 Task: Set up alerts for new listings in Austin, Texas, within specific school districts, and track the availability of homes in your desired areas.
Action: Key pressed a<Key.caps_lock>USTIN
Screenshot: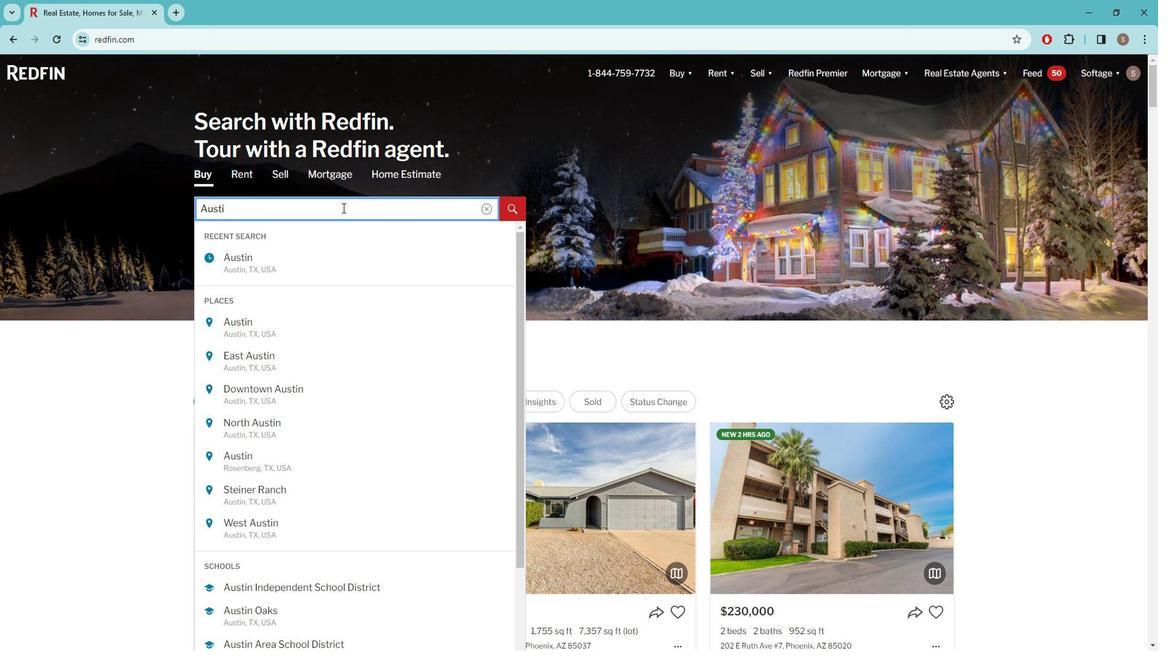 
Action: Mouse moved to (300, 253)
Screenshot: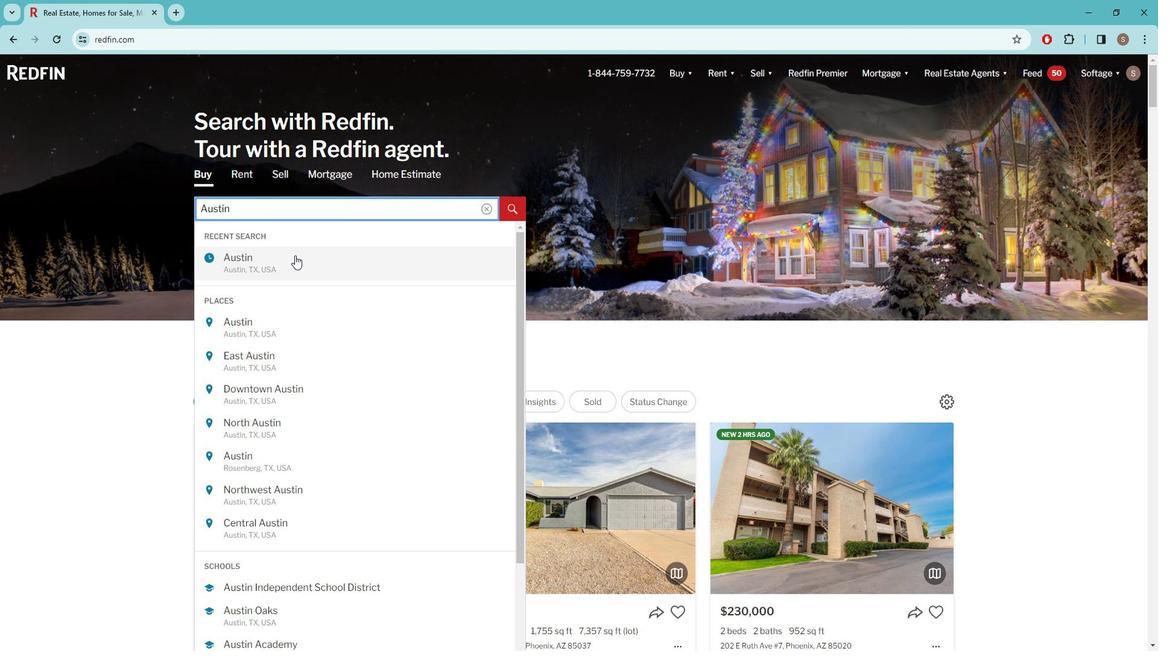 
Action: Mouse pressed left at (300, 253)
Screenshot: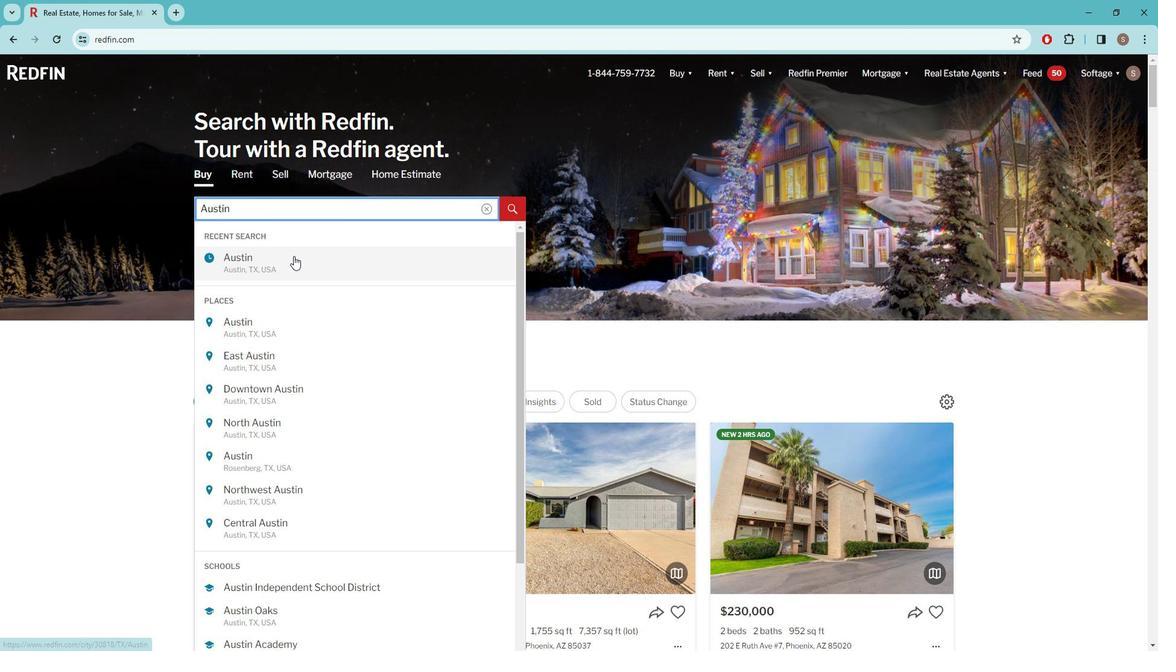 
Action: Mouse moved to (1024, 151)
Screenshot: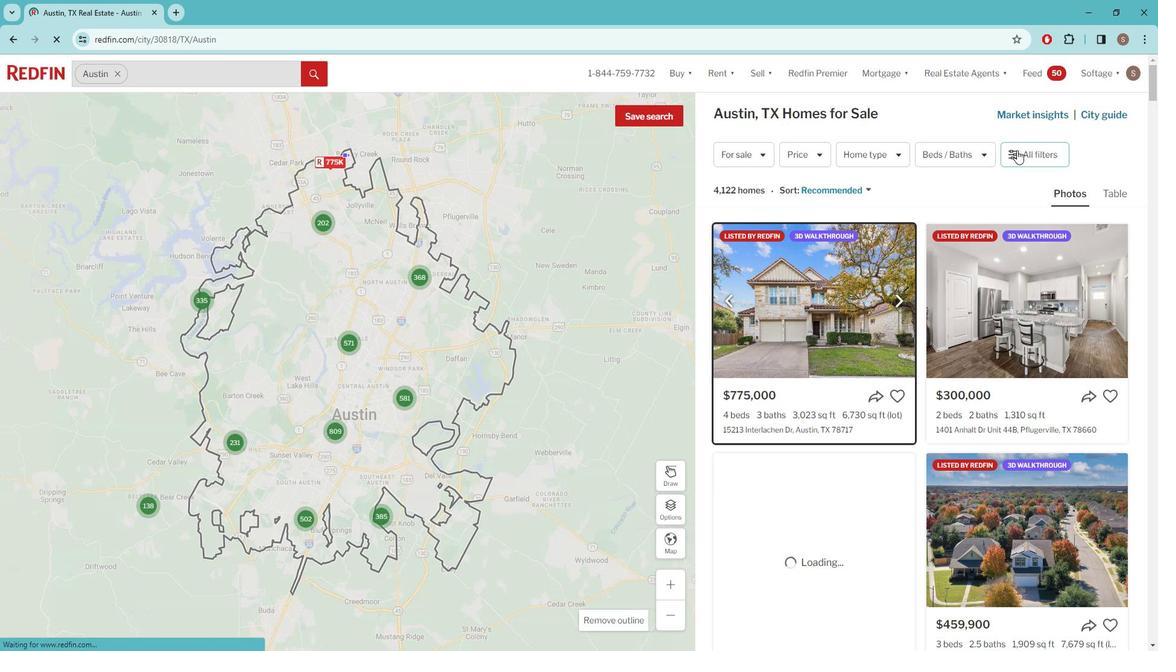 
Action: Mouse pressed left at (1024, 151)
Screenshot: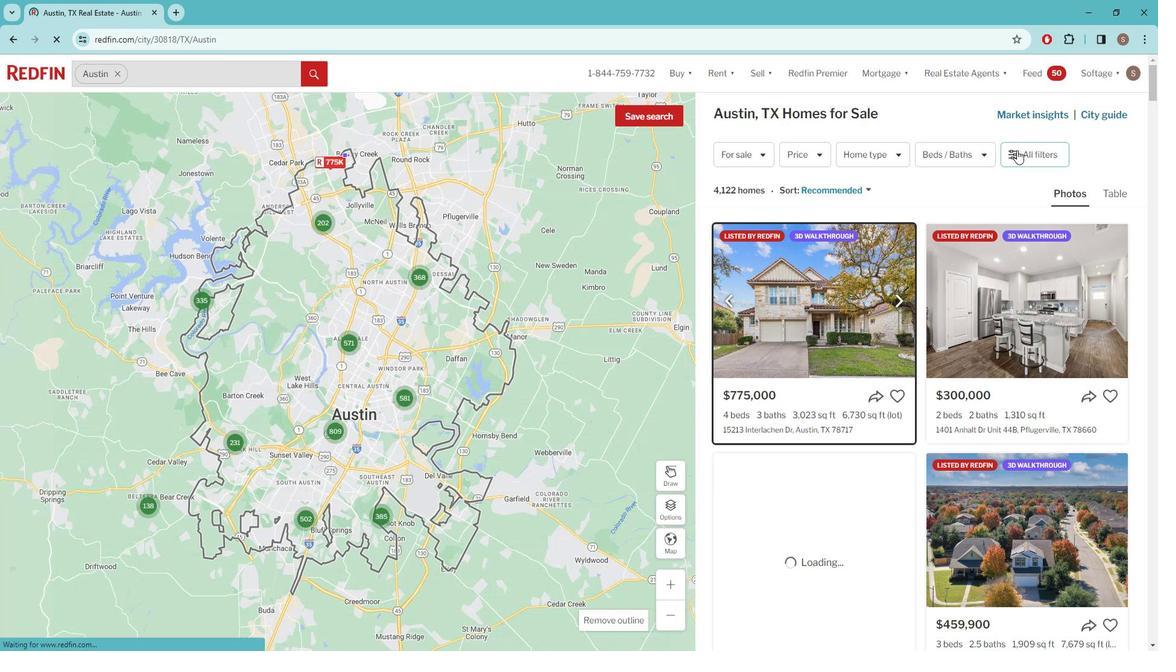 
Action: Mouse moved to (1023, 151)
Screenshot: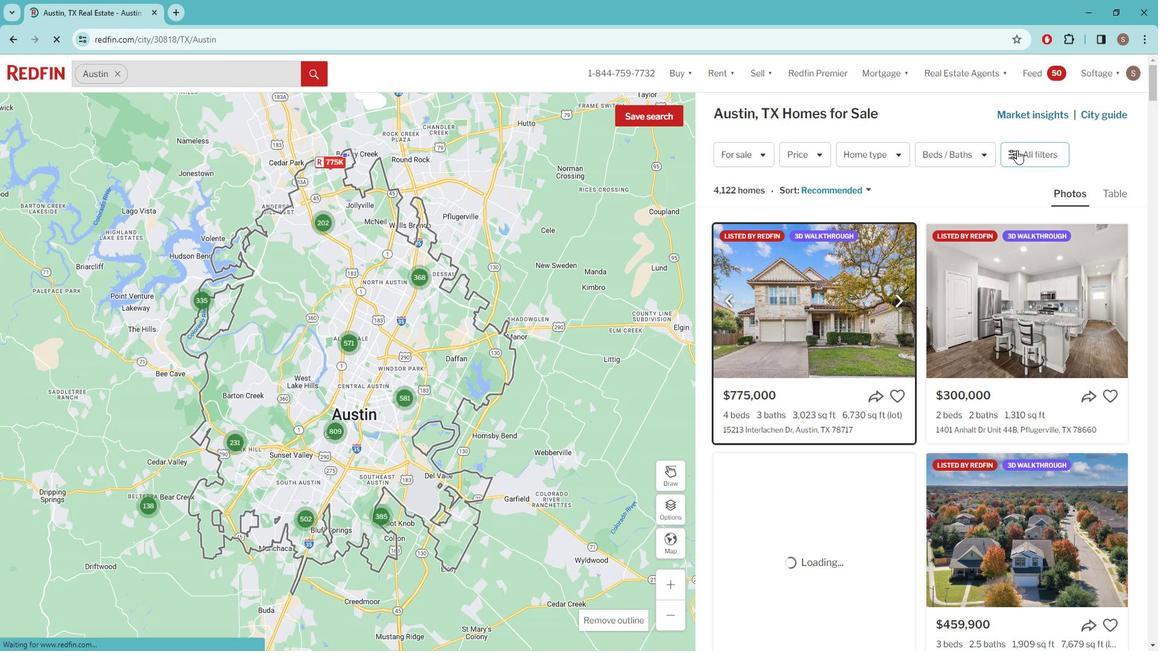 
Action: Mouse pressed left at (1023, 151)
Screenshot: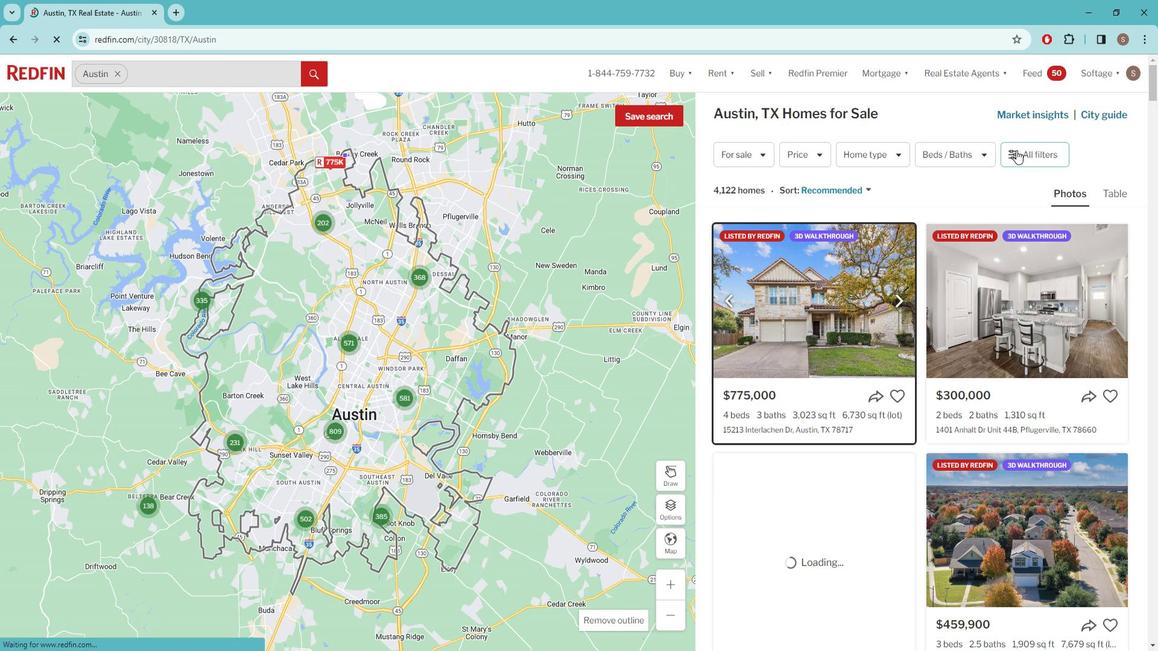 
Action: Mouse pressed left at (1023, 151)
Screenshot: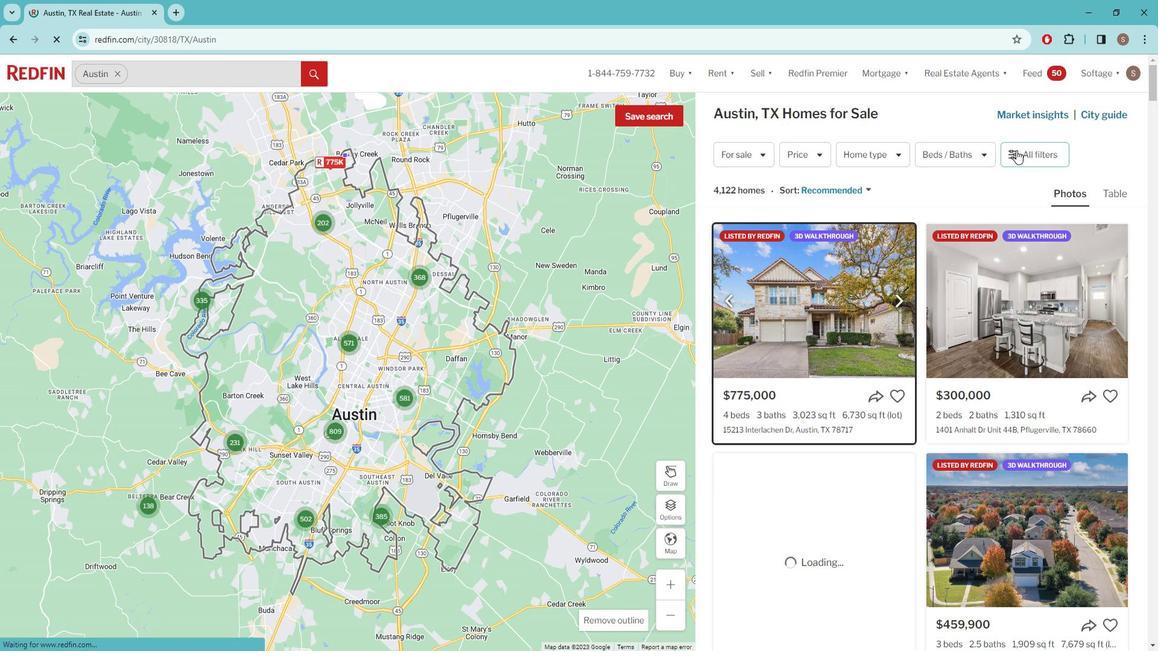 
Action: Mouse moved to (1020, 150)
Screenshot: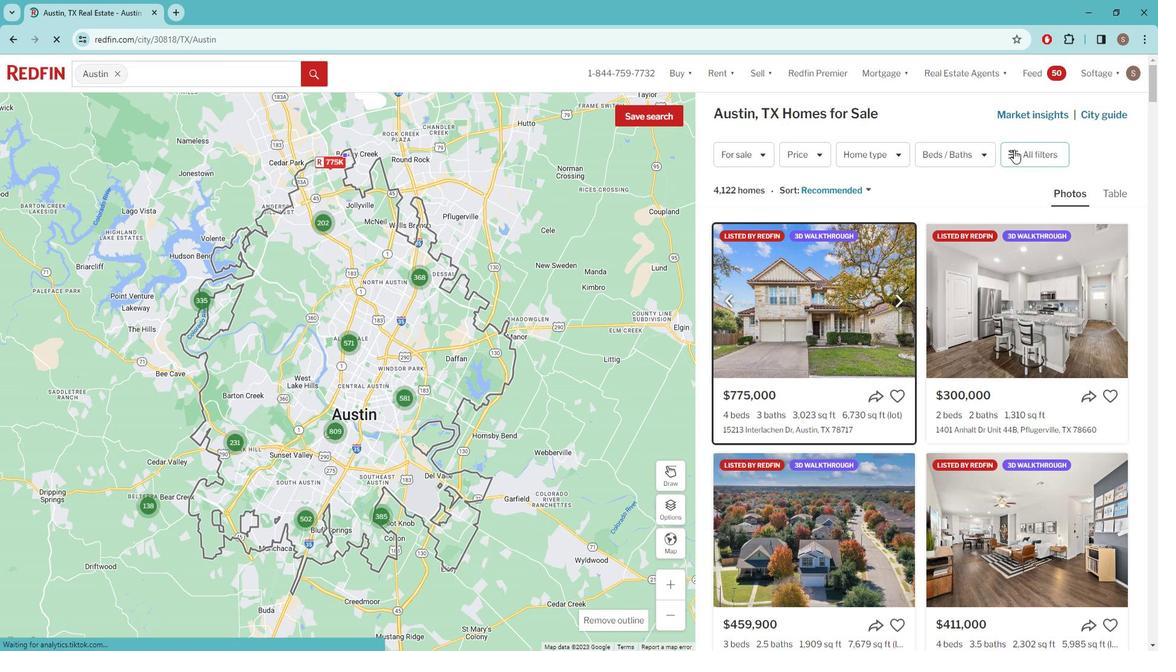 
Action: Mouse pressed left at (1020, 150)
Screenshot: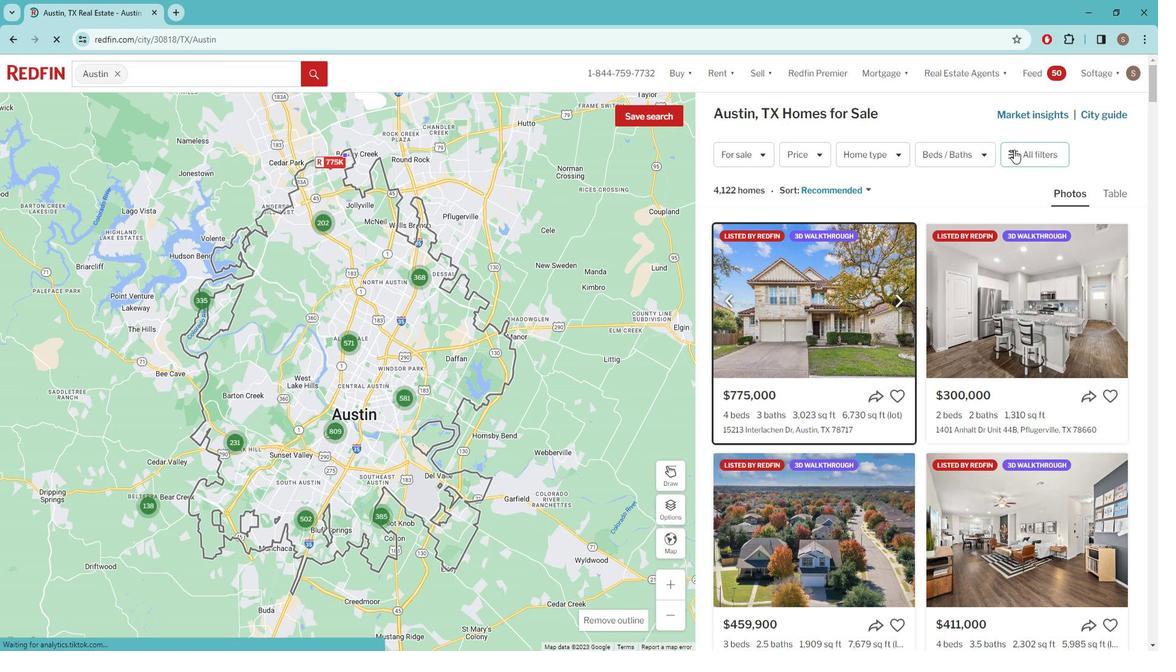 
Action: Mouse moved to (1024, 145)
Screenshot: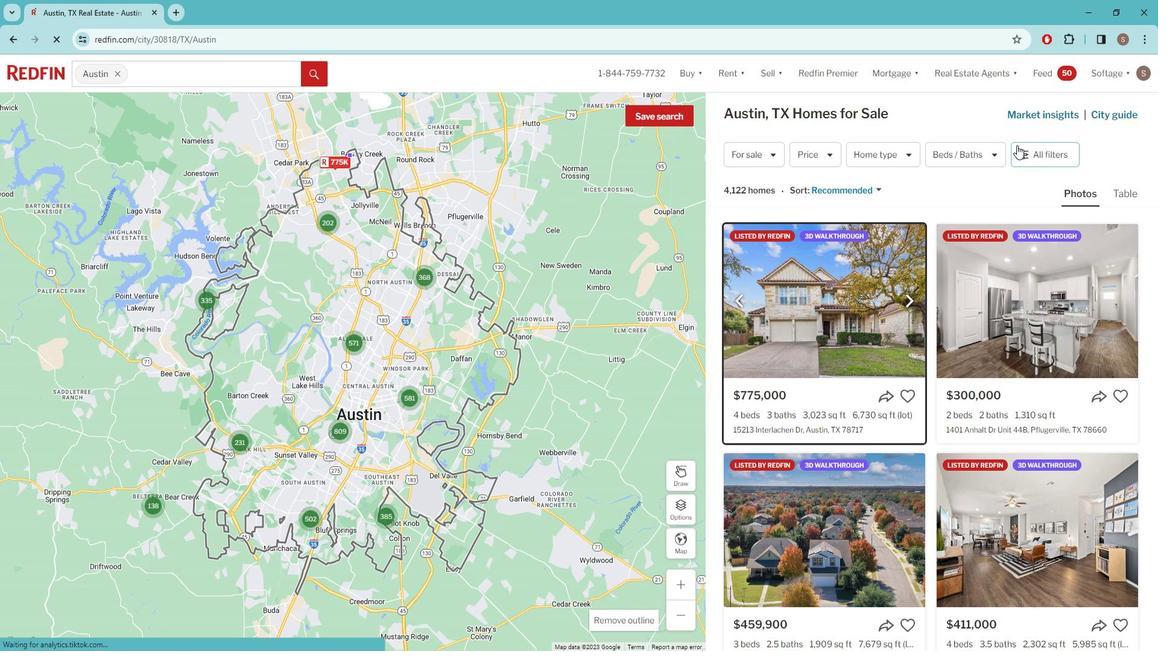 
Action: Mouse pressed left at (1024, 145)
Screenshot: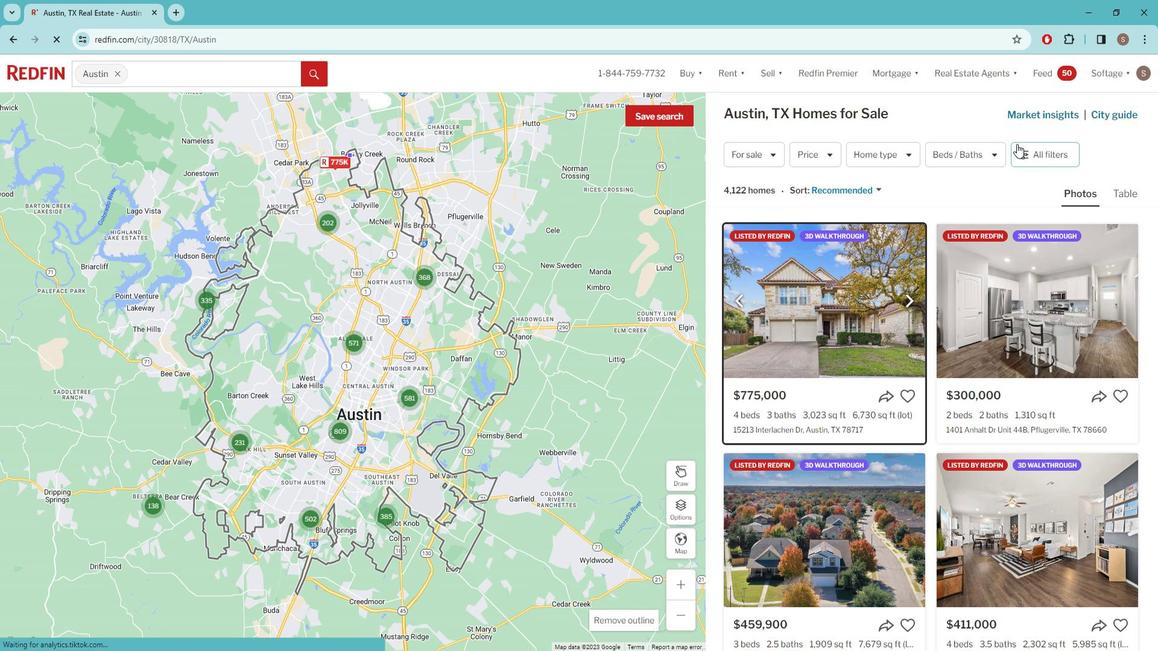 
Action: Mouse moved to (1018, 147)
Screenshot: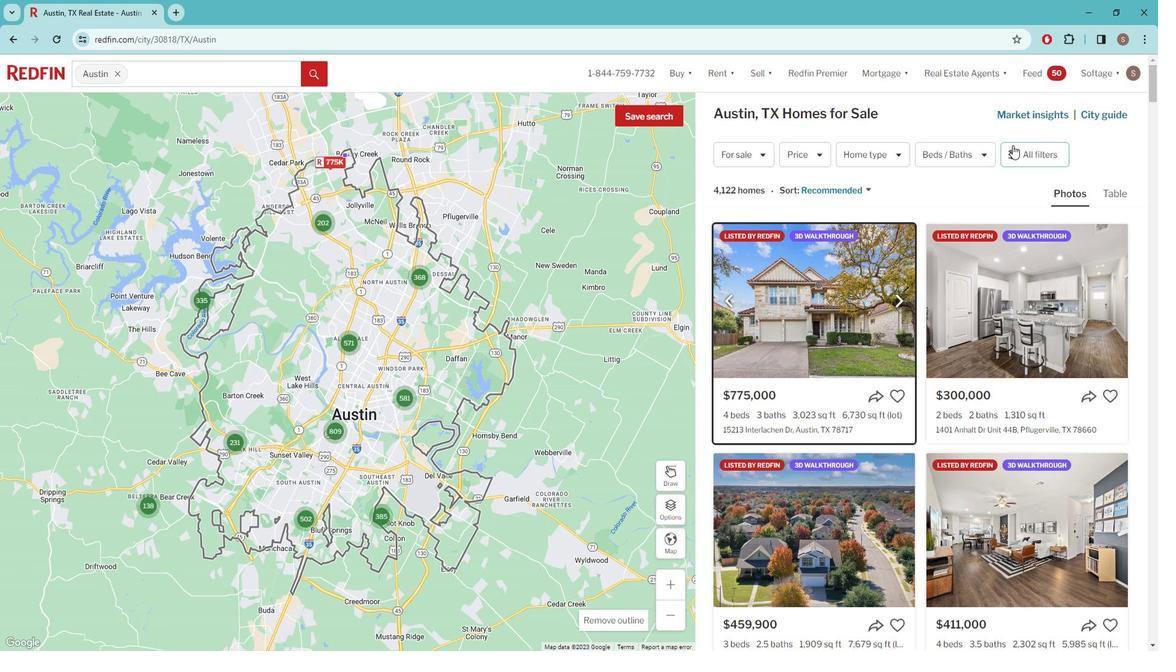 
Action: Mouse pressed left at (1018, 147)
Screenshot: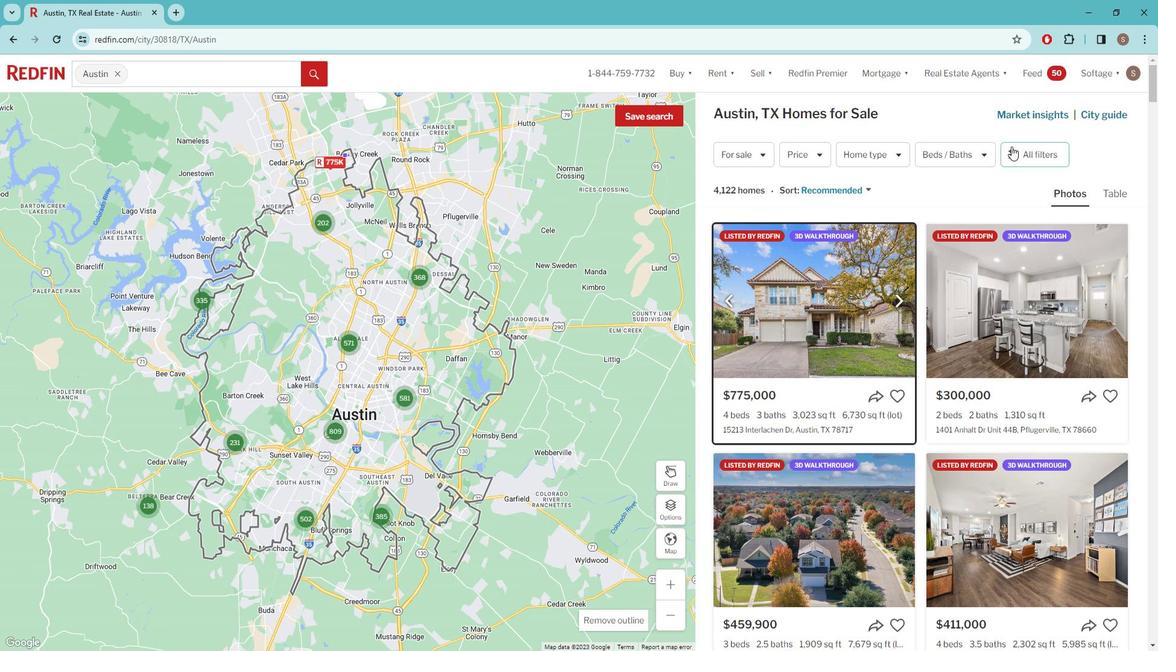 
Action: Mouse moved to (949, 206)
Screenshot: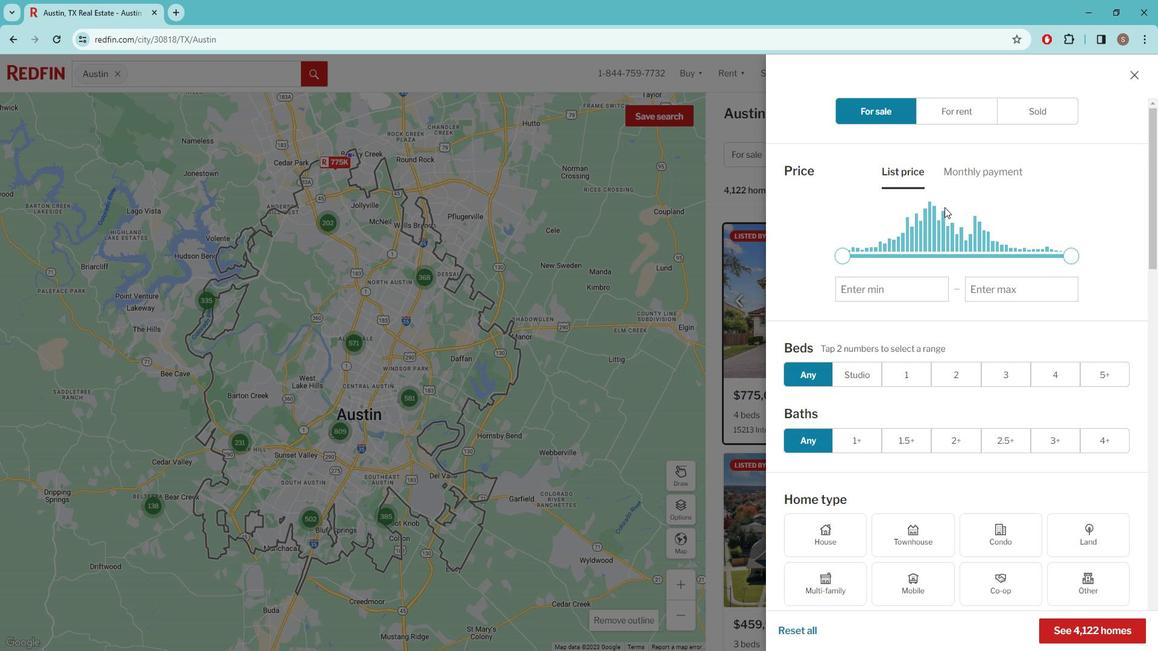 
Action: Mouse scrolled (949, 206) with delta (0, 0)
Screenshot: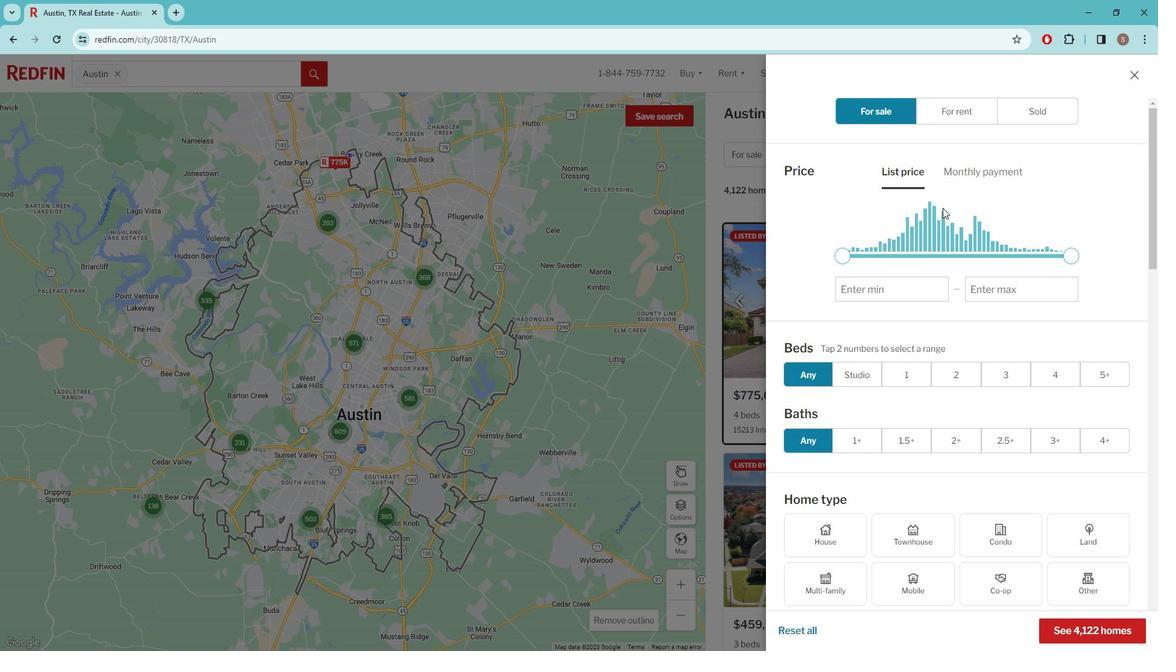 
Action: Mouse moved to (939, 210)
Screenshot: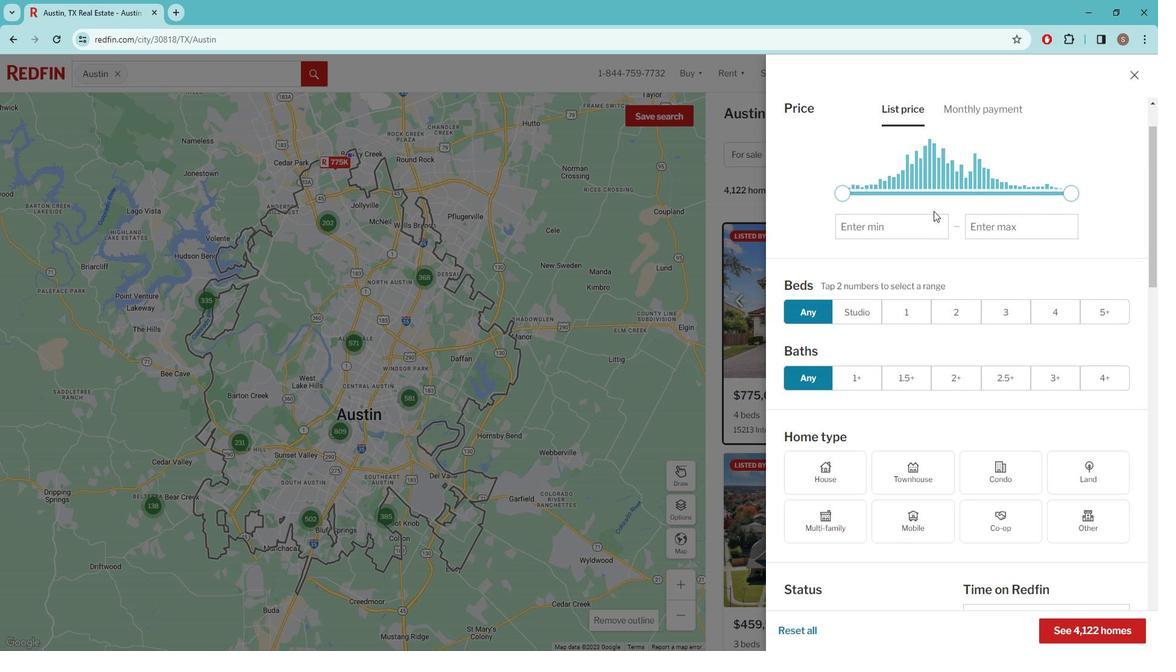 
Action: Mouse scrolled (939, 210) with delta (0, 0)
Screenshot: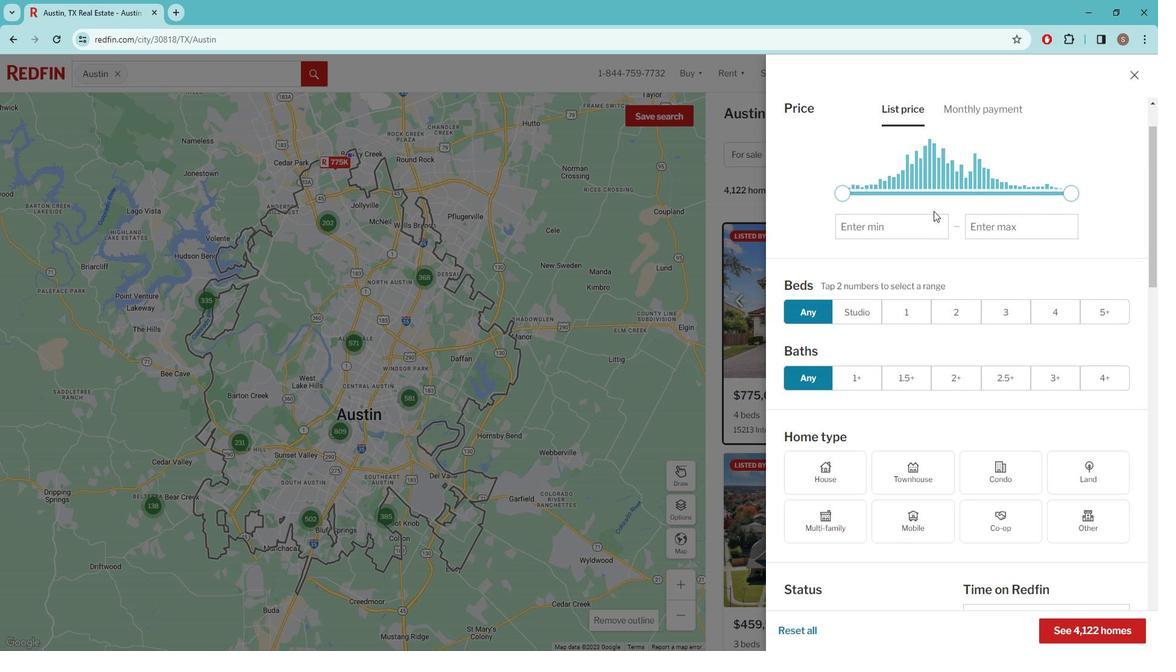 
Action: Mouse moved to (936, 211)
Screenshot: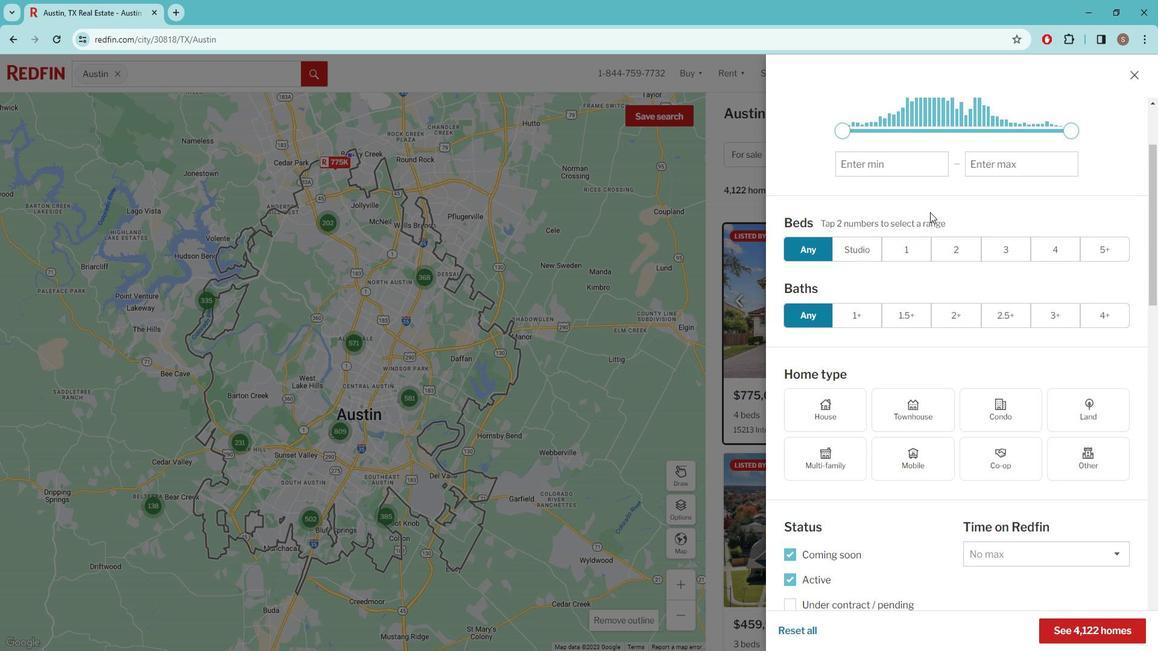 
Action: Mouse scrolled (936, 211) with delta (0, 0)
Screenshot: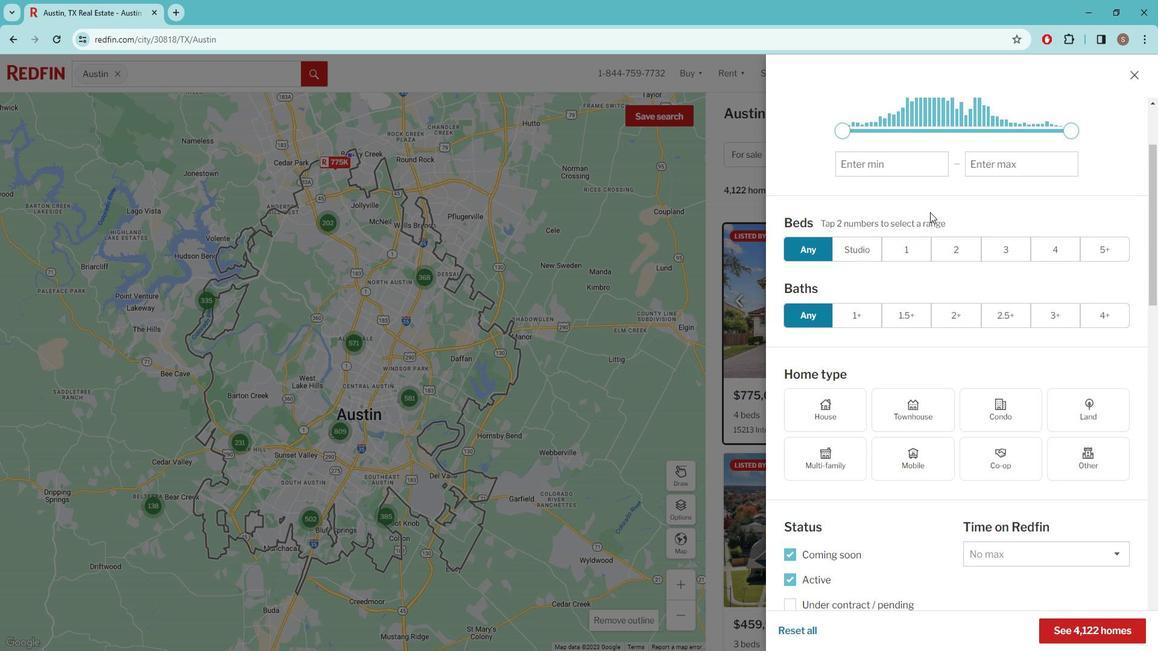 
Action: Mouse moved to (934, 212)
Screenshot: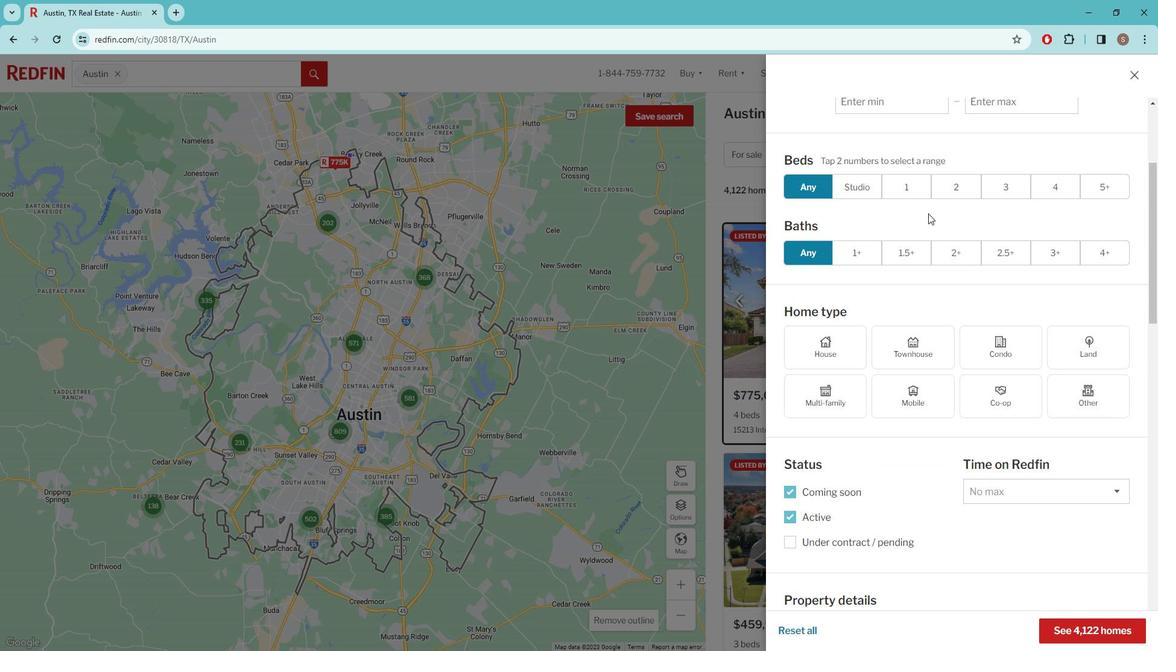 
Action: Mouse scrolled (934, 211) with delta (0, 0)
Screenshot: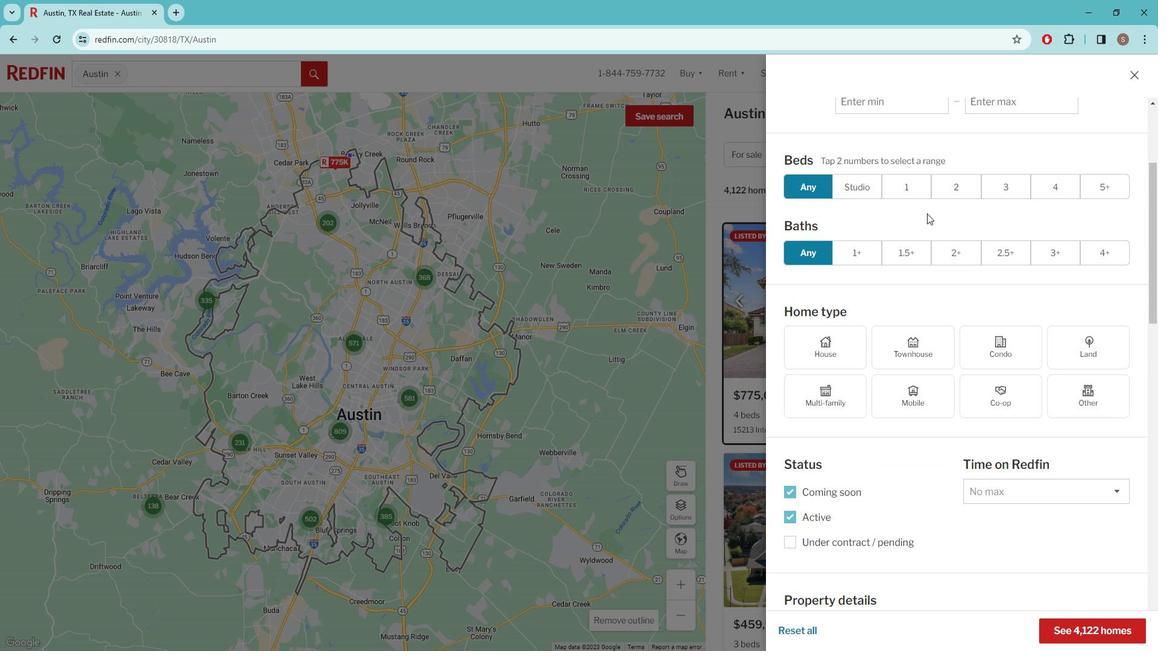 
Action: Mouse moved to (931, 211)
Screenshot: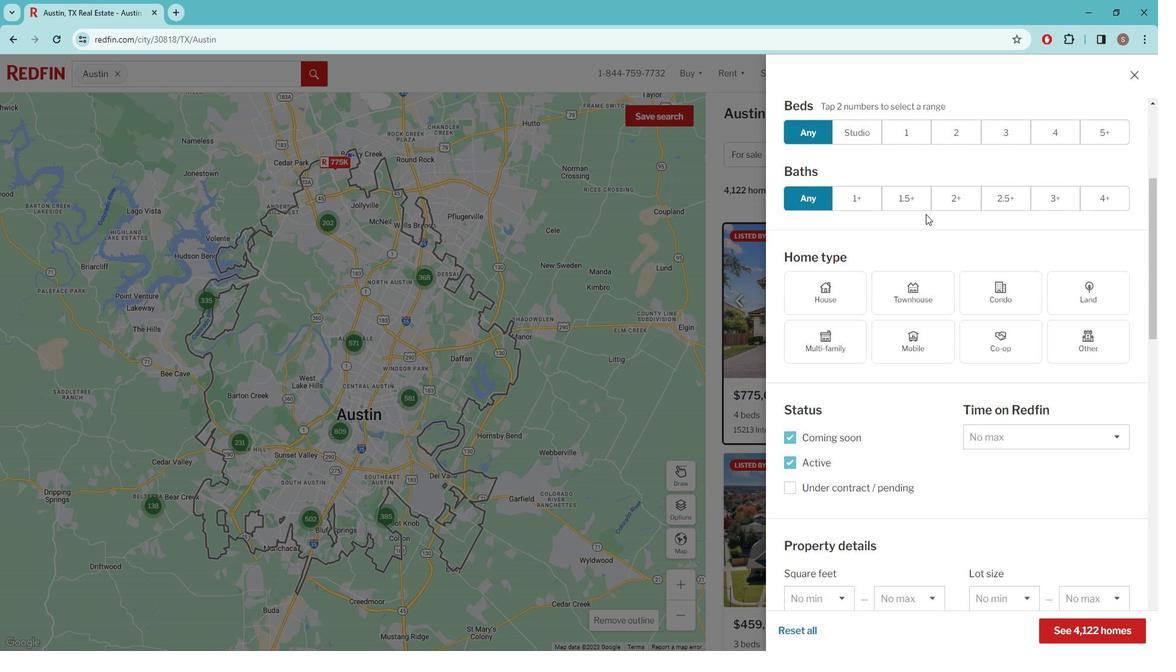 
Action: Mouse scrolled (931, 210) with delta (0, 0)
Screenshot: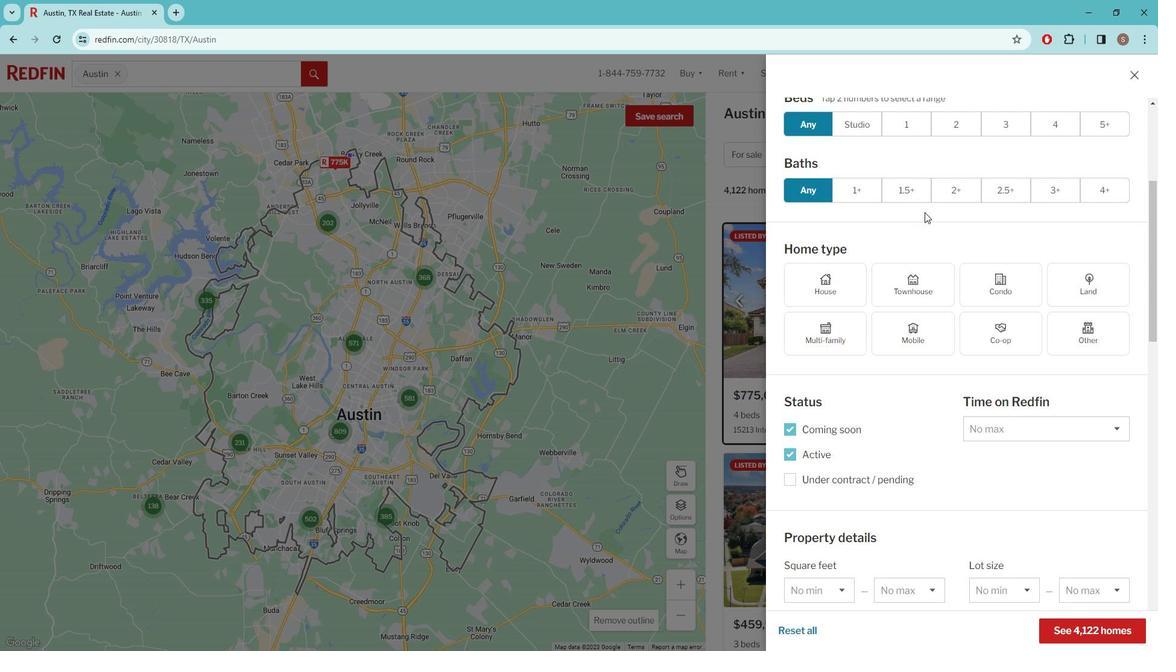 
Action: Mouse moved to (931, 211)
Screenshot: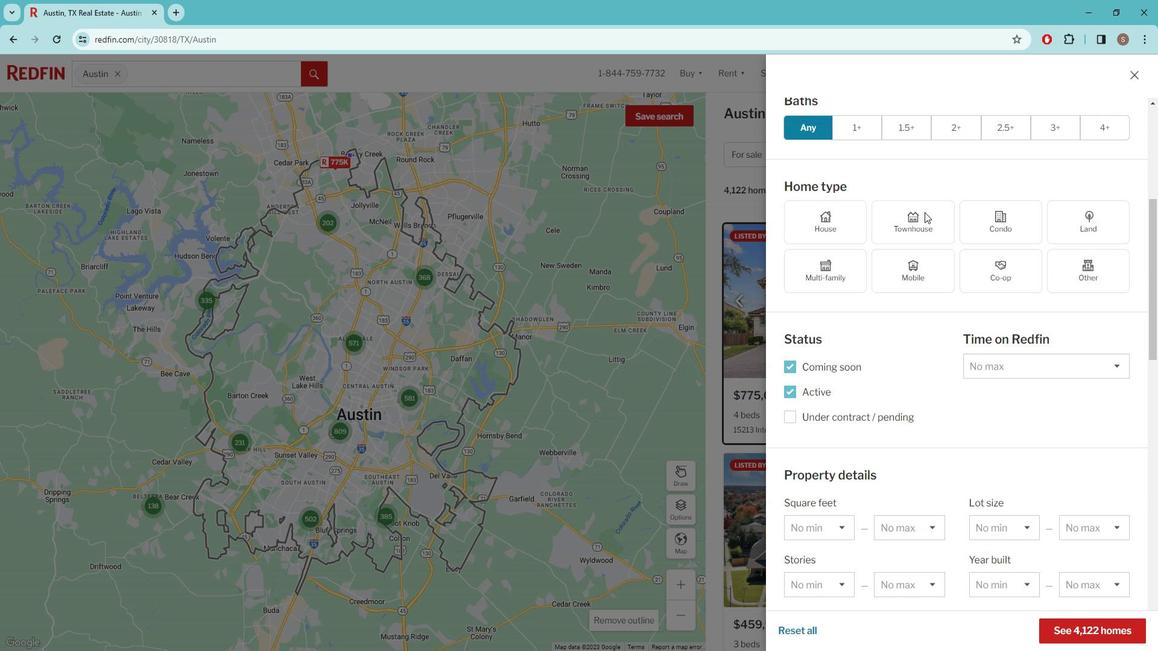 
Action: Mouse scrolled (931, 210) with delta (0, 0)
Screenshot: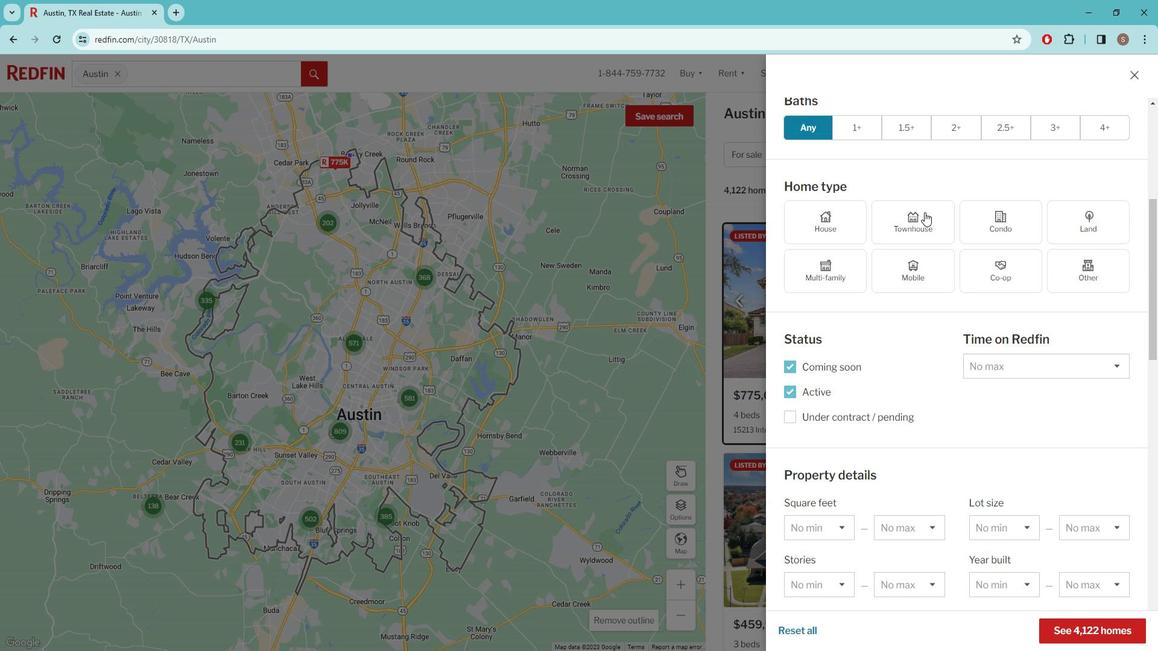 
Action: Mouse scrolled (931, 210) with delta (0, 0)
Screenshot: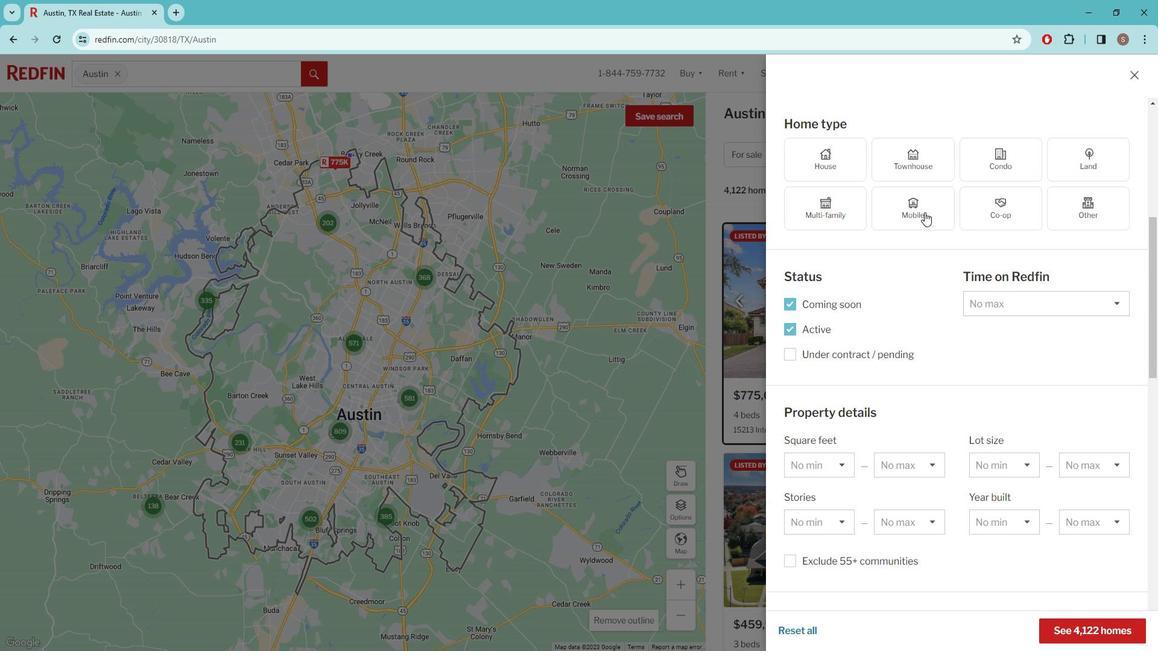 
Action: Mouse scrolled (931, 210) with delta (0, 0)
Screenshot: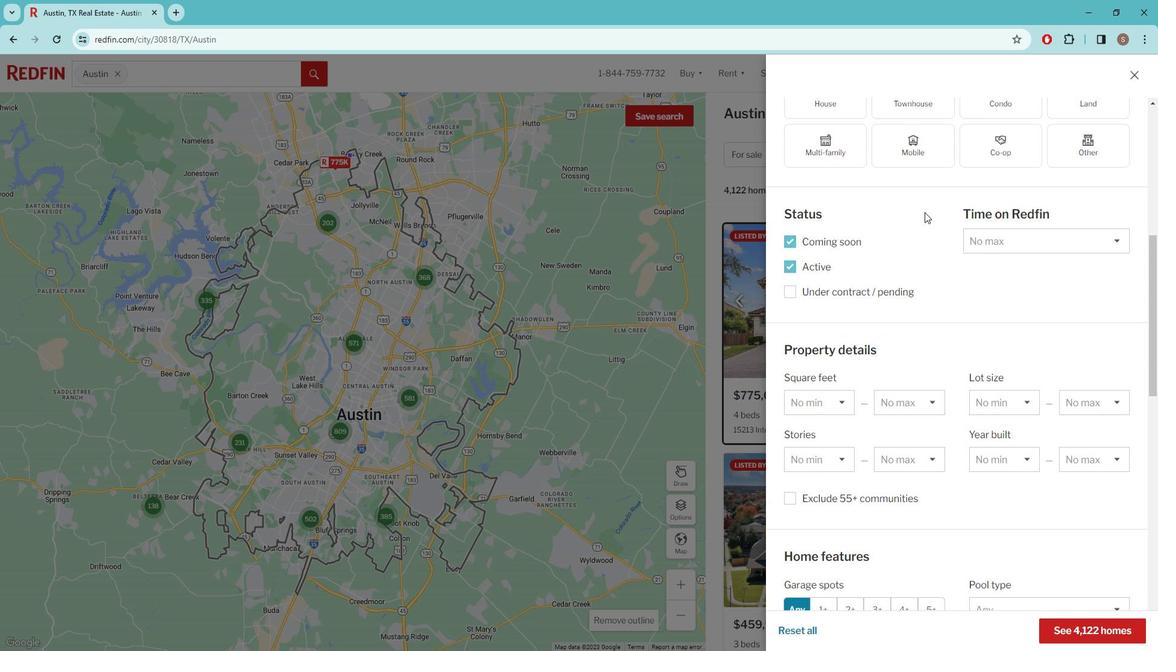 
Action: Mouse moved to (928, 209)
Screenshot: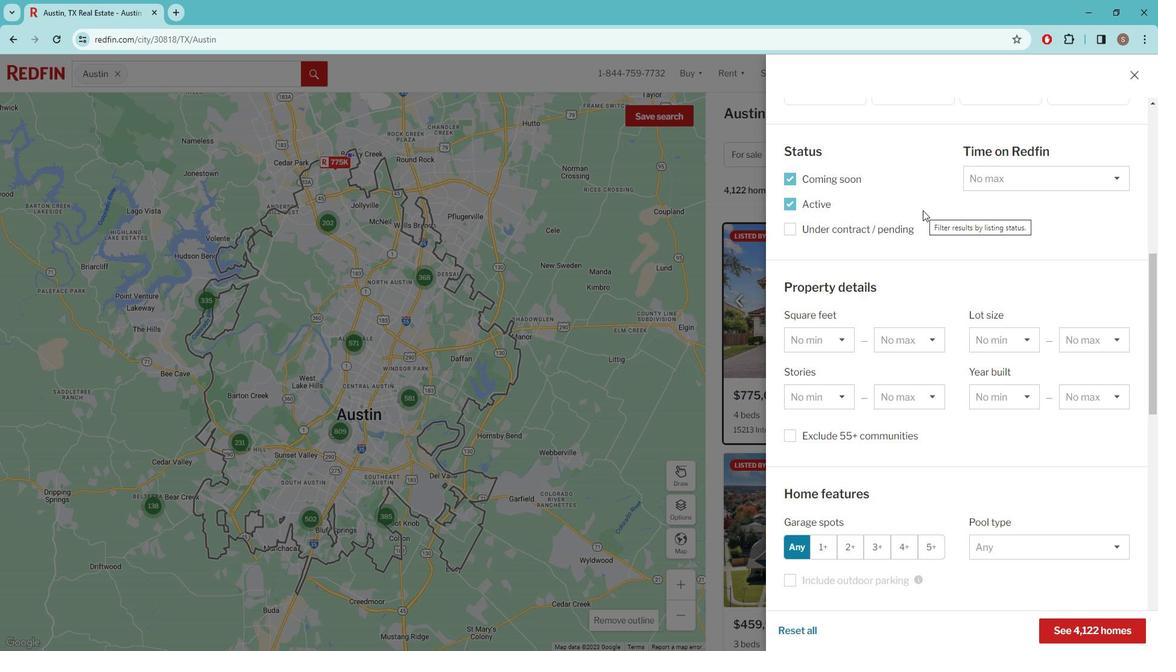 
Action: Mouse scrolled (928, 208) with delta (0, 0)
Screenshot: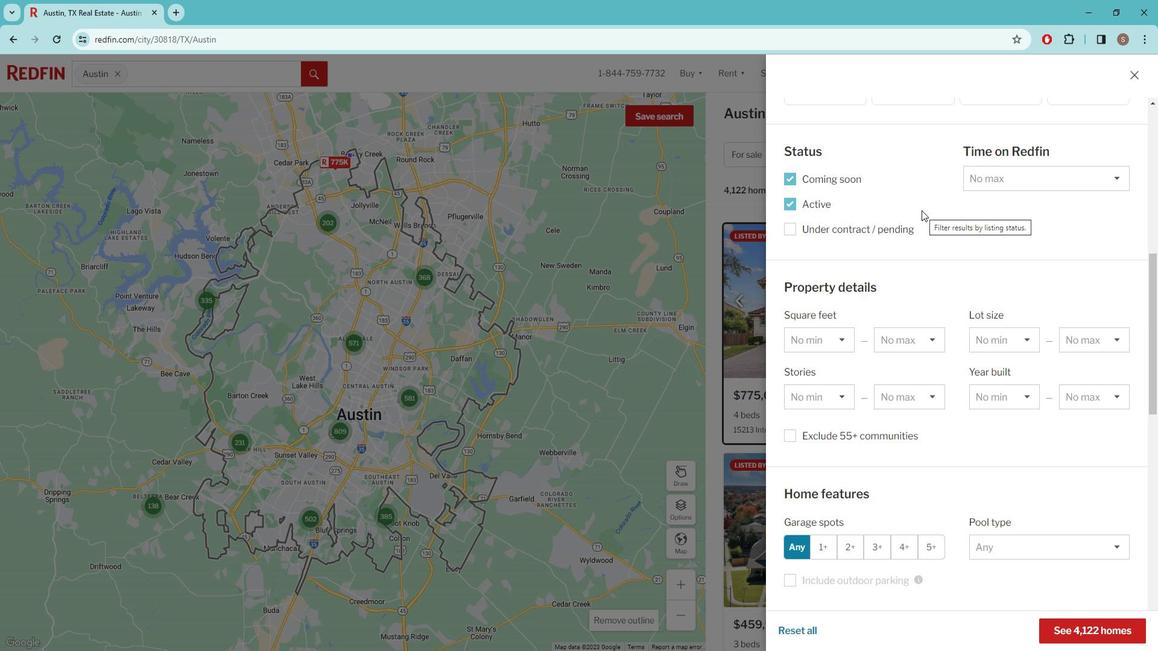 
Action: Mouse moved to (926, 209)
Screenshot: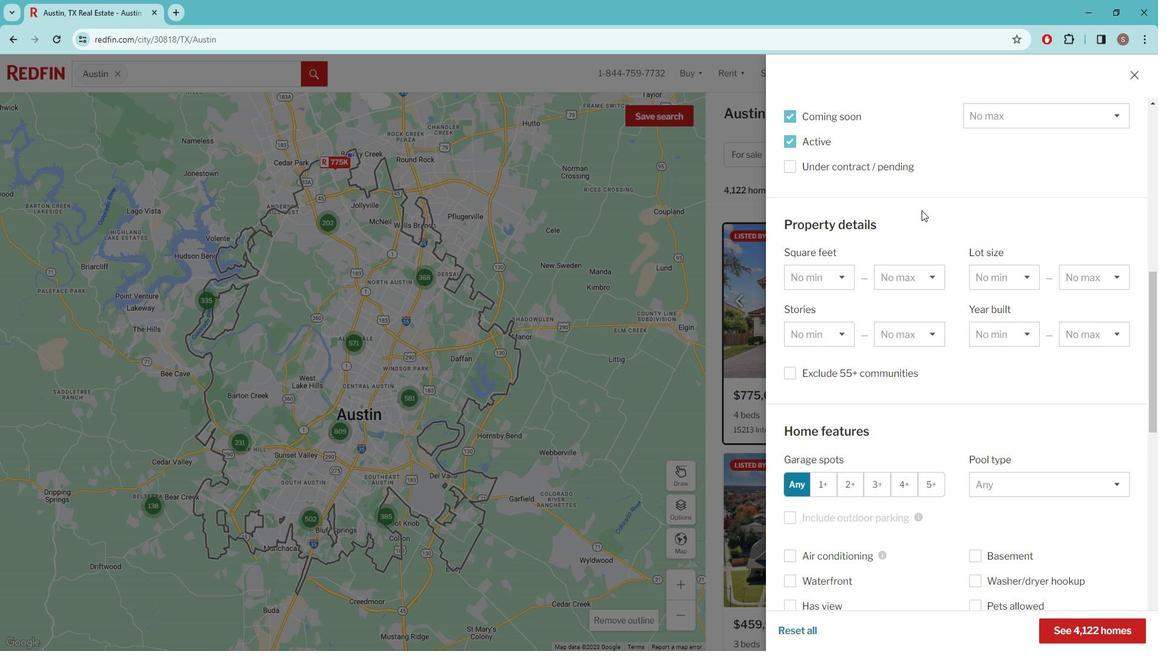 
Action: Mouse scrolled (926, 208) with delta (0, 0)
Screenshot: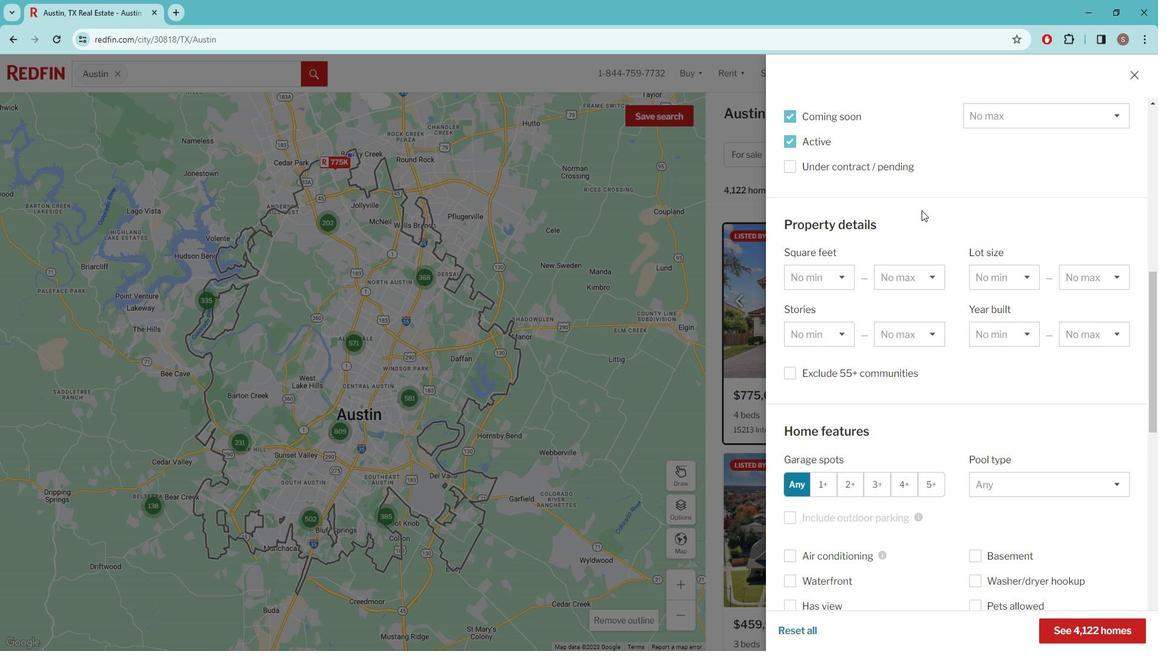 
Action: Mouse moved to (925, 210)
Screenshot: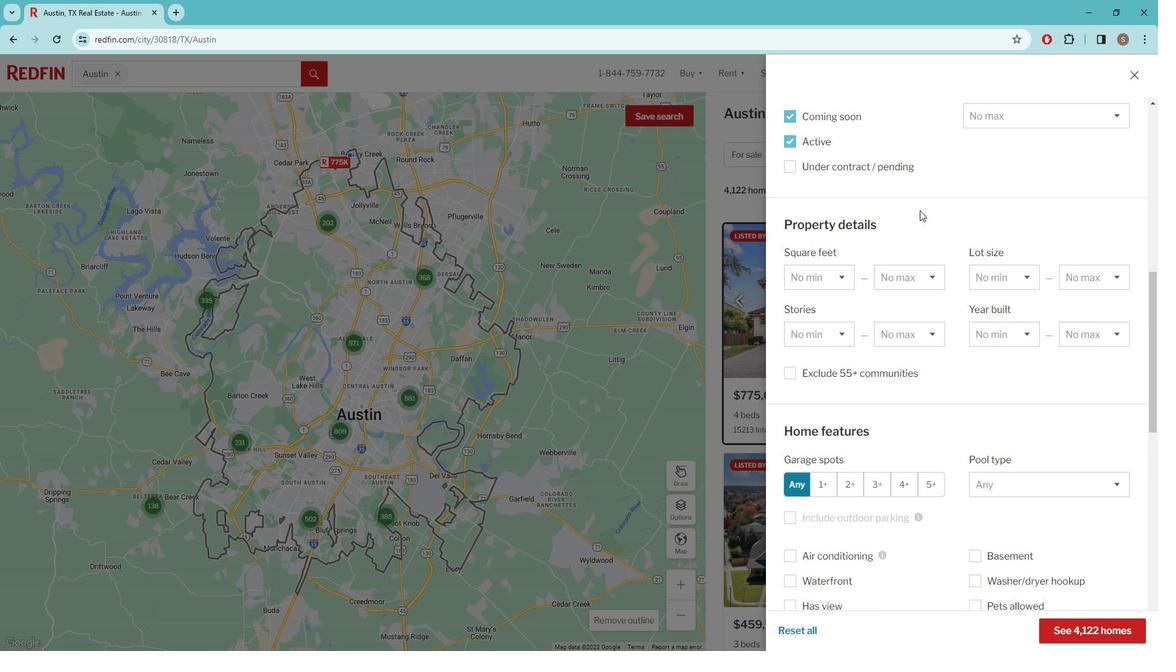 
Action: Mouse scrolled (925, 209) with delta (0, 0)
Screenshot: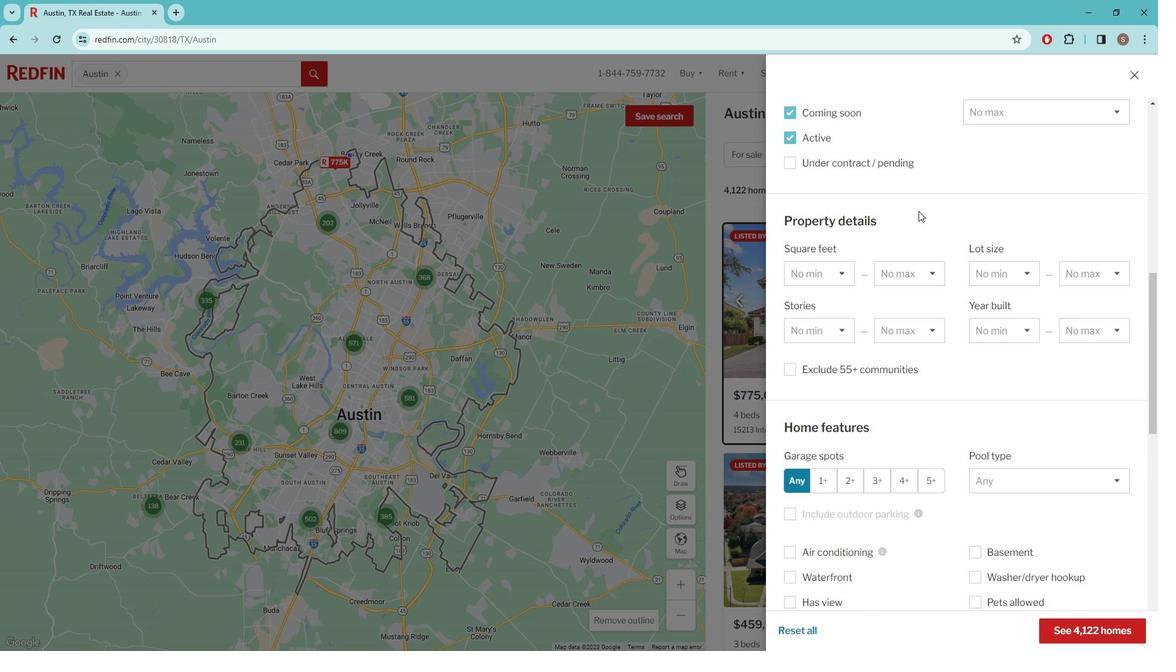 
Action: Mouse moved to (925, 210)
Screenshot: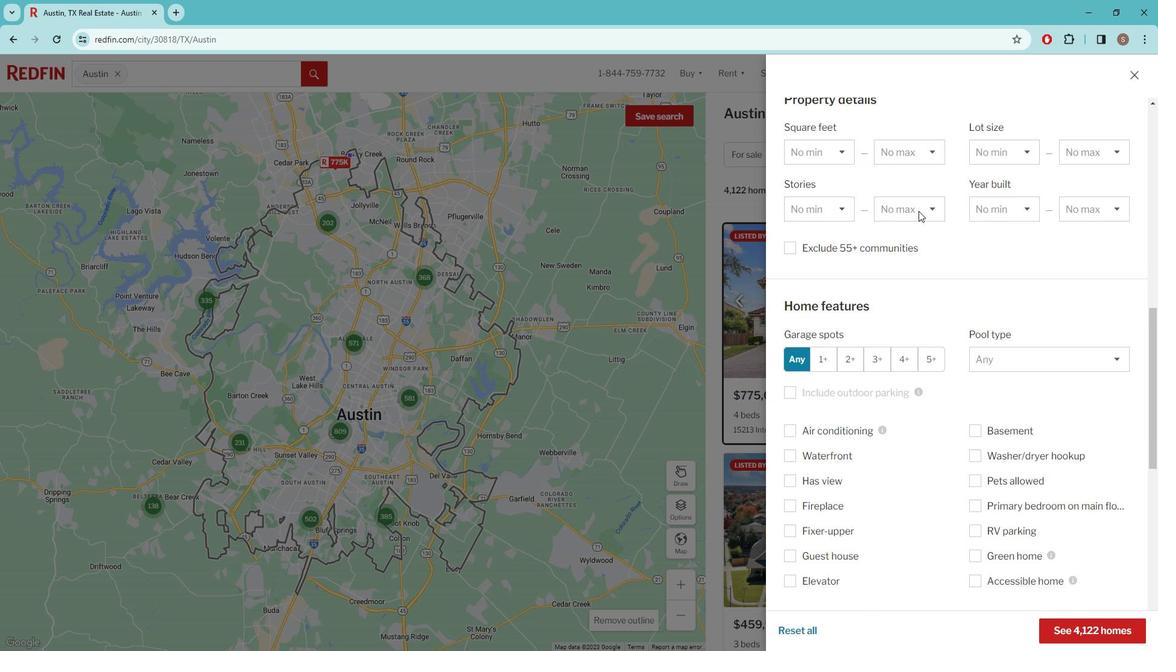 
Action: Mouse scrolled (925, 209) with delta (0, 0)
Screenshot: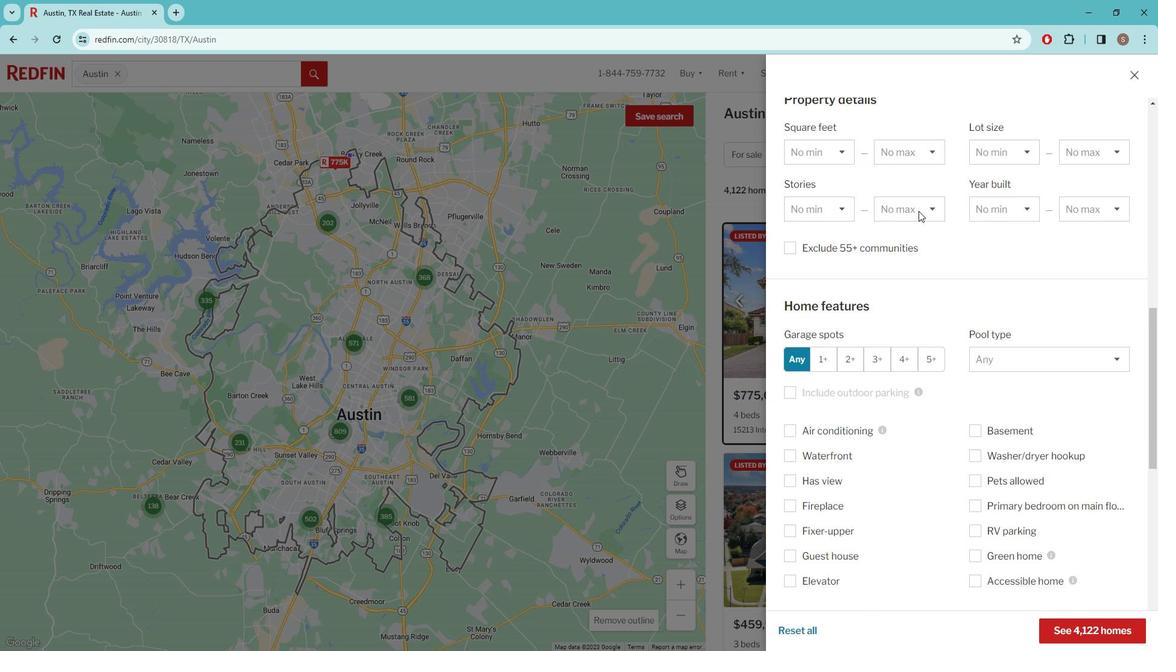 
Action: Mouse moved to (924, 211)
Screenshot: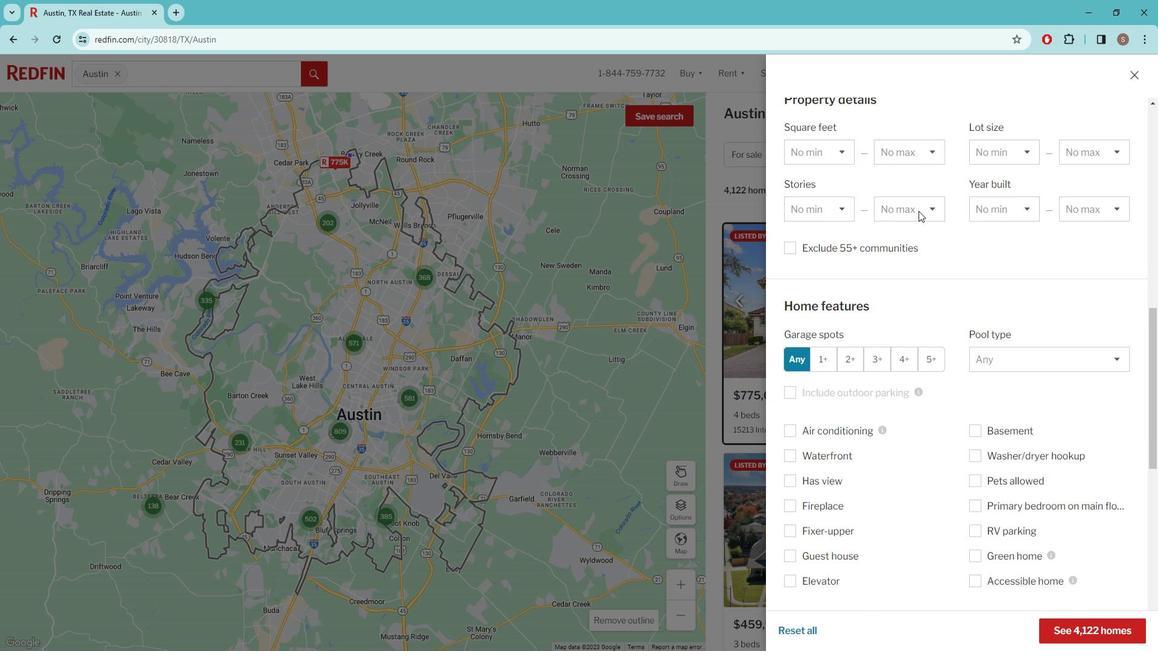 
Action: Mouse scrolled (924, 210) with delta (0, 0)
Screenshot: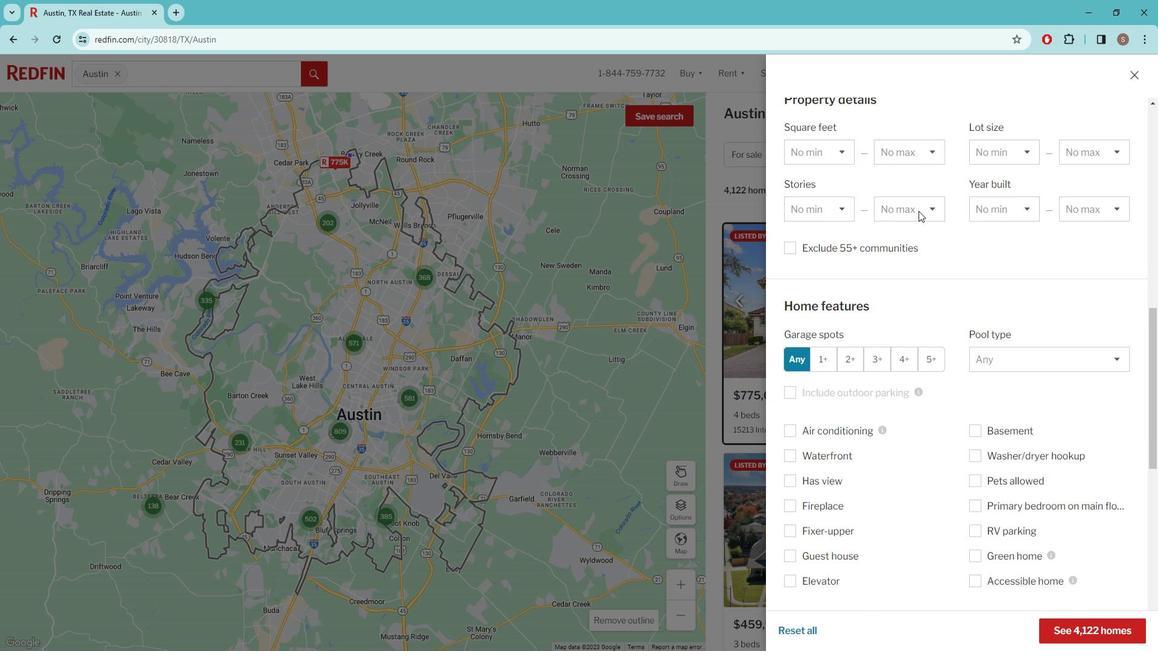 
Action: Mouse moved to (923, 212)
Screenshot: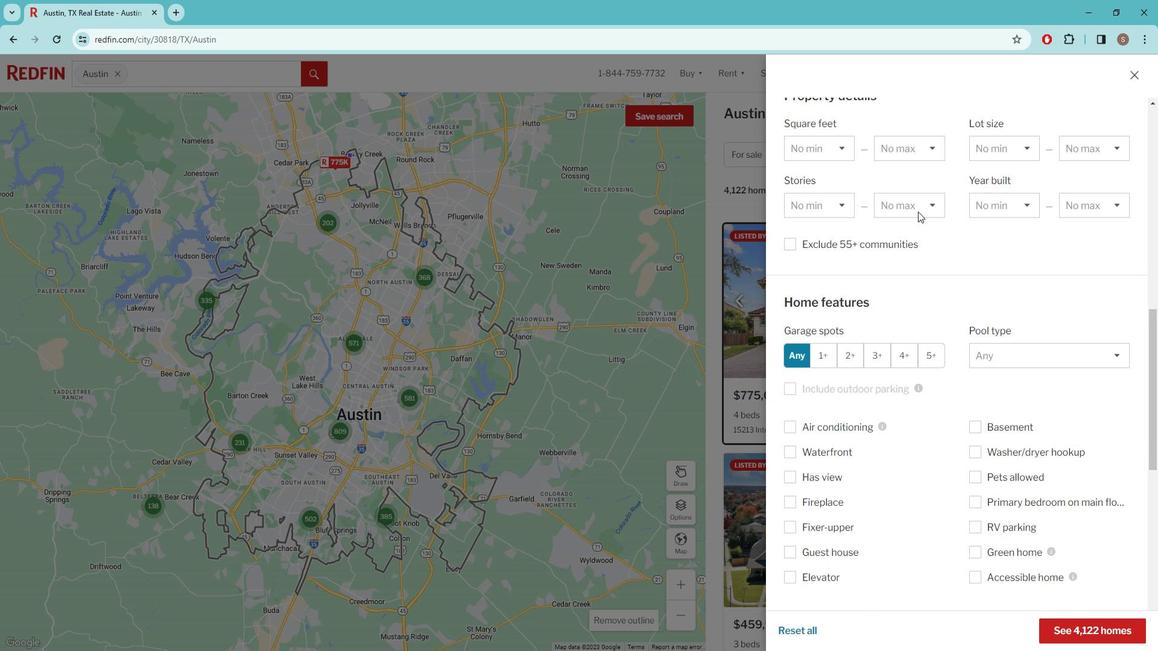 
Action: Mouse scrolled (923, 211) with delta (0, 0)
Screenshot: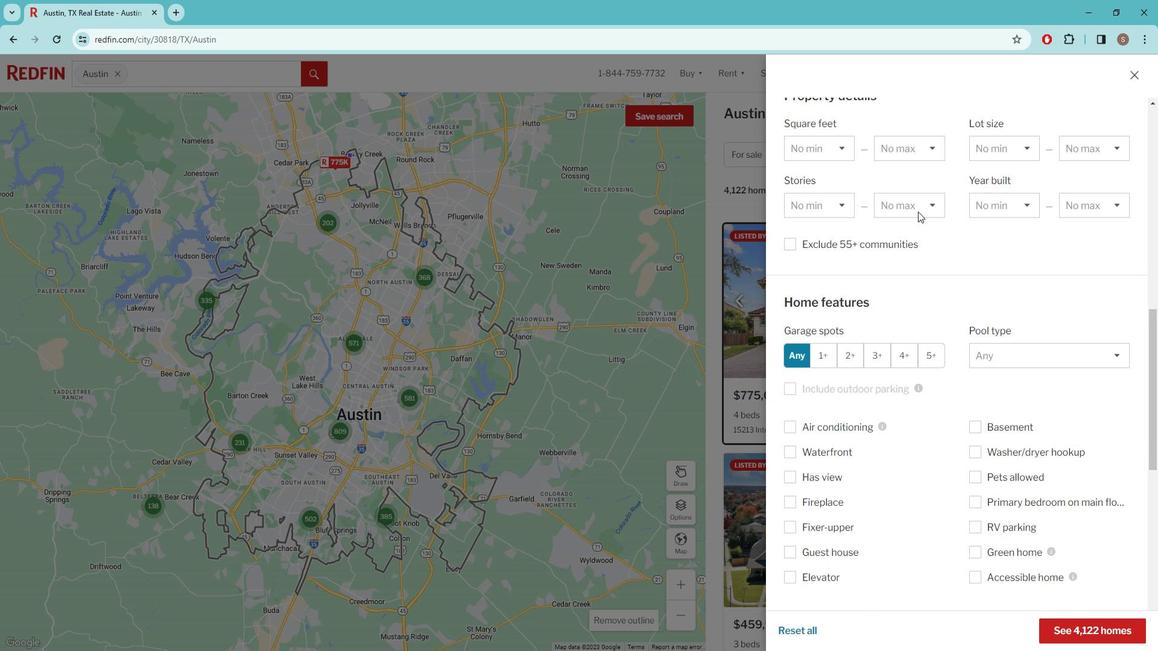 
Action: Mouse moved to (808, 440)
Screenshot: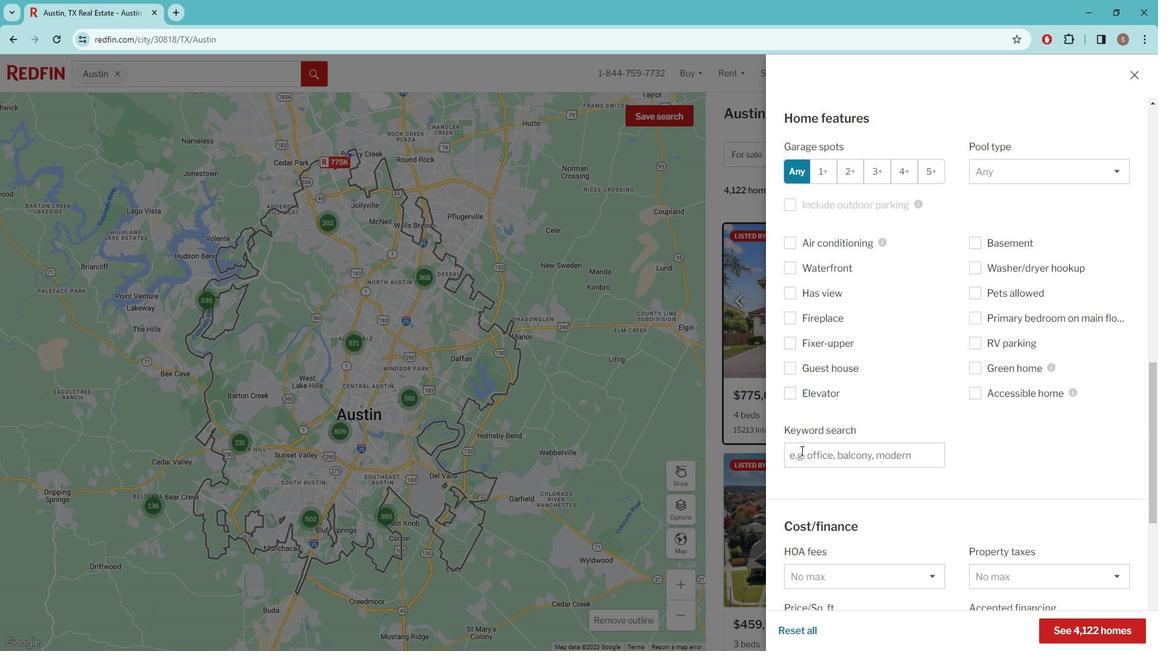 
Action: Mouse pressed left at (808, 440)
Screenshot: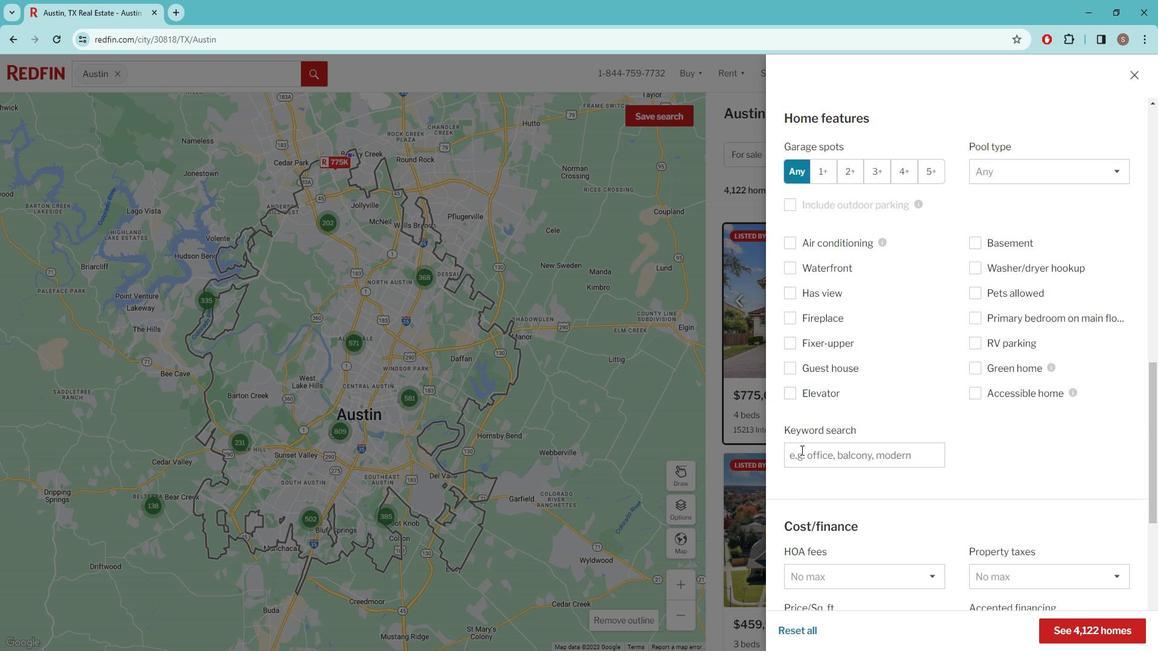 
Action: Mouse moved to (806, 440)
Screenshot: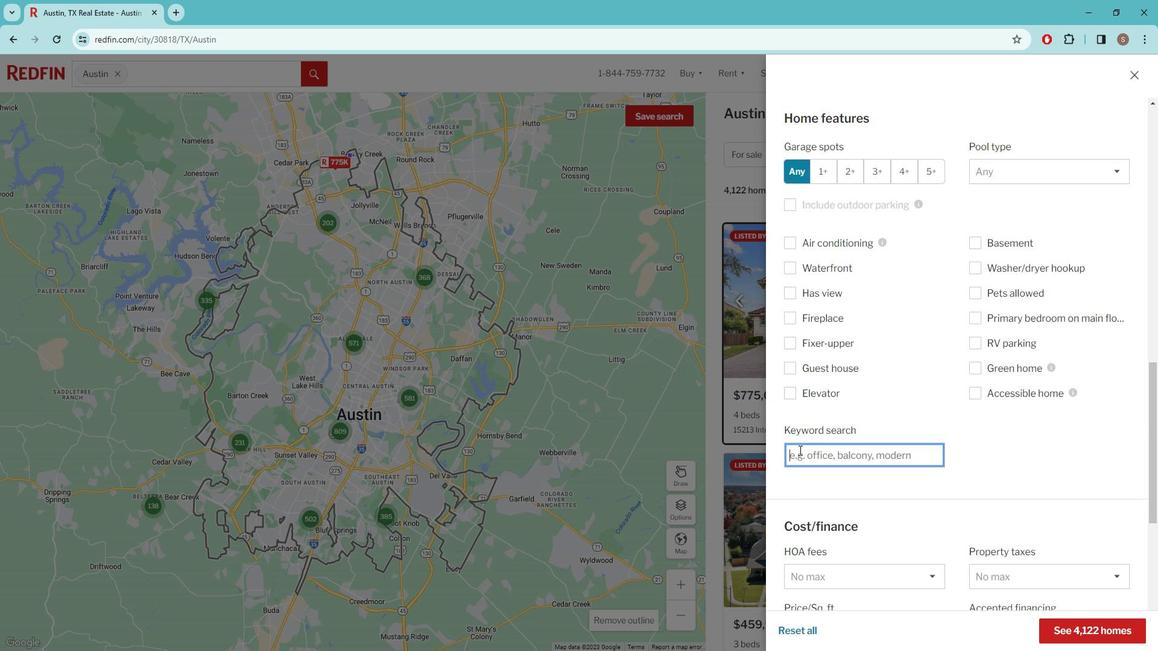 
Action: Key pressed WITHIN<Key.space>SPECIFIC<Key.space>SCHOOL<Key.space>DISTRICTS
Screenshot: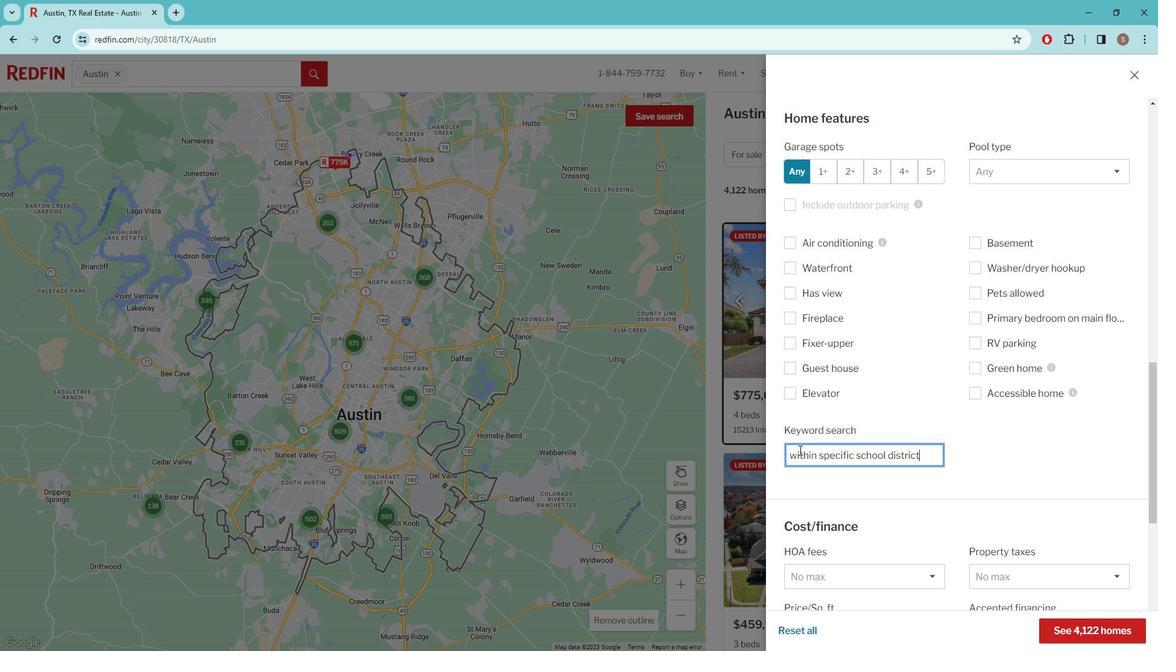 
Action: Mouse moved to (988, 450)
Screenshot: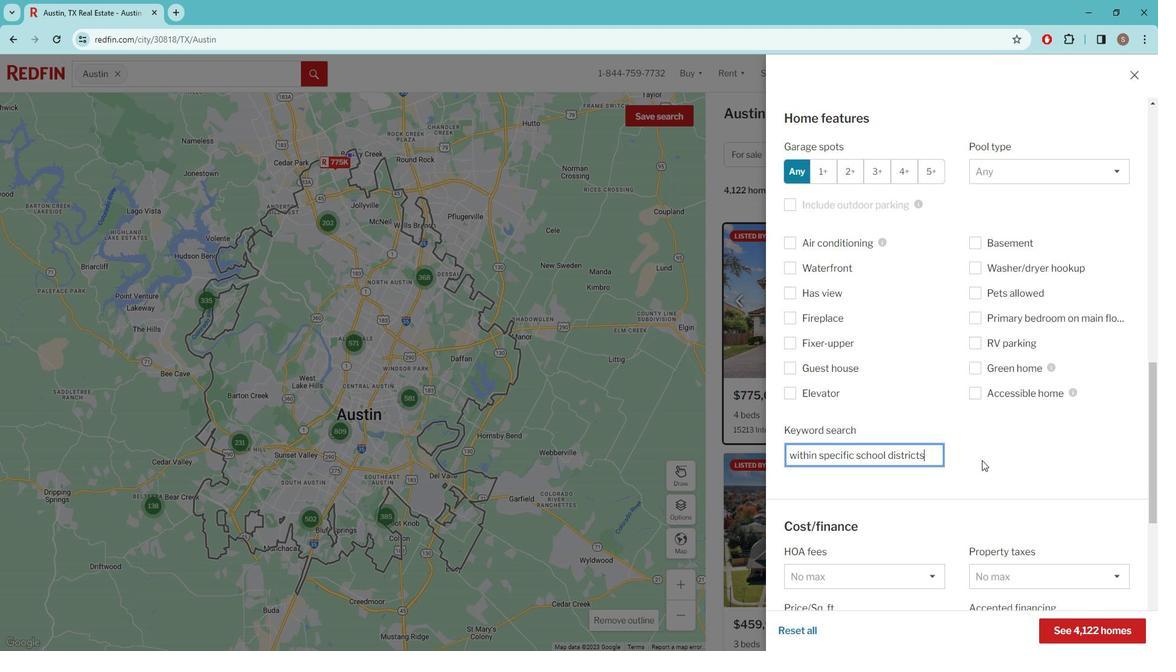 
Action: Mouse scrolled (988, 449) with delta (0, 0)
Screenshot: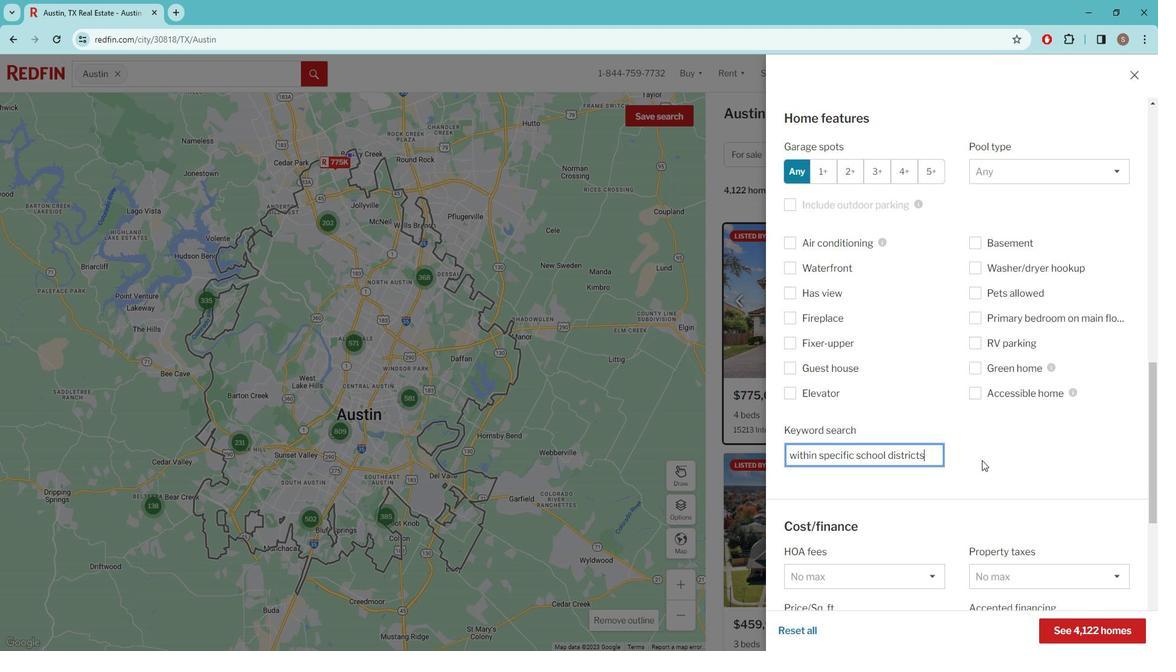 
Action: Mouse moved to (981, 417)
Screenshot: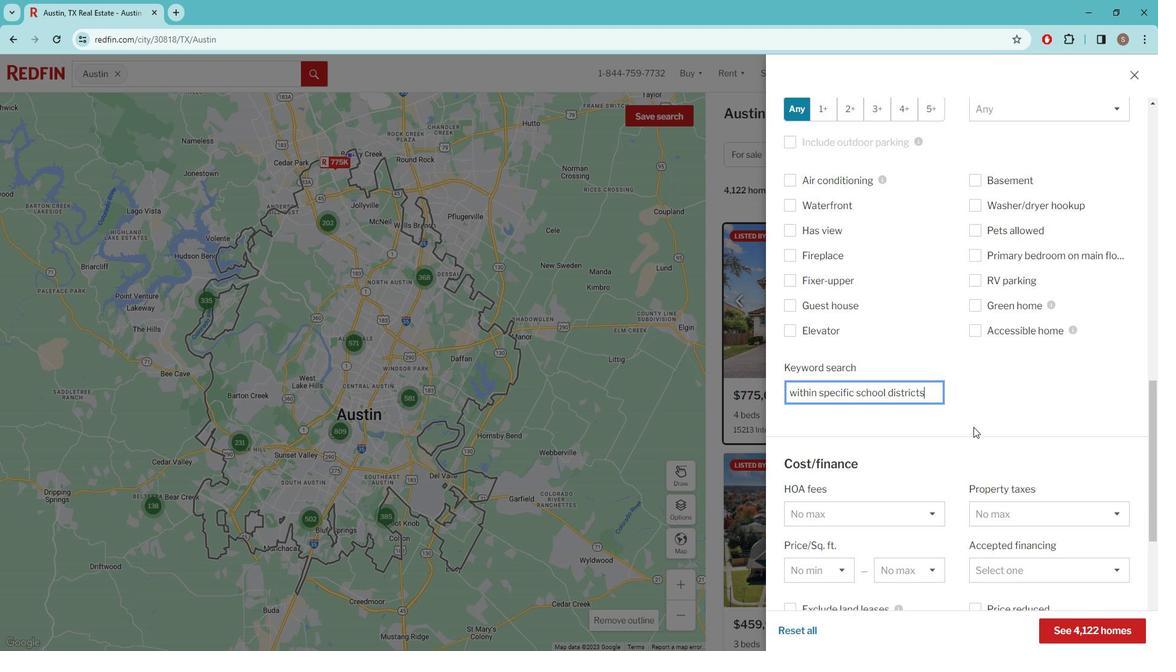 
Action: Mouse scrolled (981, 416) with delta (0, 0)
Screenshot: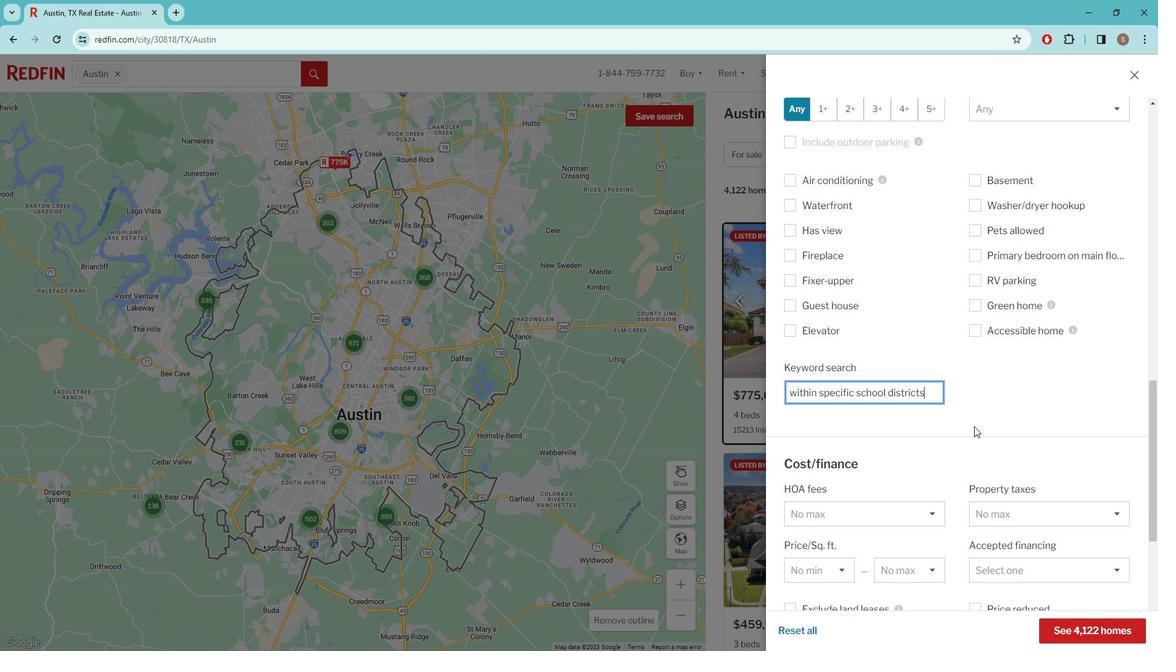 
Action: Mouse moved to (983, 401)
Screenshot: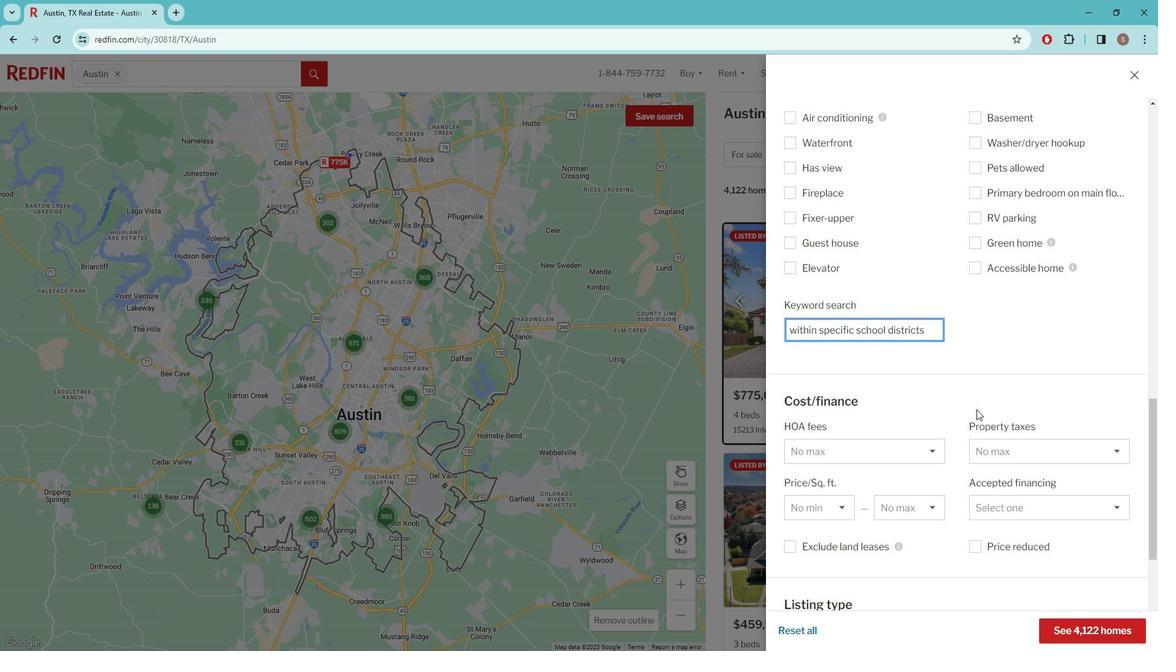 
Action: Mouse scrolled (983, 400) with delta (0, 0)
Screenshot: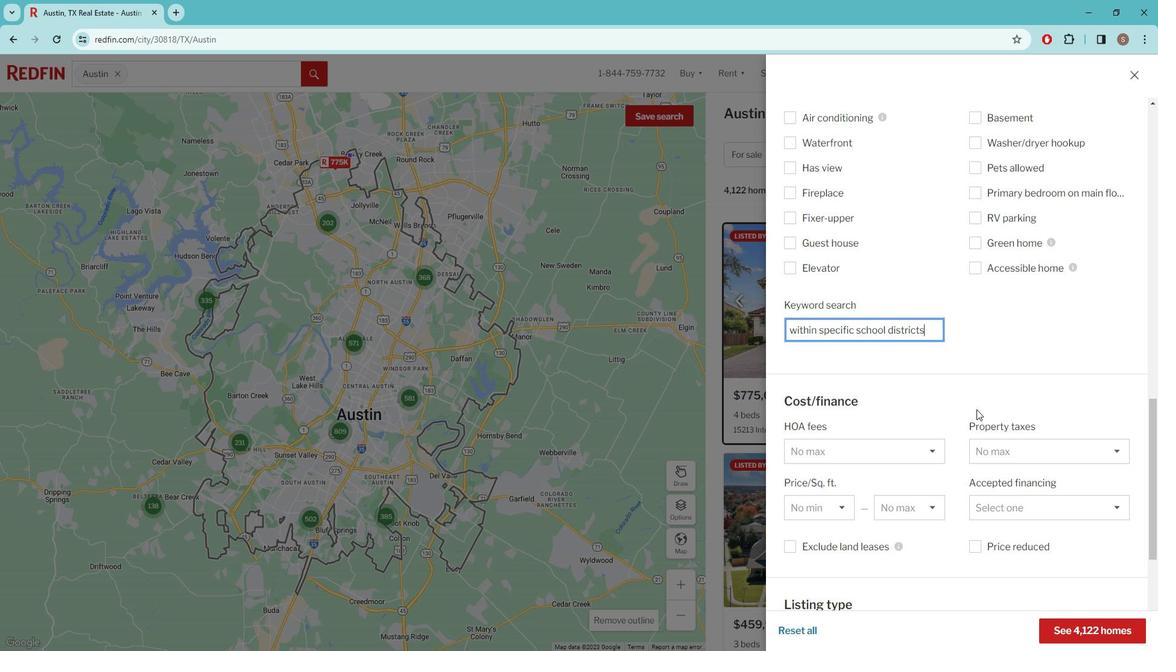 
Action: Mouse moved to (982, 400)
Screenshot: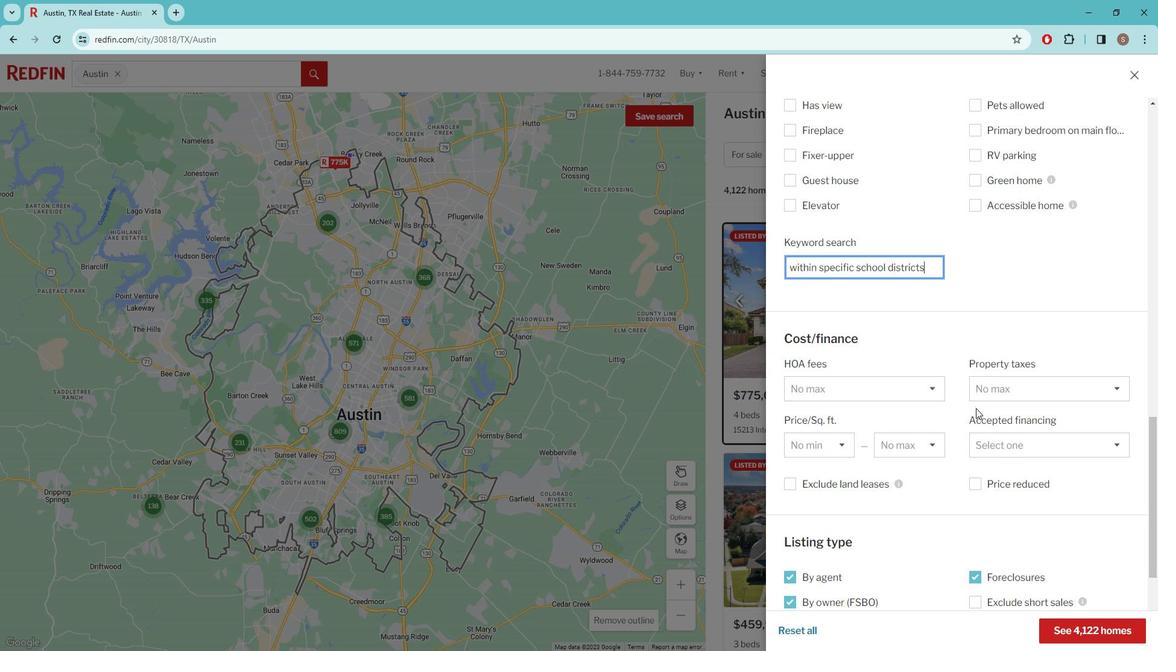 
Action: Mouse scrolled (982, 399) with delta (0, 0)
Screenshot: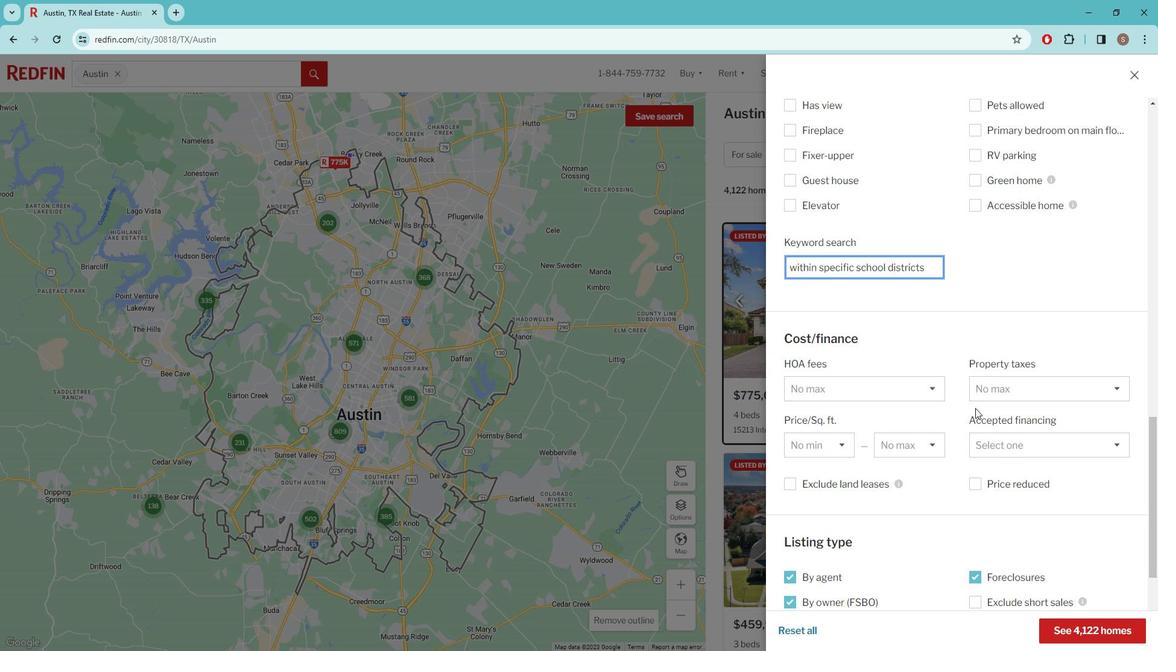 
Action: Mouse moved to (978, 398)
Screenshot: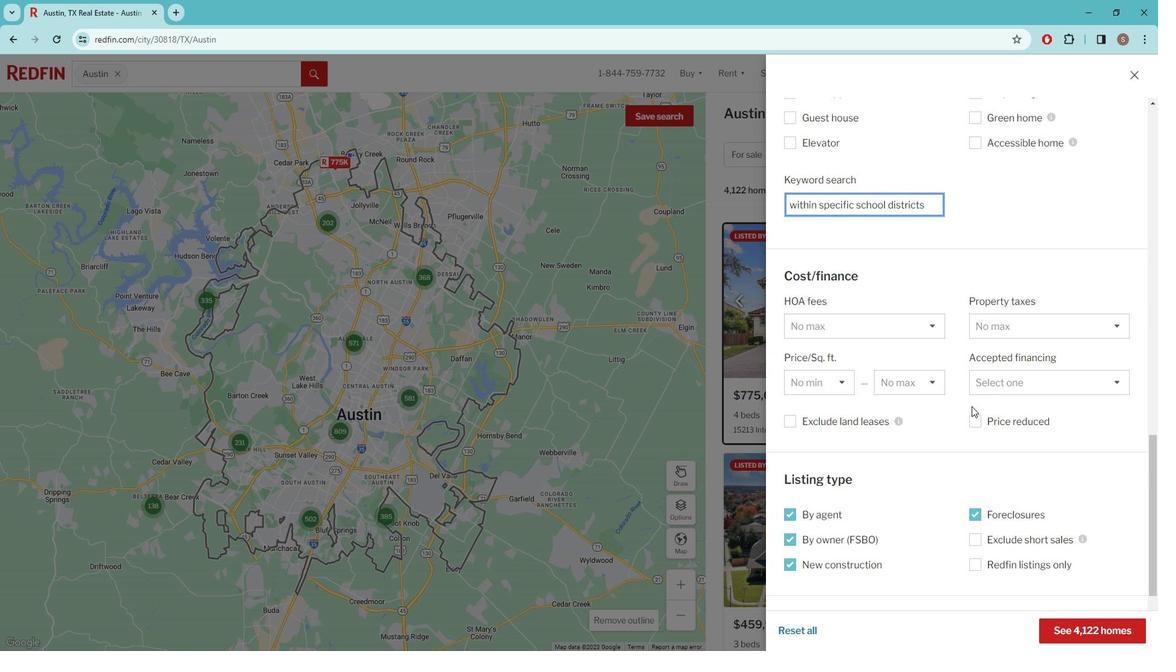 
Action: Mouse scrolled (978, 397) with delta (0, 0)
Screenshot: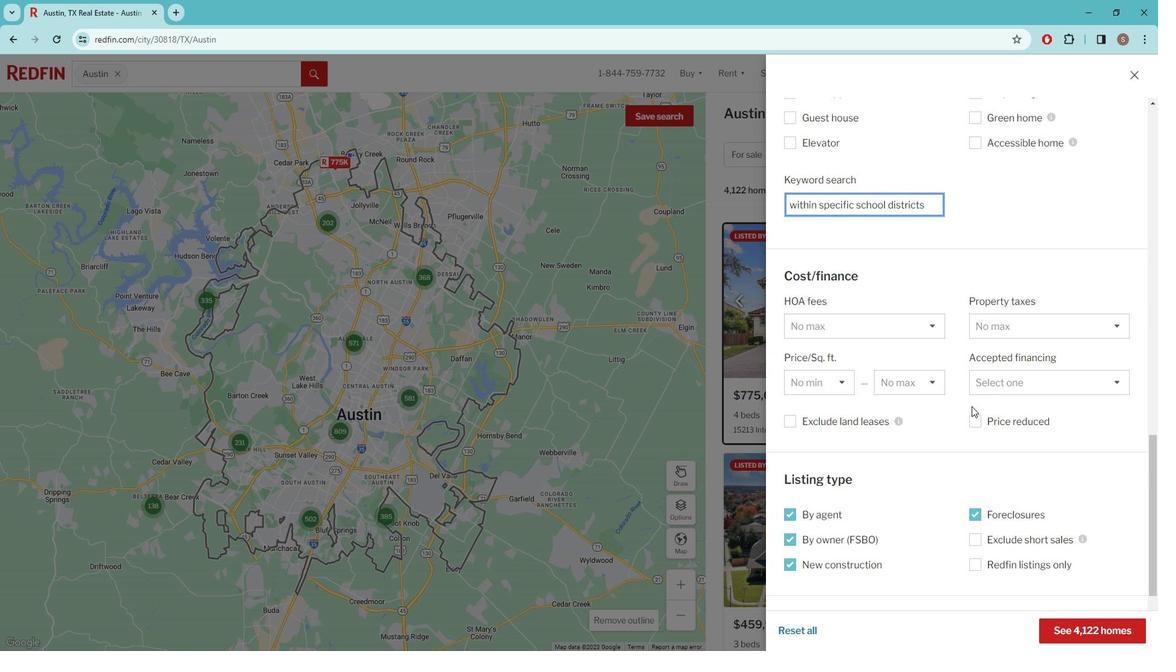 
Action: Mouse moved to (945, 400)
Screenshot: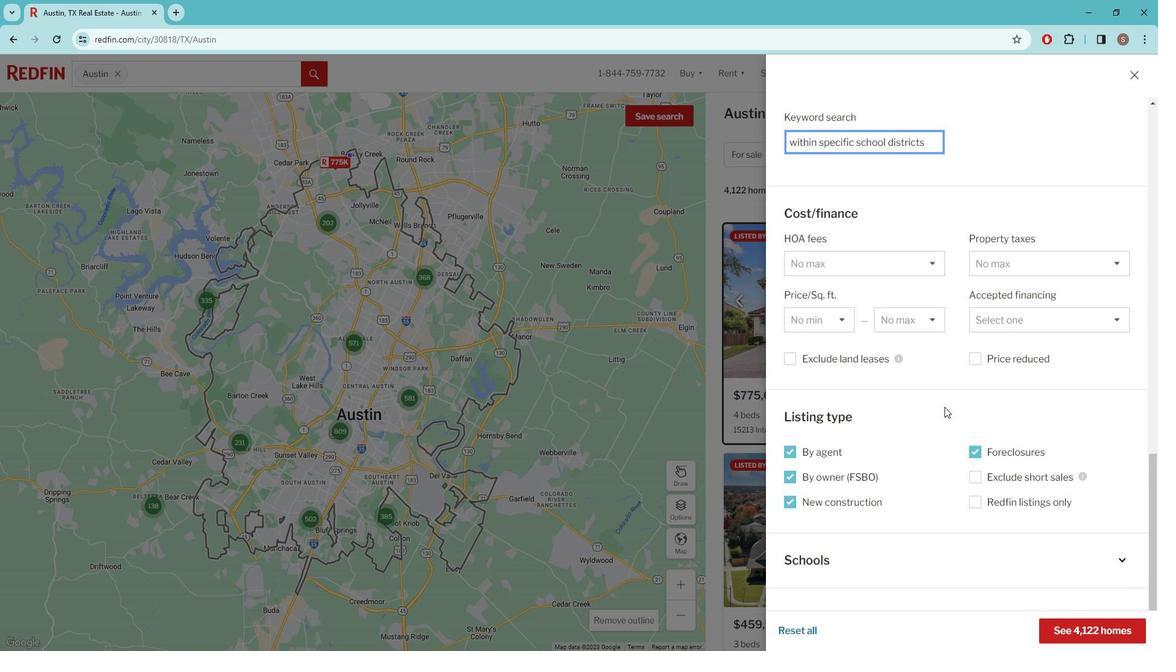 
Action: Mouse scrolled (945, 399) with delta (0, 0)
Screenshot: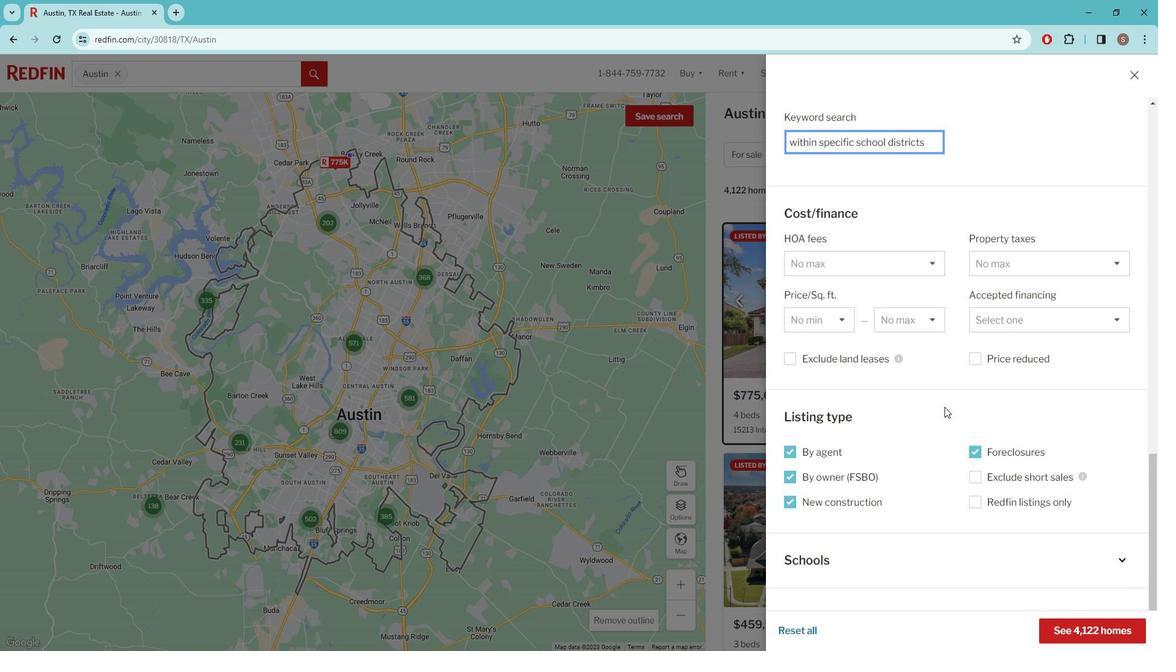 
Action: Mouse moved to (935, 398)
Screenshot: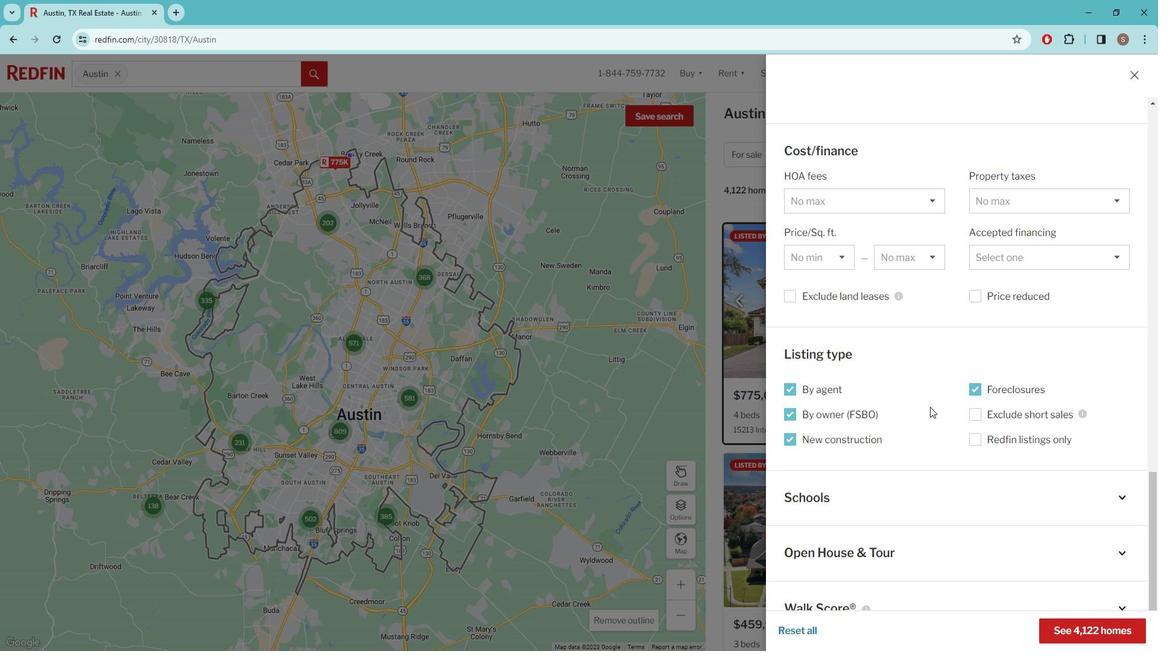 
Action: Mouse scrolled (935, 398) with delta (0, 0)
Screenshot: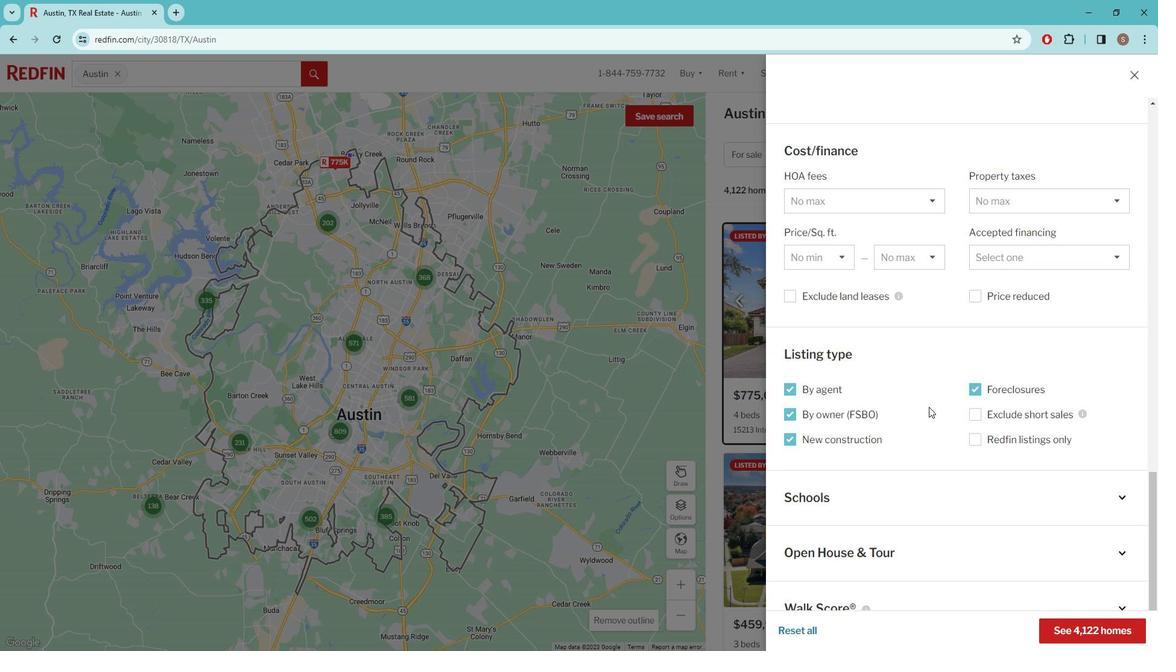 
Action: Mouse moved to (935, 398)
Screenshot: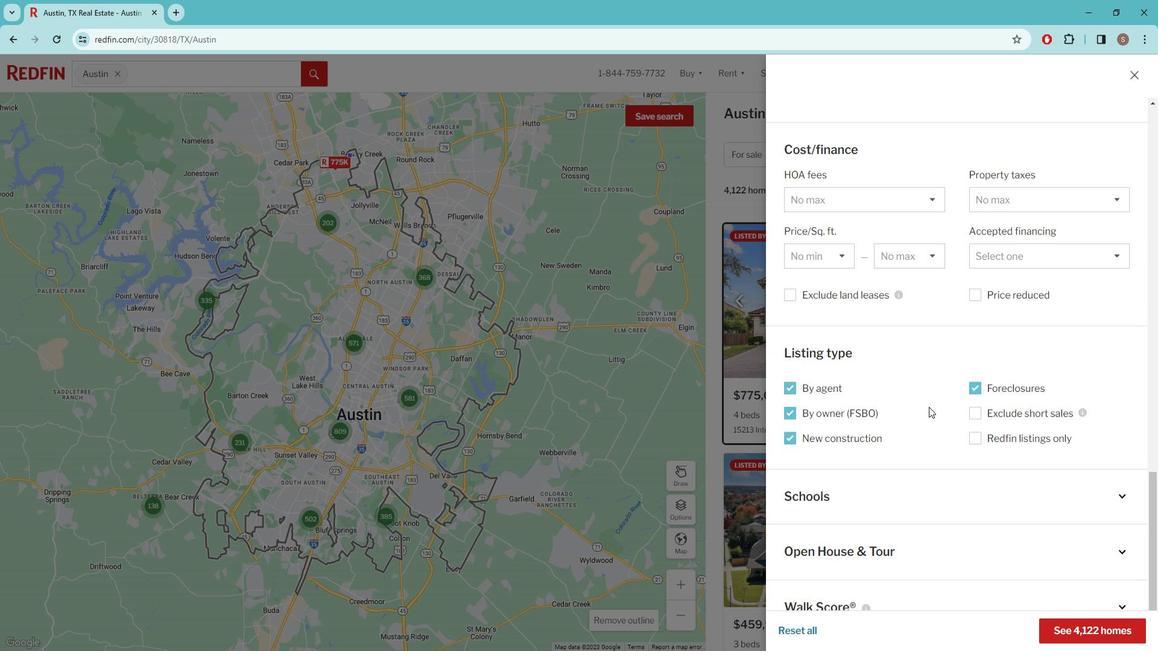 
Action: Mouse scrolled (935, 398) with delta (0, 0)
Screenshot: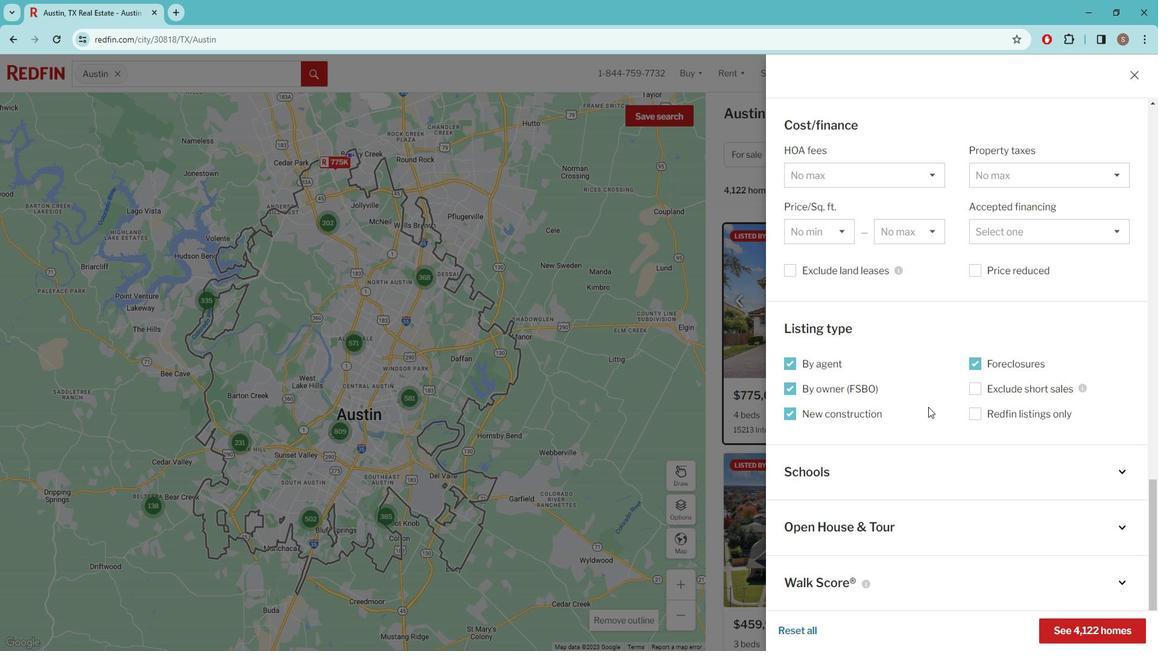 
Action: Mouse moved to (1129, 568)
Screenshot: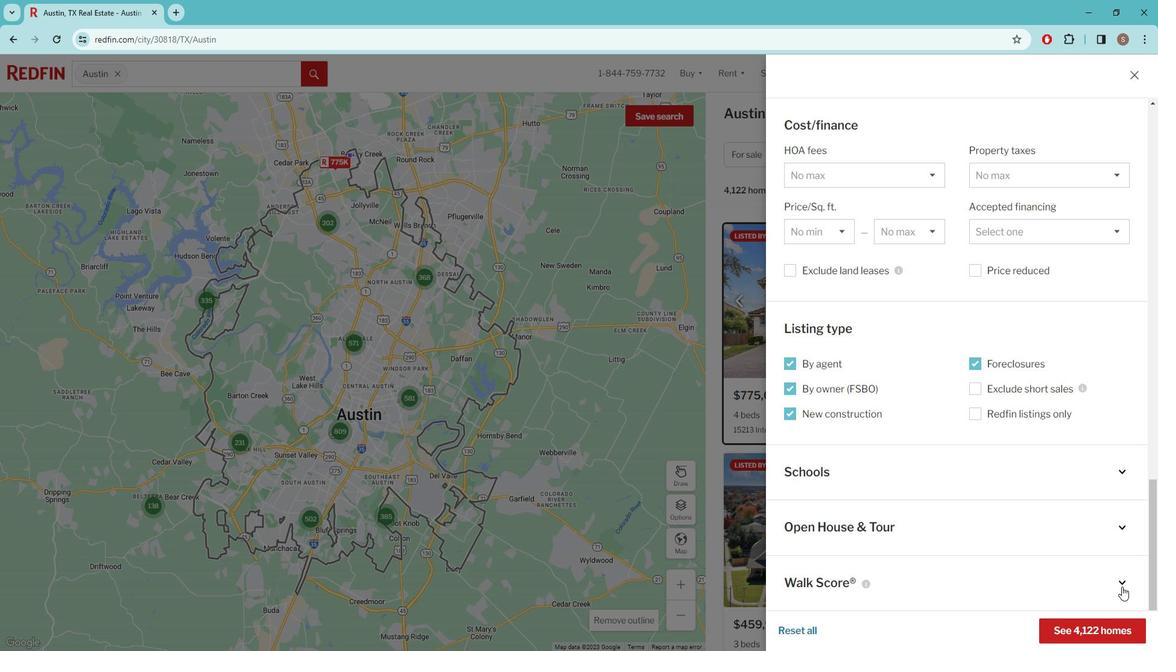 
Action: Mouse pressed left at (1129, 568)
Screenshot: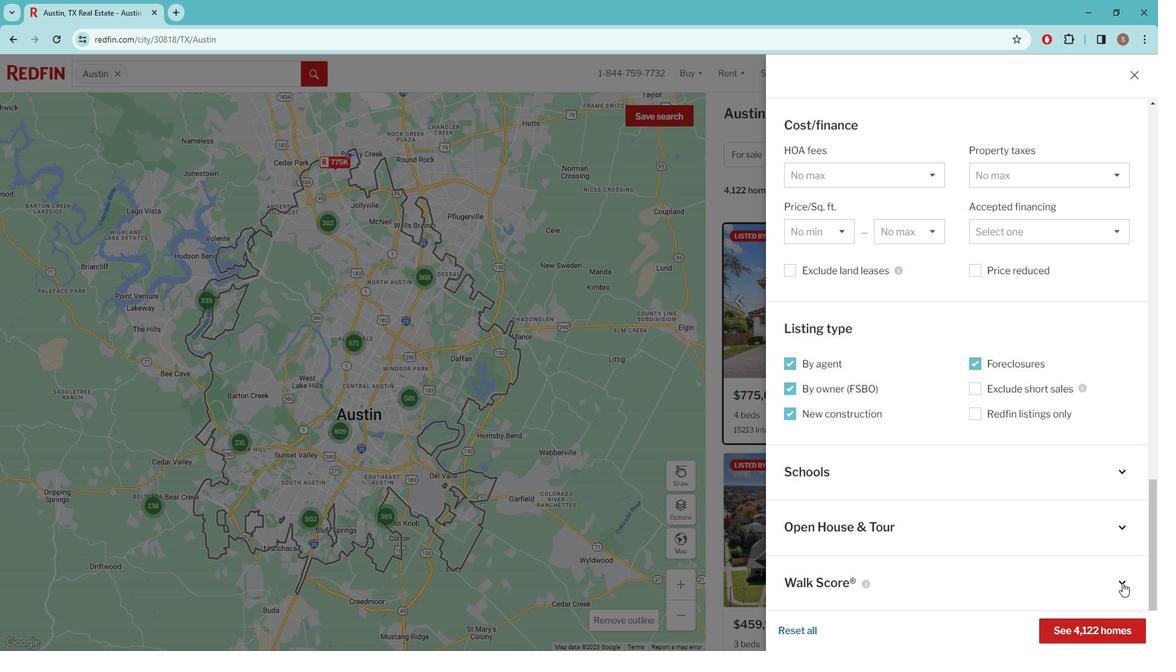 
Action: Mouse moved to (1100, 518)
Screenshot: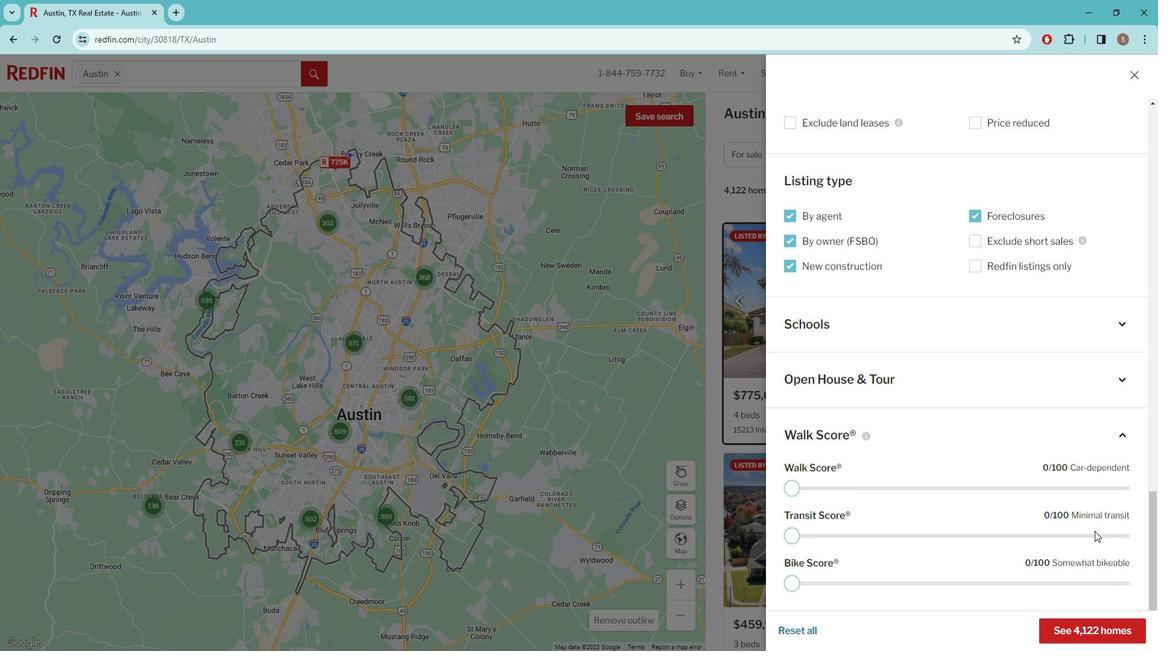 
Action: Mouse scrolled (1100, 517) with delta (0, 0)
Screenshot: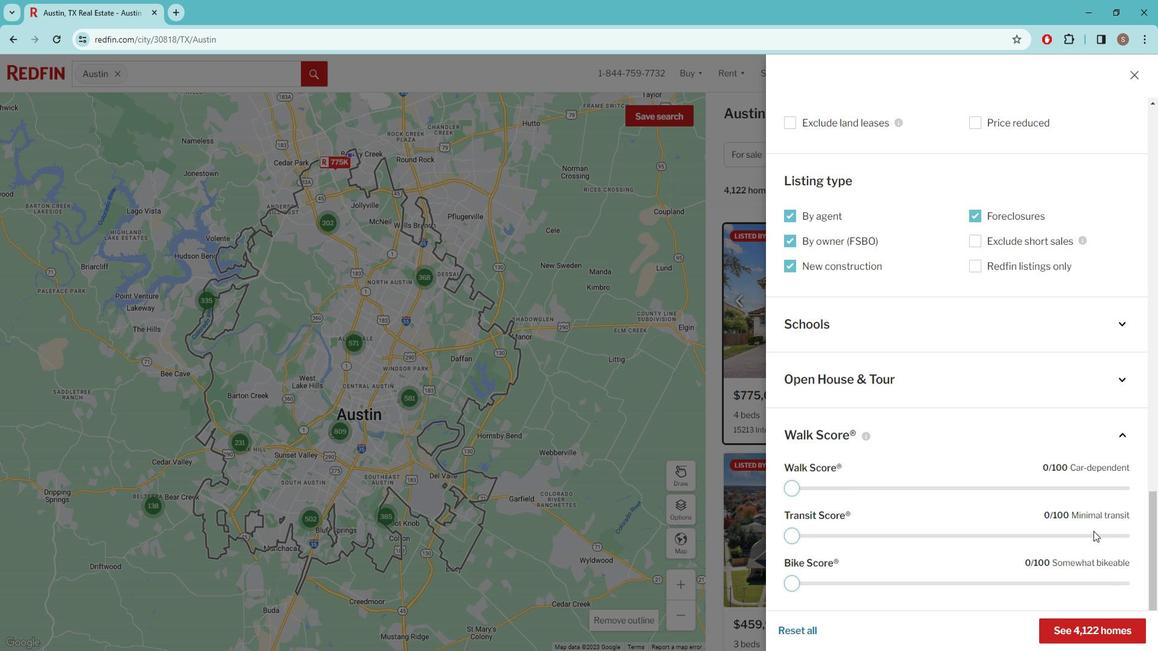 
Action: Mouse moved to (1098, 518)
Screenshot: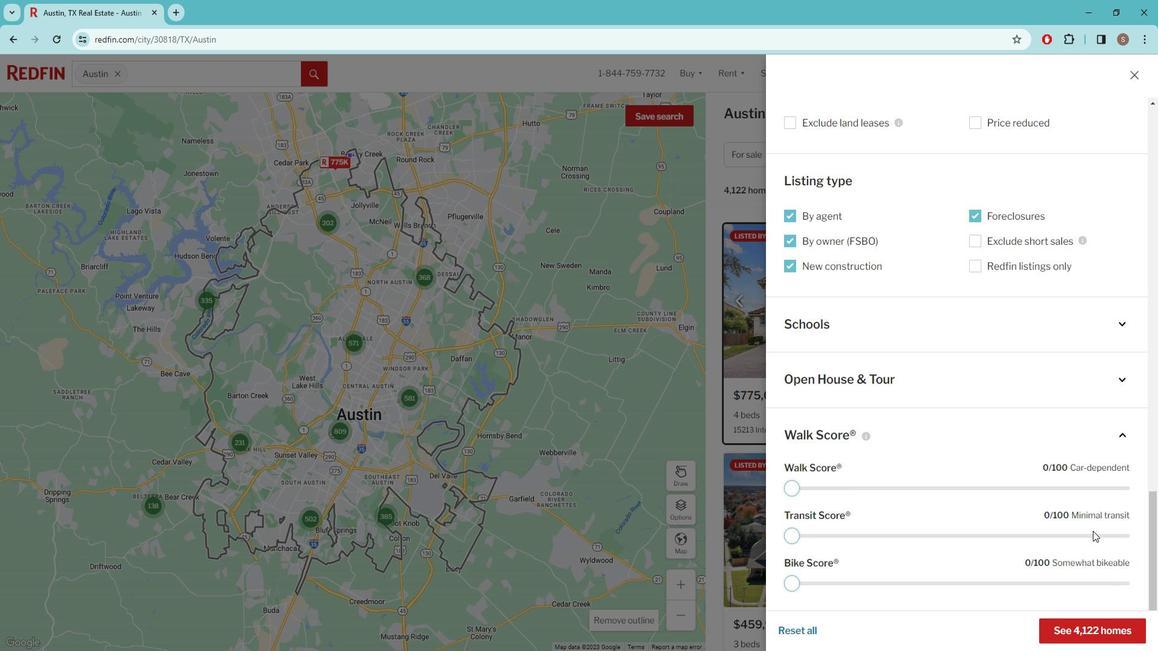 
Action: Mouse scrolled (1098, 517) with delta (0, 0)
Screenshot: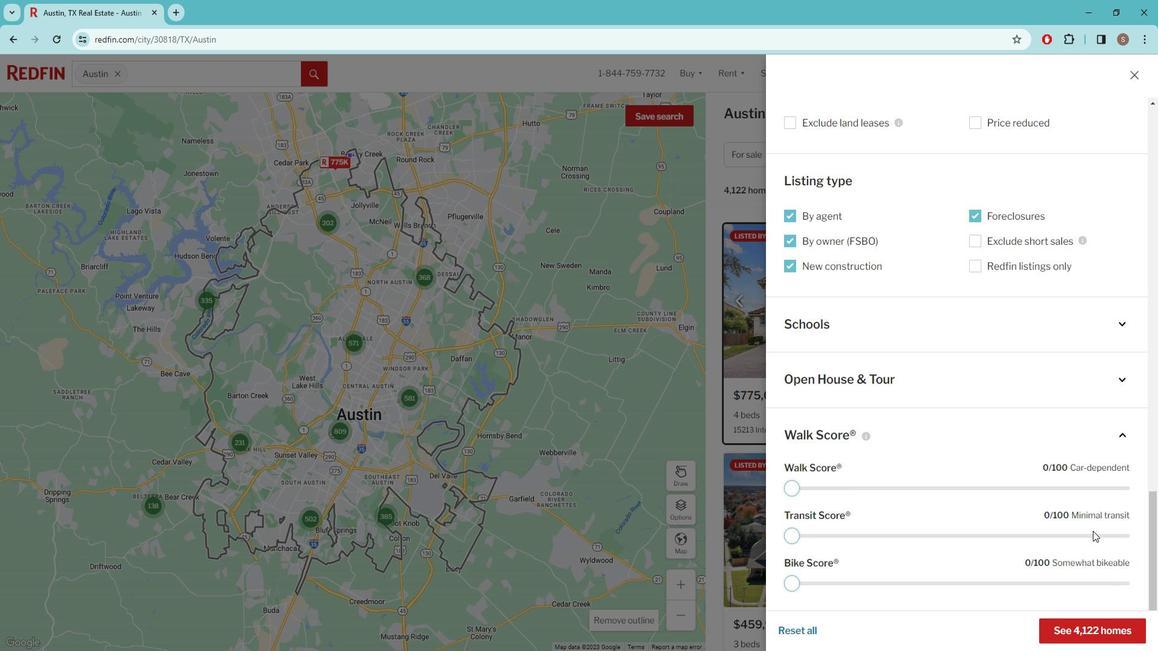 
Action: Mouse moved to (1095, 612)
Screenshot: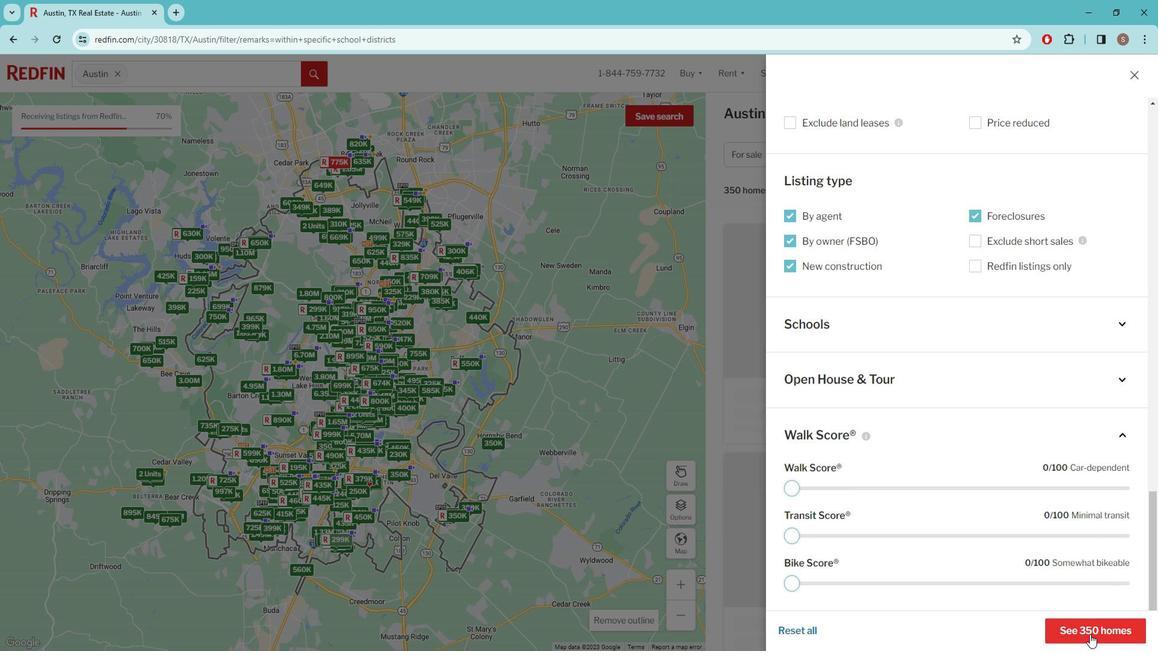 
Action: Mouse pressed left at (1095, 612)
Screenshot: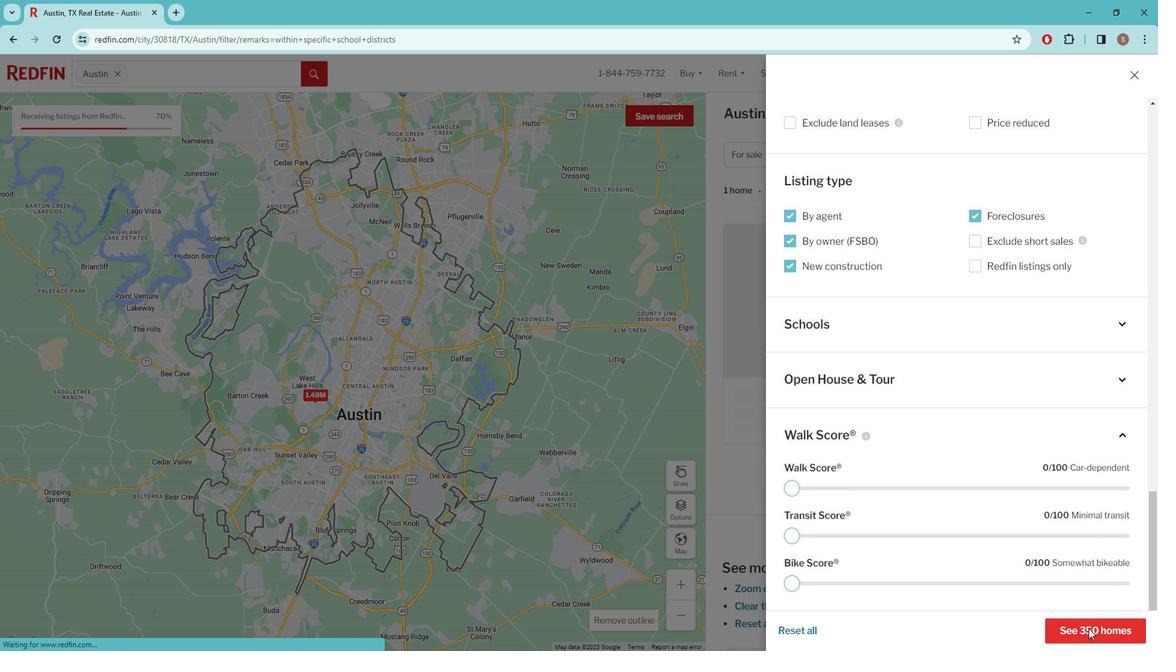 
Action: Mouse moved to (829, 382)
Screenshot: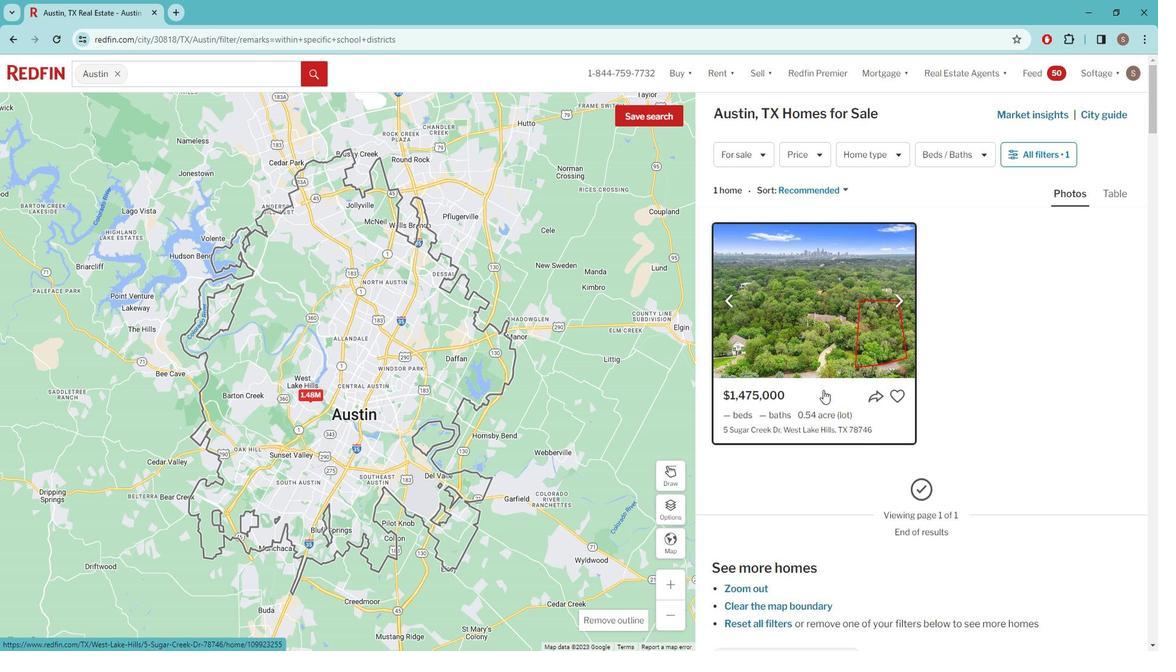 
Action: Mouse pressed left at (829, 382)
Screenshot: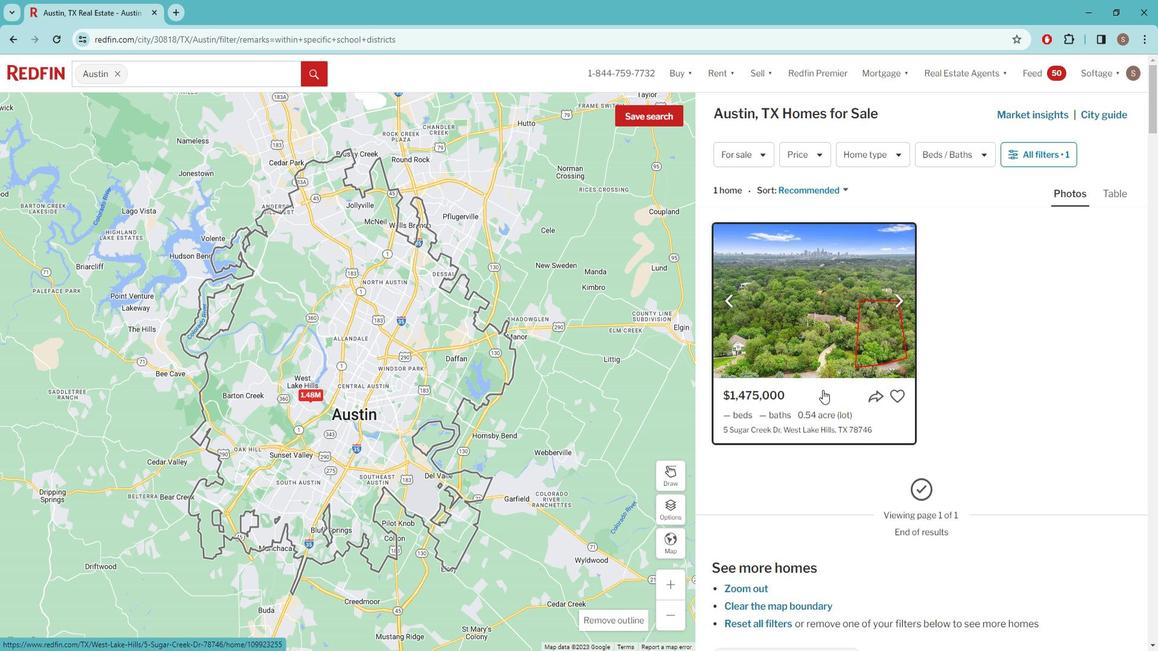 
Action: Mouse moved to (626, 130)
Screenshot: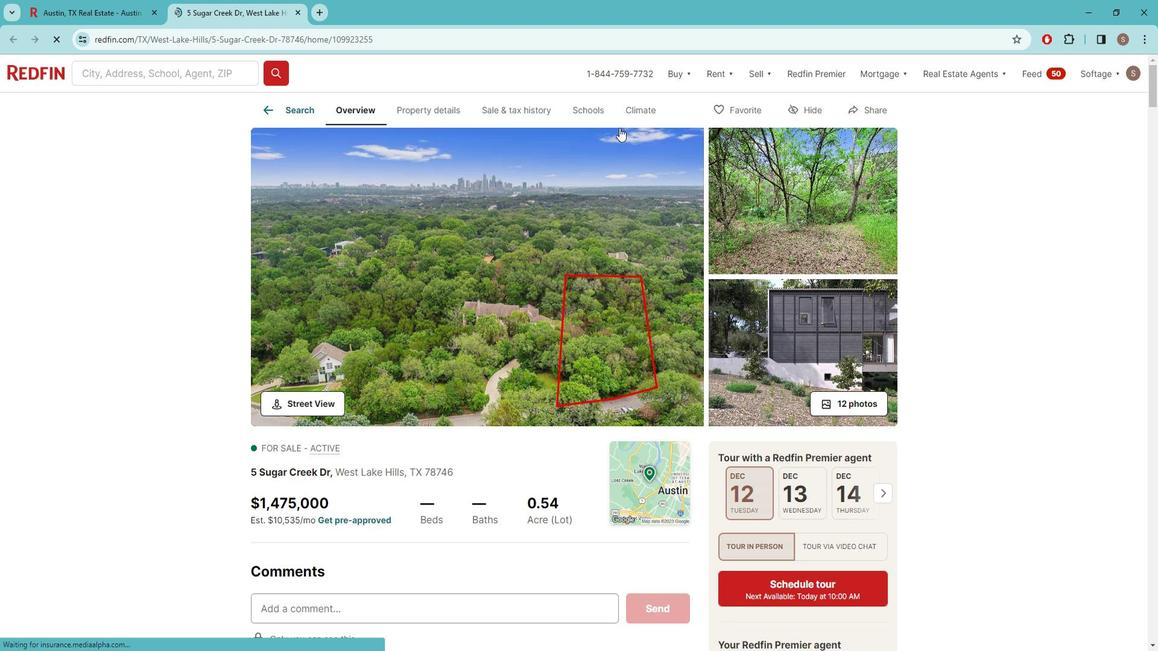 
Action: Mouse scrolled (626, 129) with delta (0, 0)
Screenshot: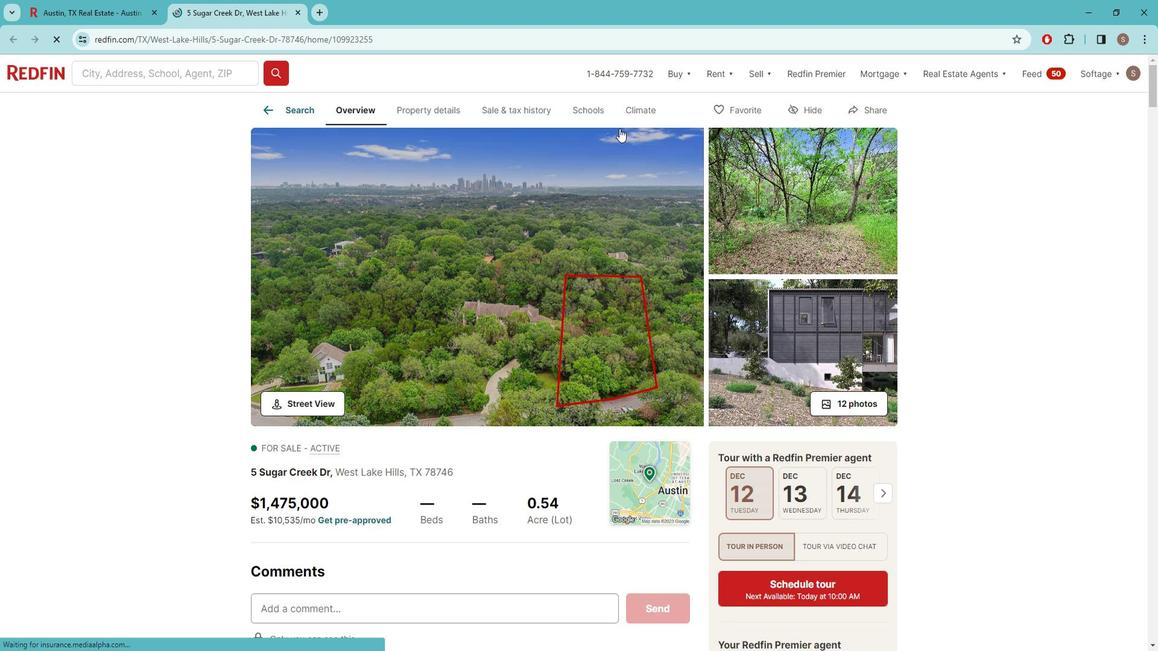 
Action: Mouse moved to (616, 134)
Screenshot: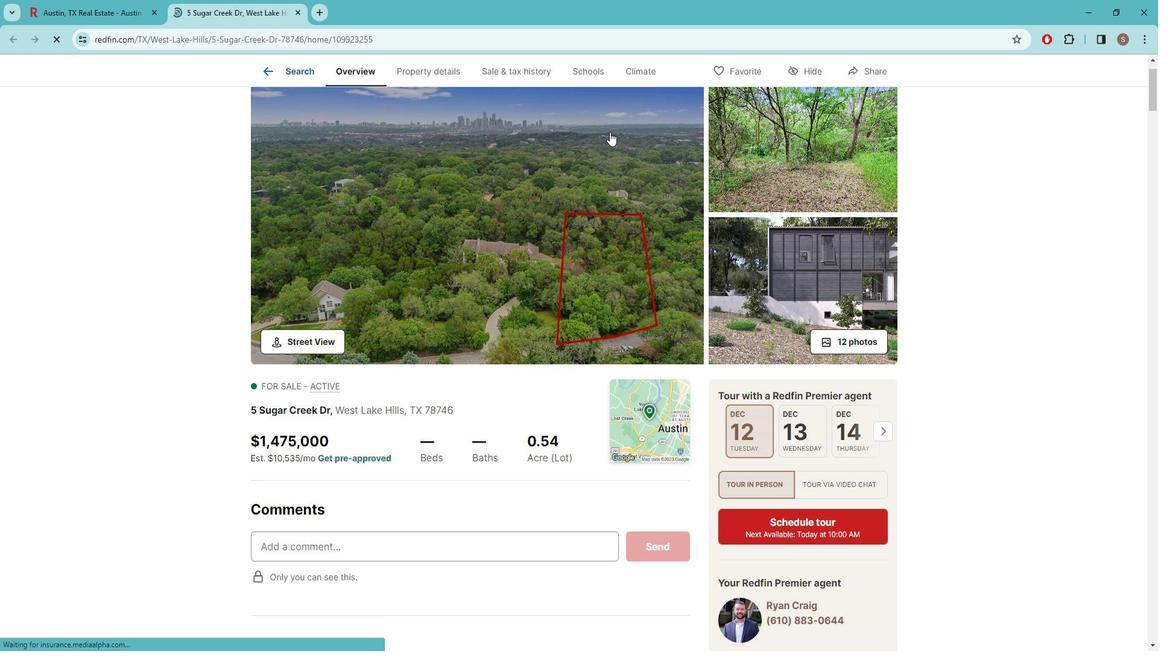 
Action: Mouse scrolled (616, 133) with delta (0, 0)
Screenshot: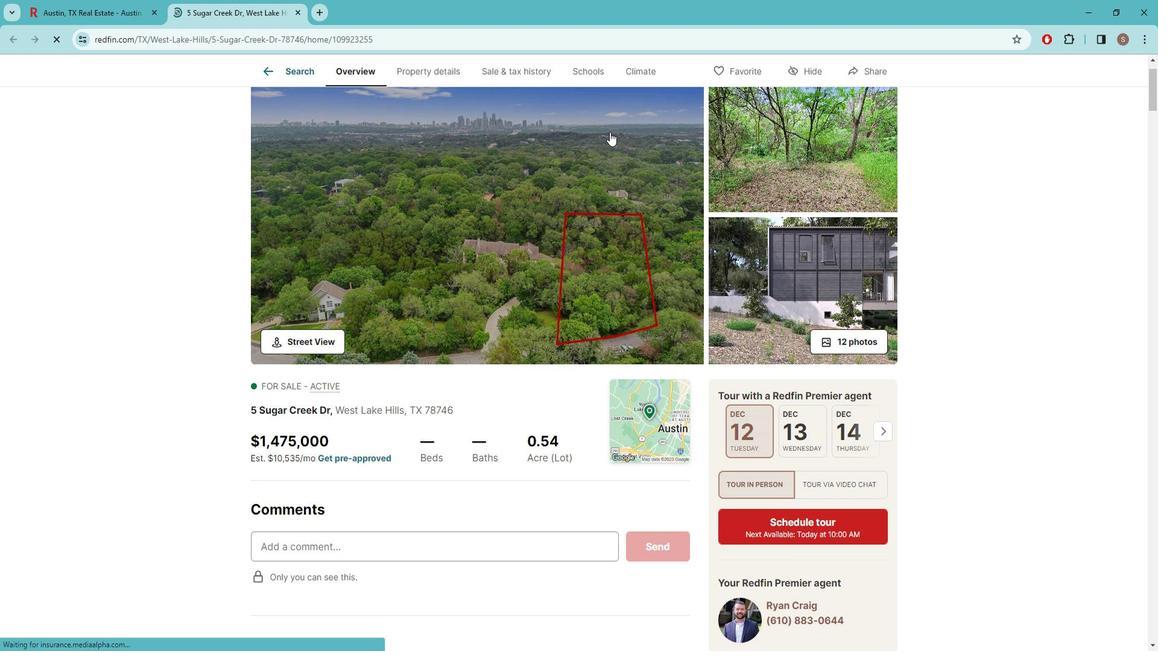 
Action: Mouse moved to (613, 138)
Screenshot: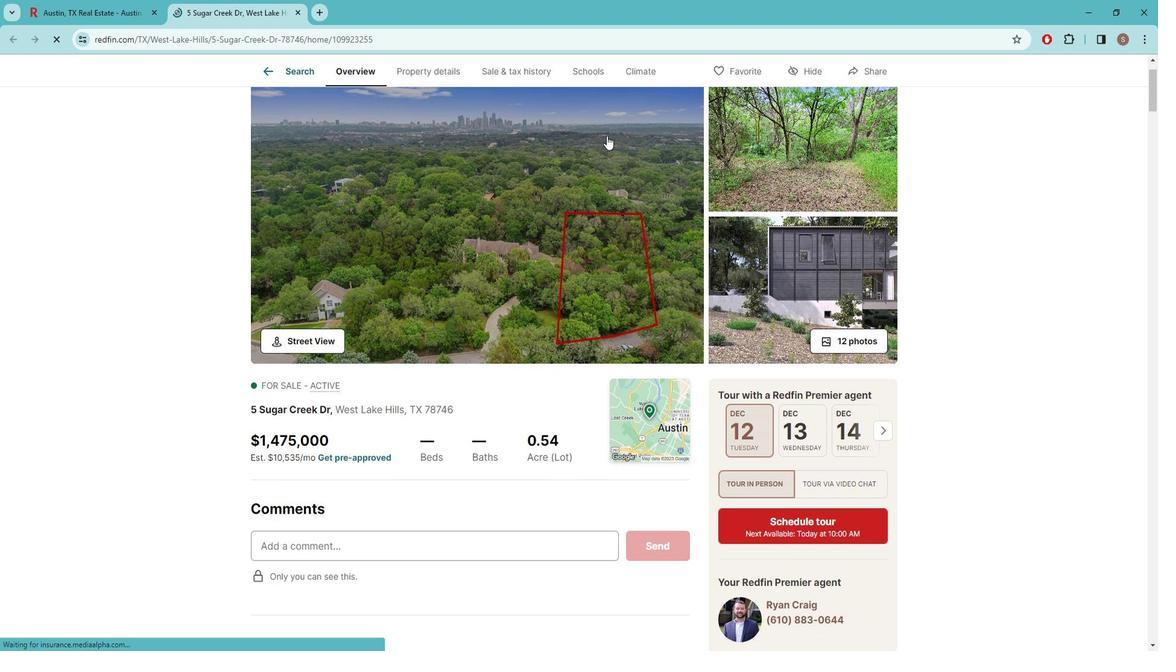 
Action: Mouse scrolled (613, 138) with delta (0, 0)
Screenshot: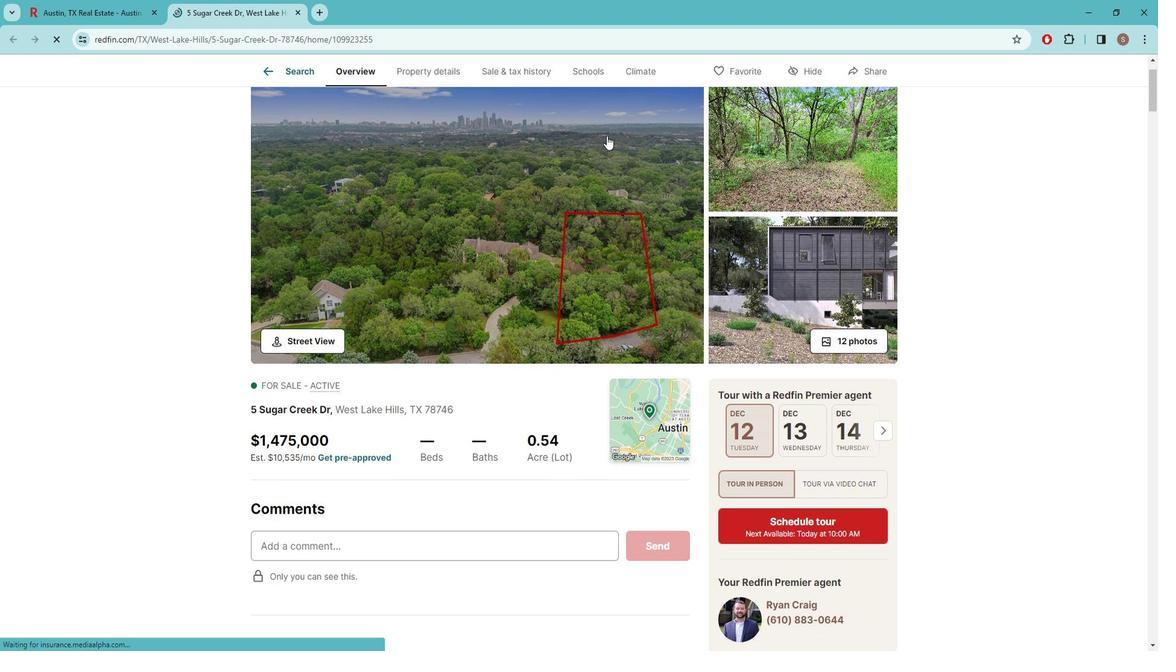 
Action: Mouse moved to (612, 139)
Screenshot: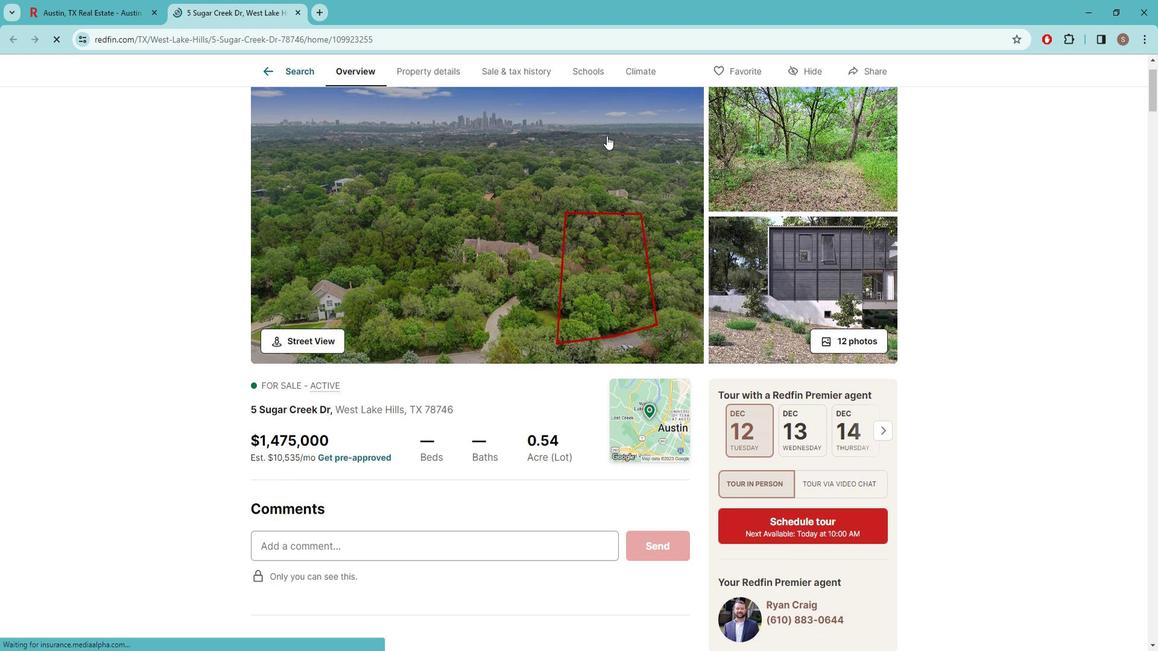 
Action: Mouse scrolled (612, 138) with delta (0, 0)
Screenshot: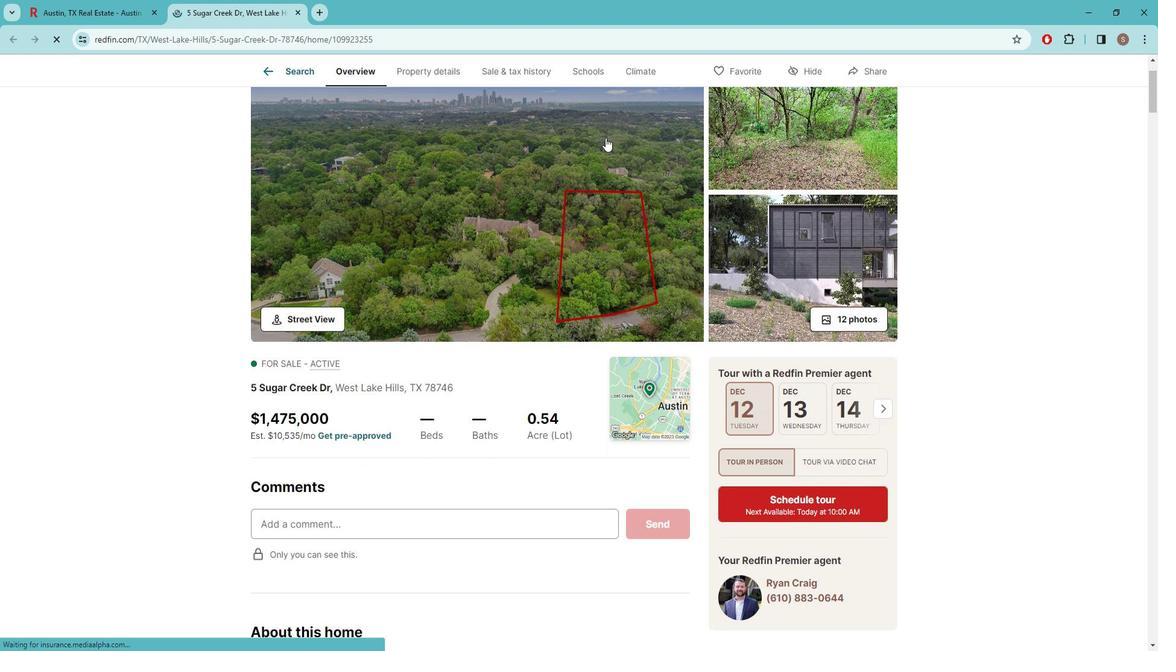
Action: Mouse moved to (567, 241)
Screenshot: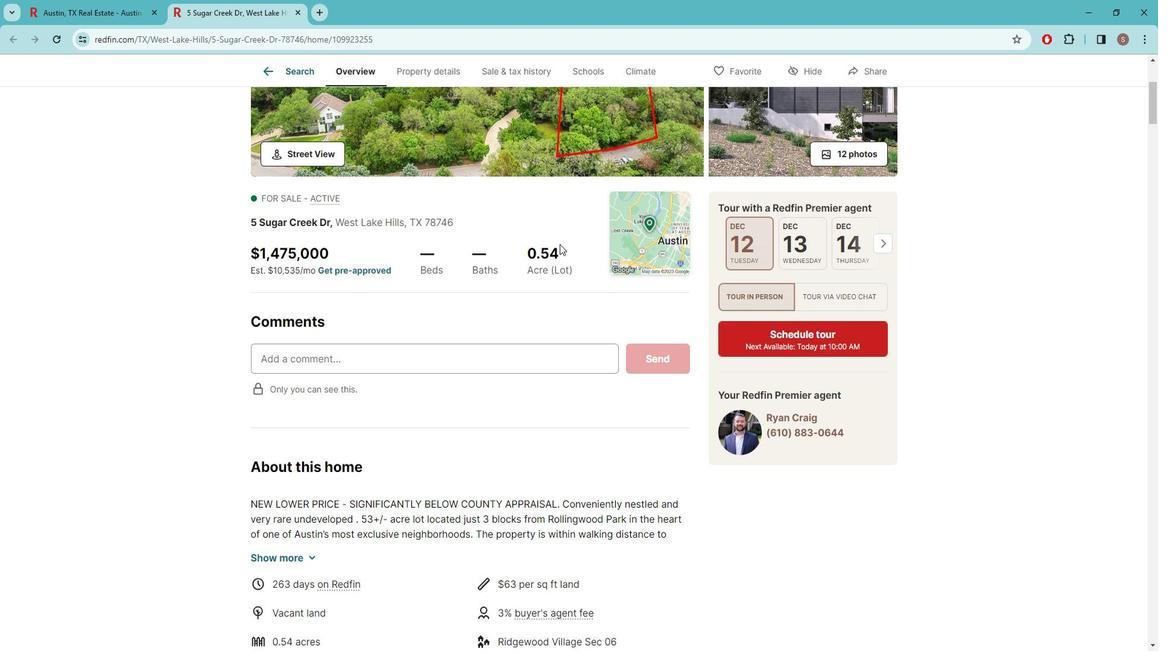
Action: Mouse scrolled (567, 241) with delta (0, 0)
Screenshot: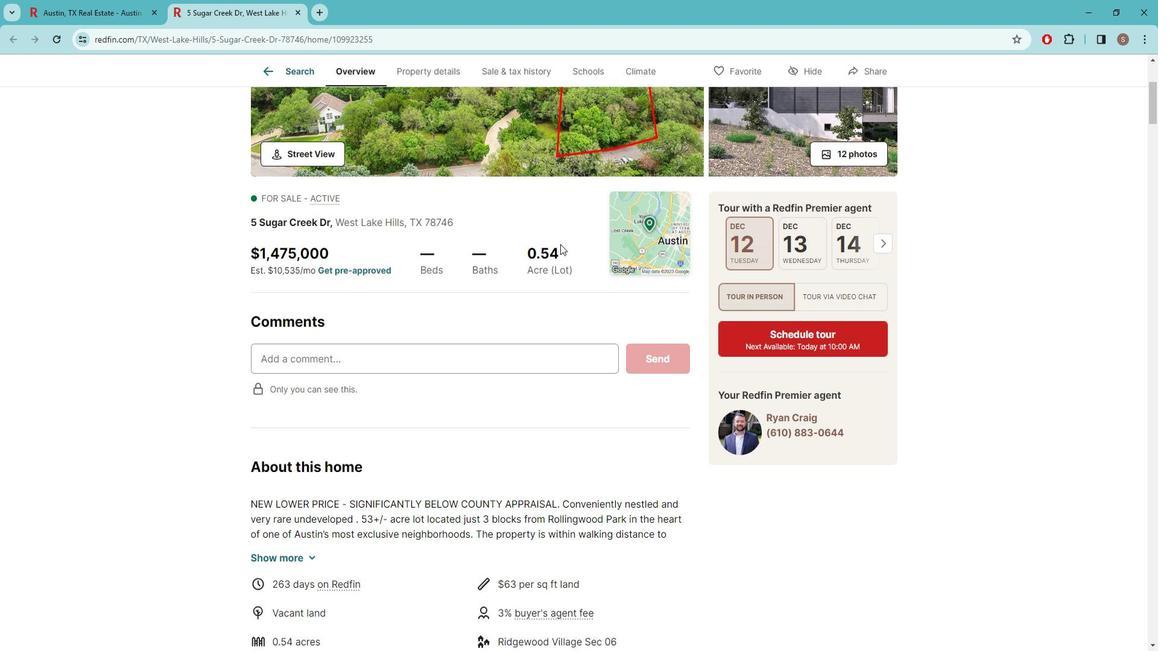 
Action: Mouse scrolled (567, 241) with delta (0, 0)
Screenshot: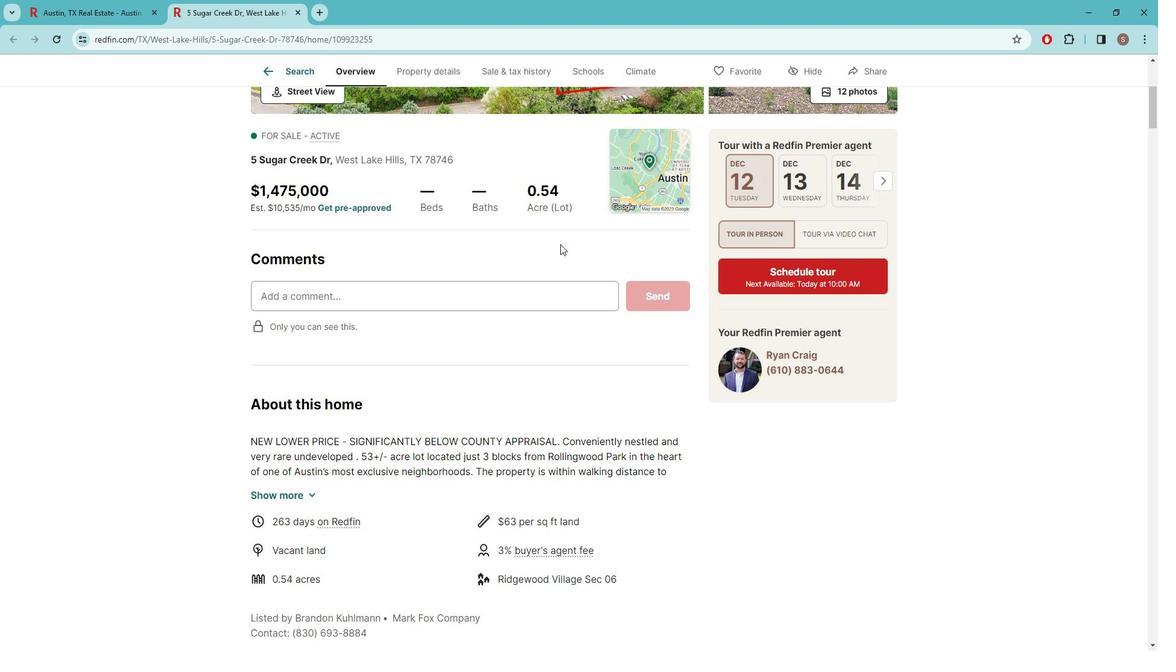 
Action: Mouse scrolled (567, 241) with delta (0, 0)
Screenshot: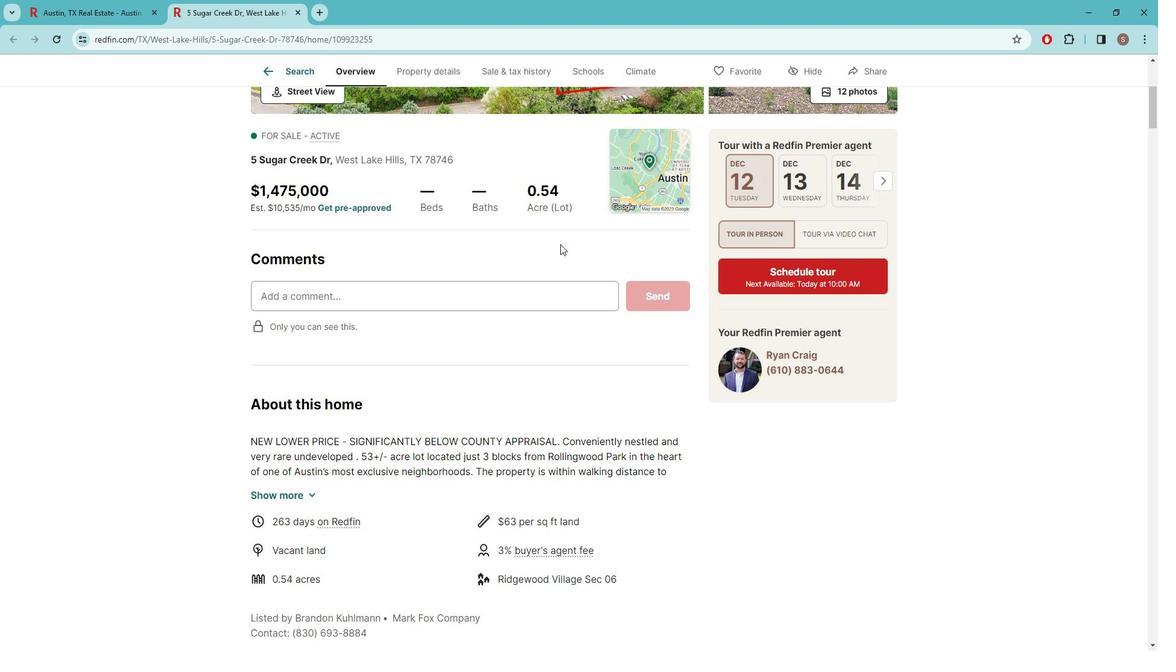 
Action: Mouse scrolled (567, 241) with delta (0, 0)
Screenshot: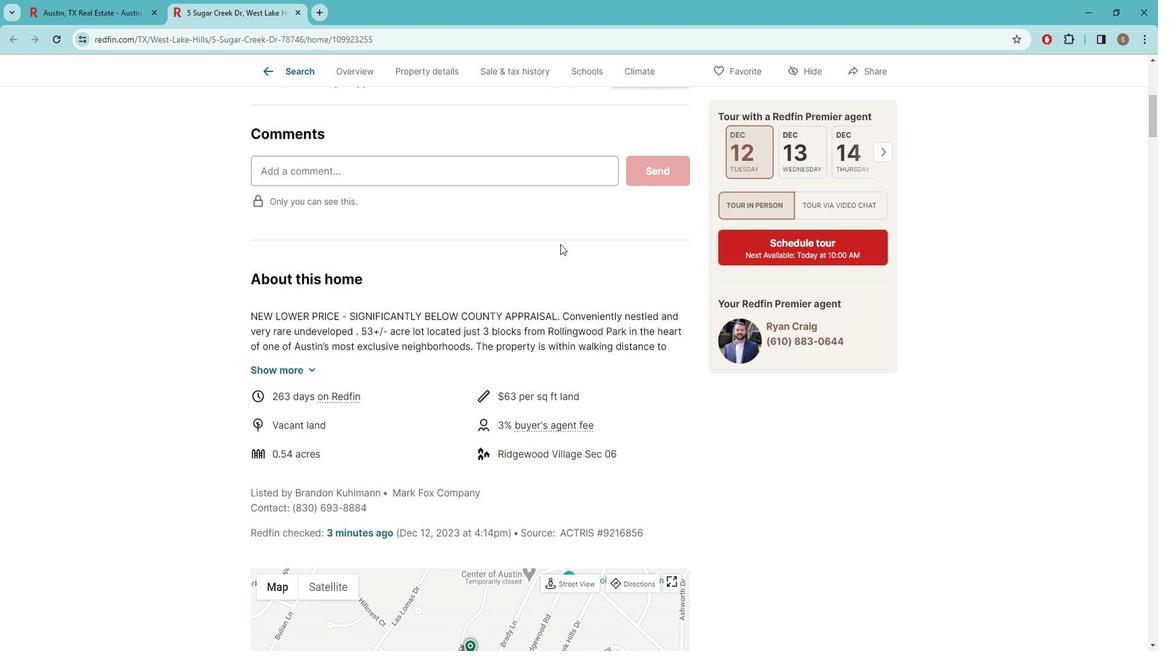 
Action: Mouse scrolled (567, 241) with delta (0, 0)
Screenshot: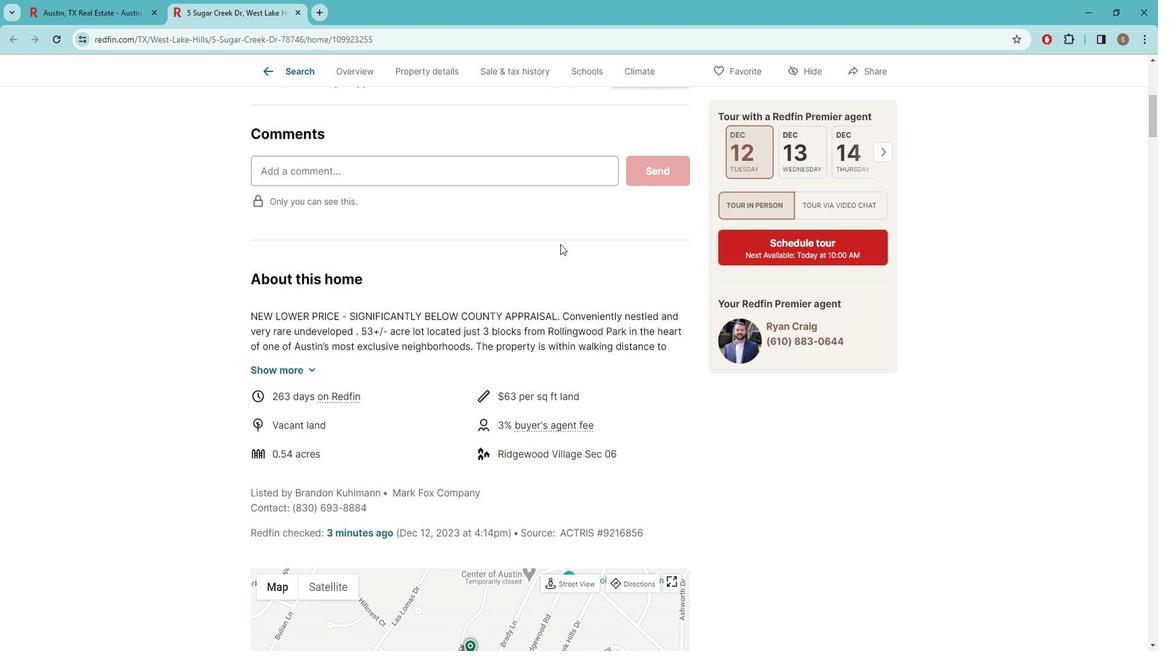
Action: Mouse scrolled (567, 241) with delta (0, 0)
Screenshot: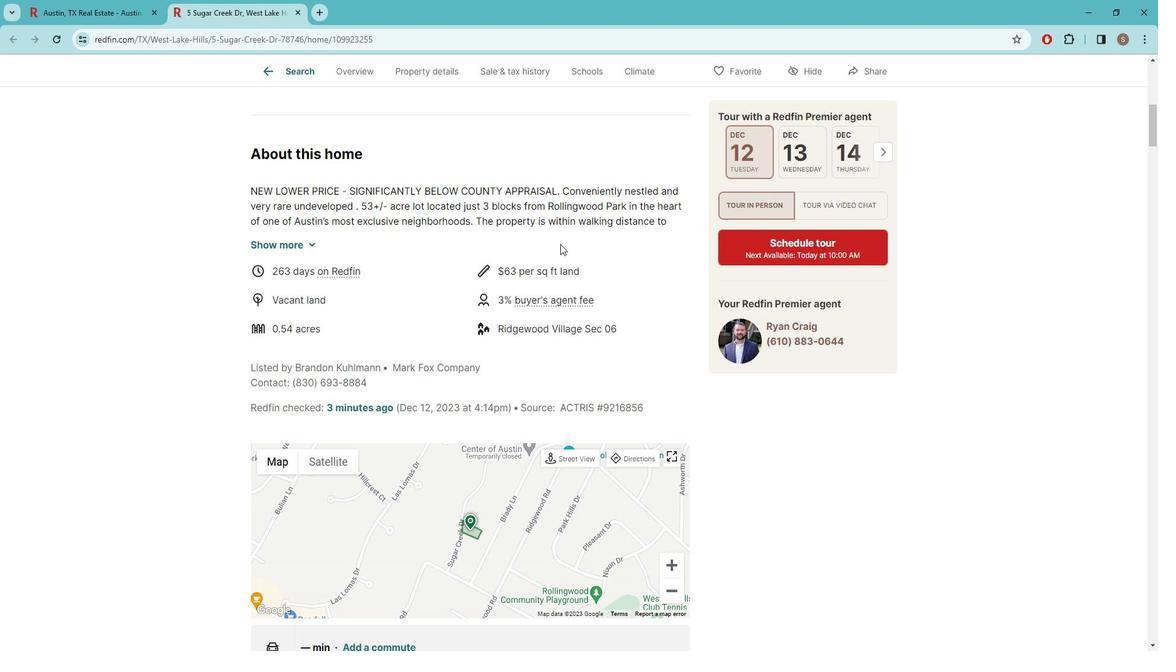 
Action: Mouse scrolled (567, 241) with delta (0, 0)
Screenshot: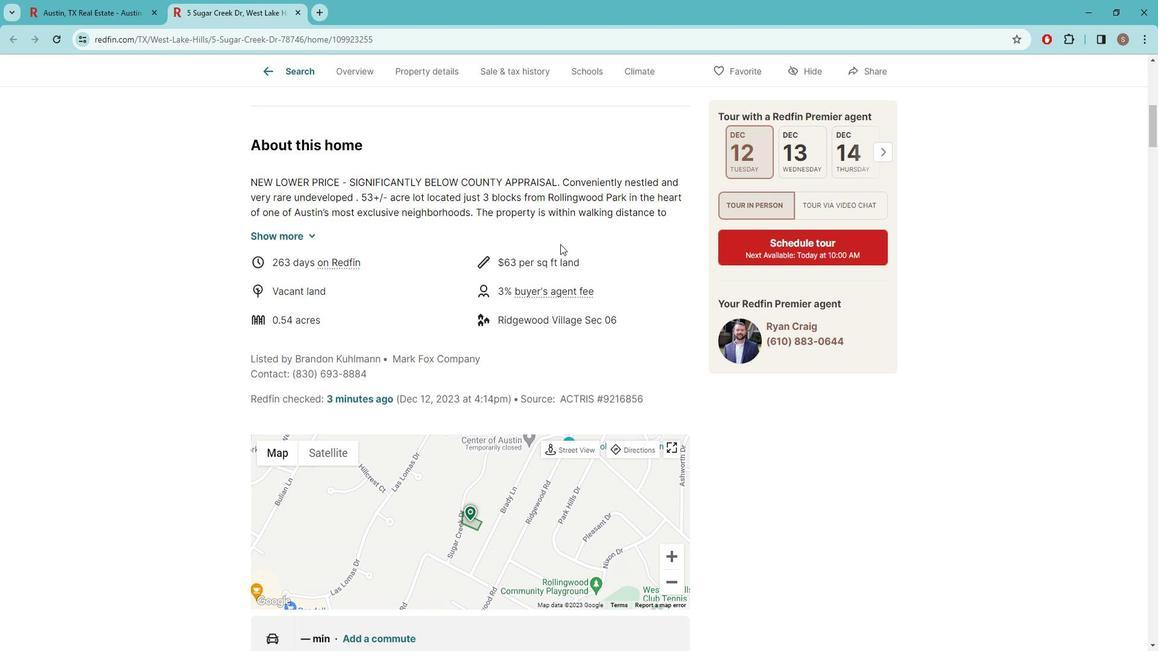 
Action: Mouse moved to (567, 241)
Screenshot: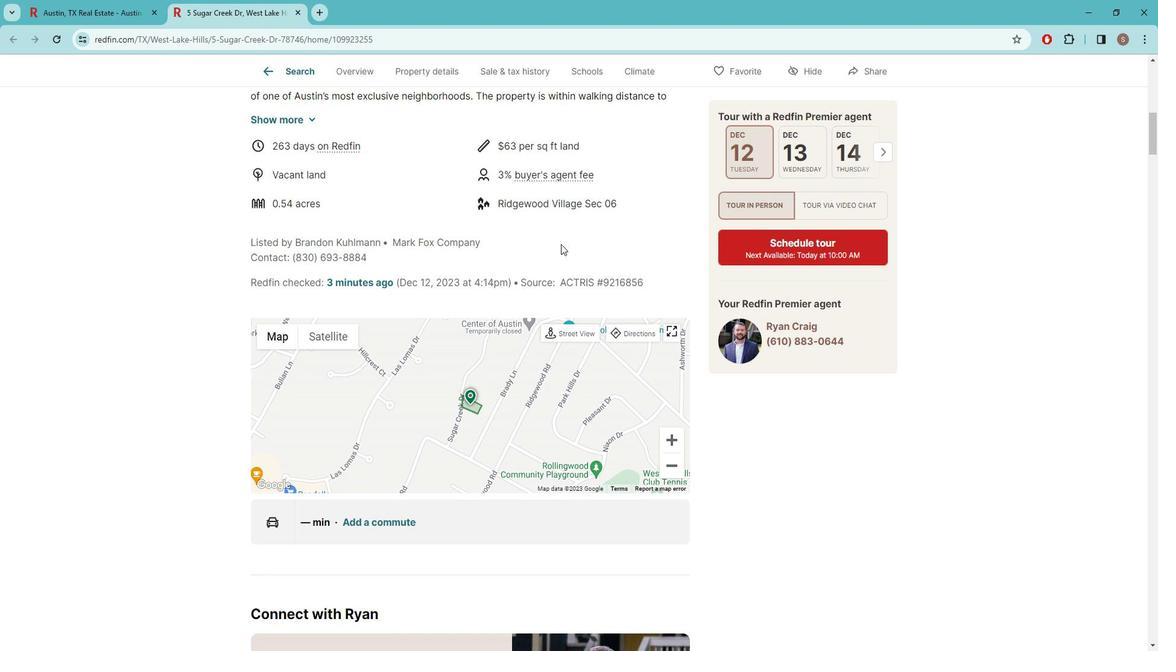 
Action: Mouse scrolled (567, 241) with delta (0, 0)
Screenshot: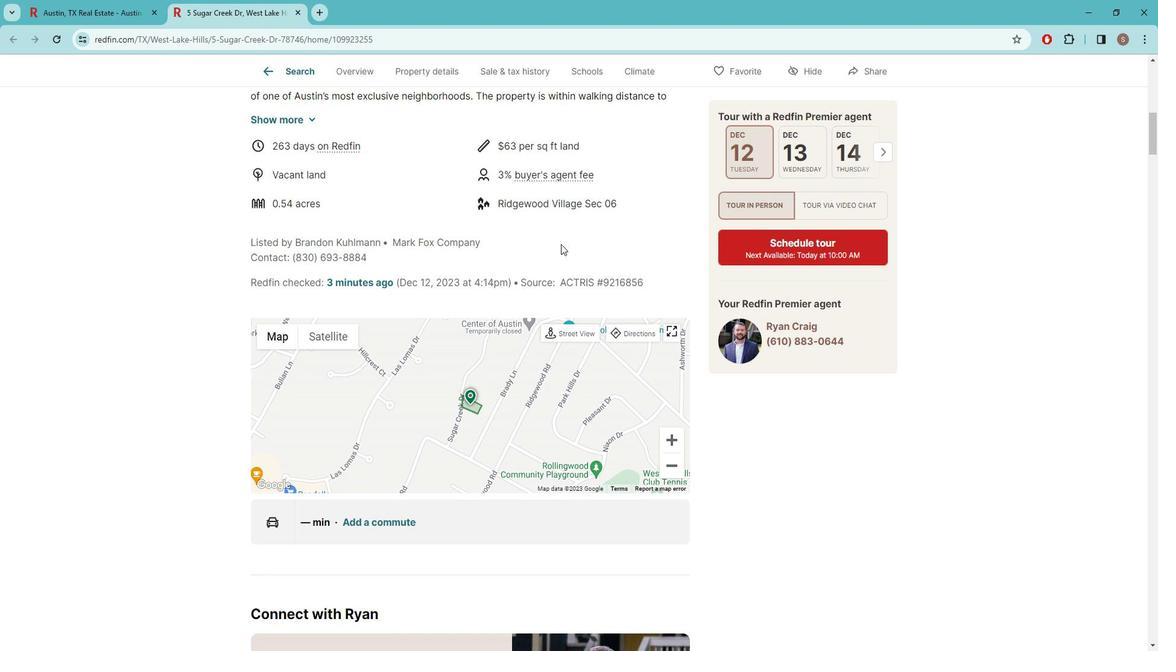 
Action: Mouse moved to (514, 372)
Screenshot: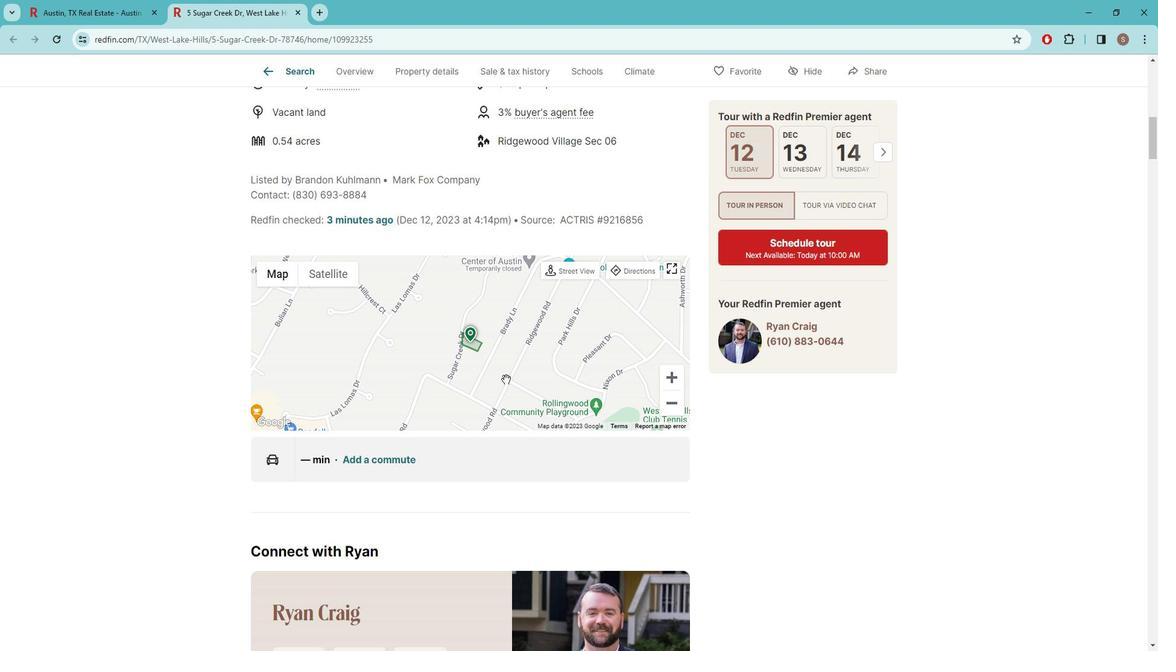 
Action: Mouse pressed left at (514, 372)
Screenshot: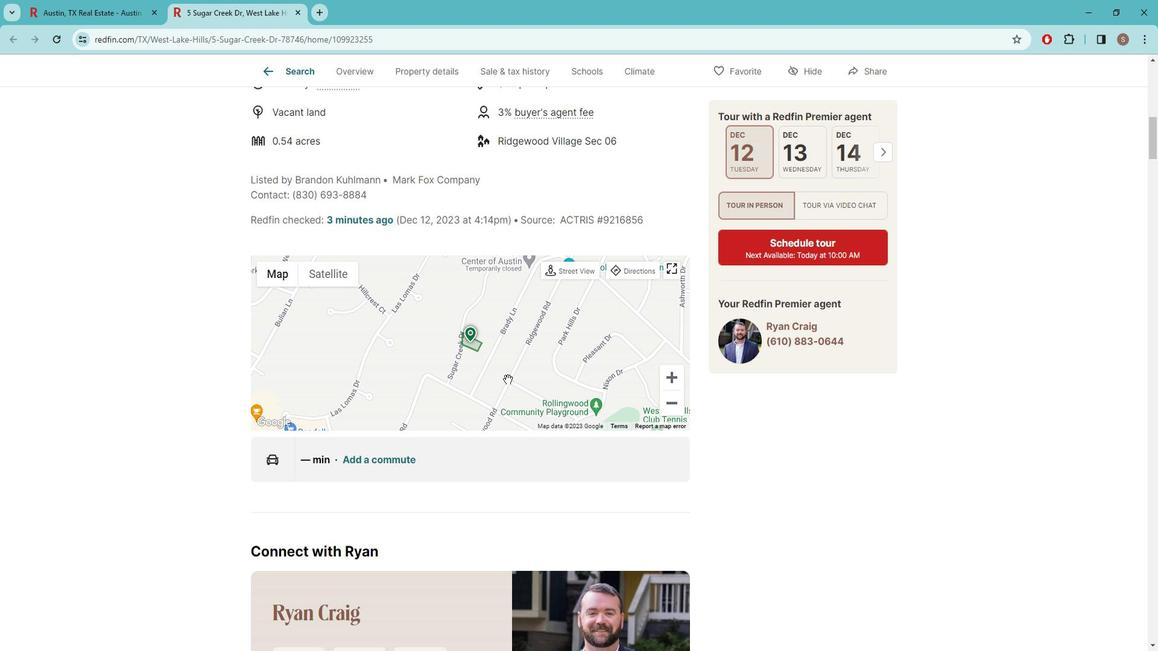 
Action: Mouse moved to (477, 341)
Screenshot: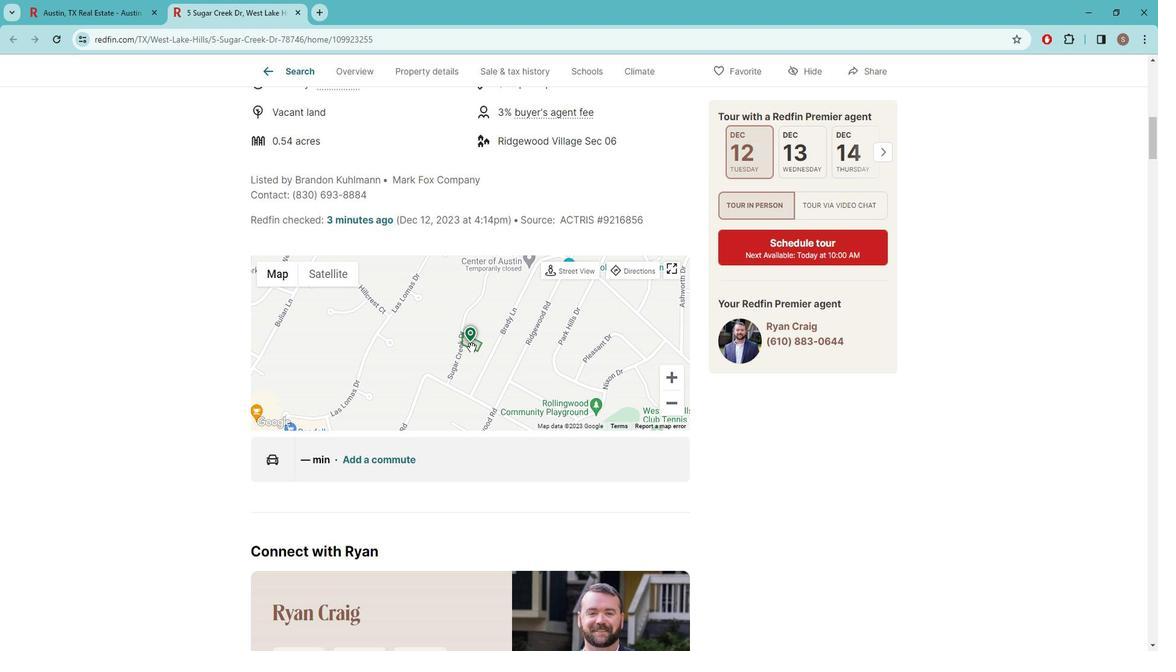 
Action: Mouse pressed left at (477, 341)
Screenshot: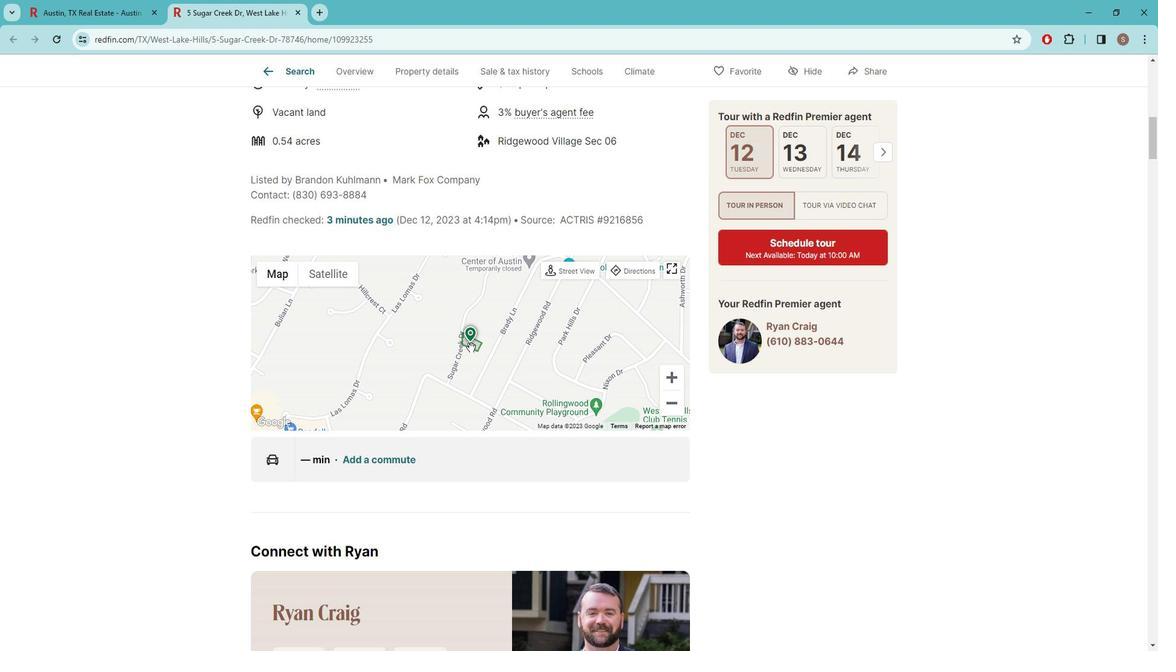 
Action: Mouse moved to (481, 334)
Screenshot: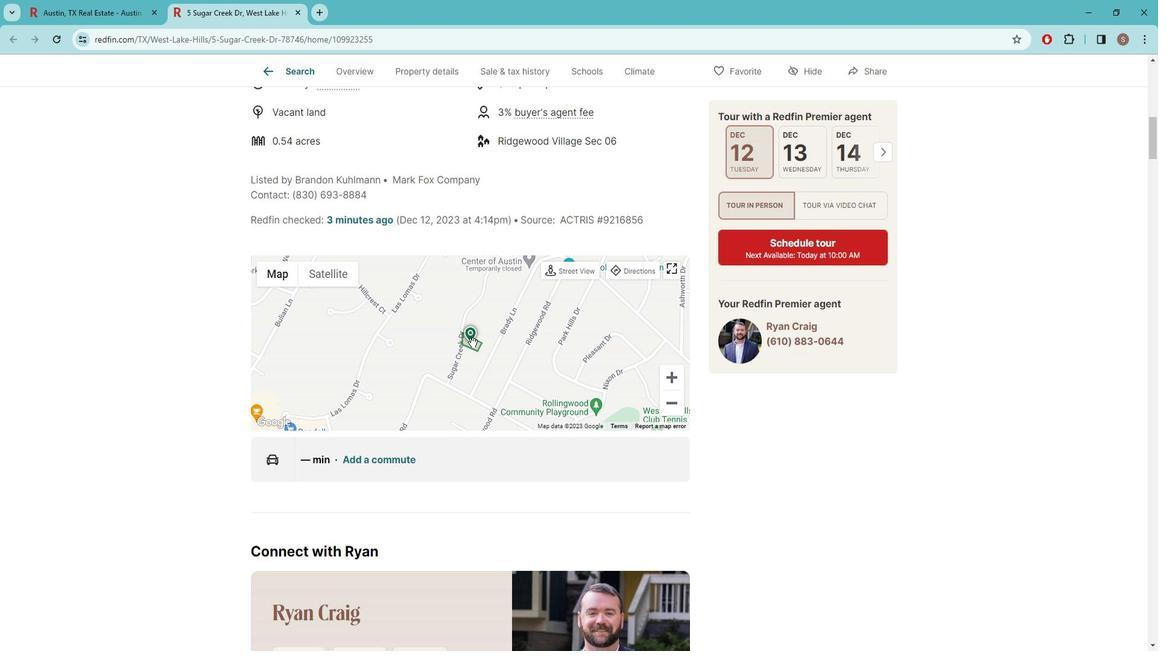 
Action: Mouse pressed left at (481, 334)
Screenshot: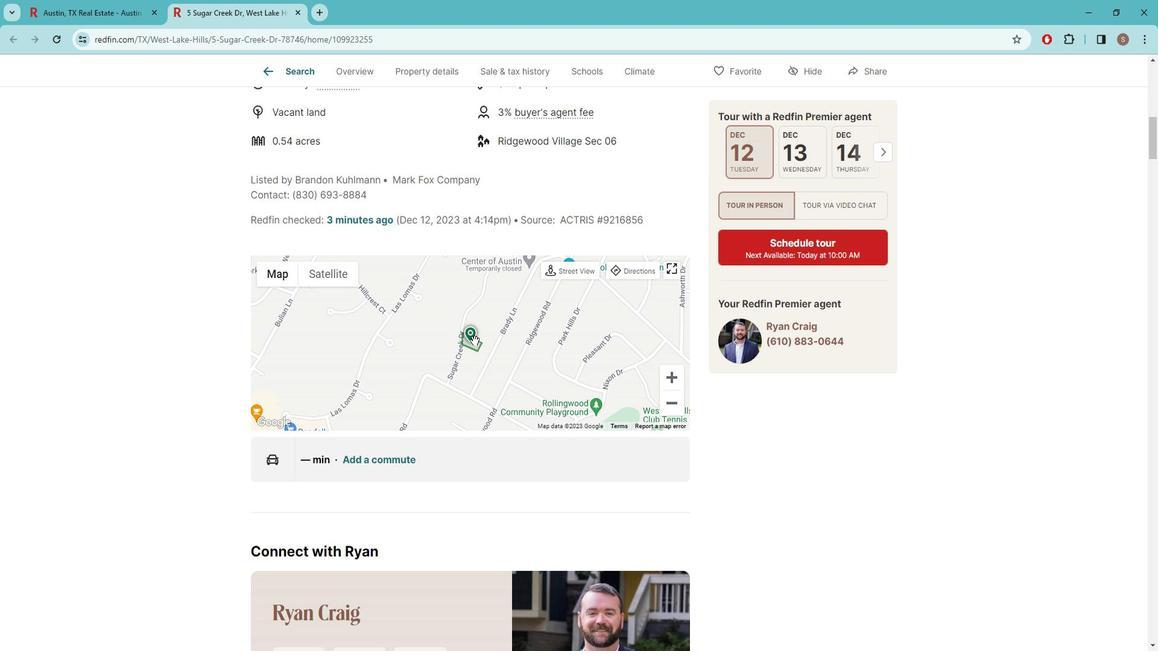 
Action: Mouse moved to (478, 332)
Screenshot: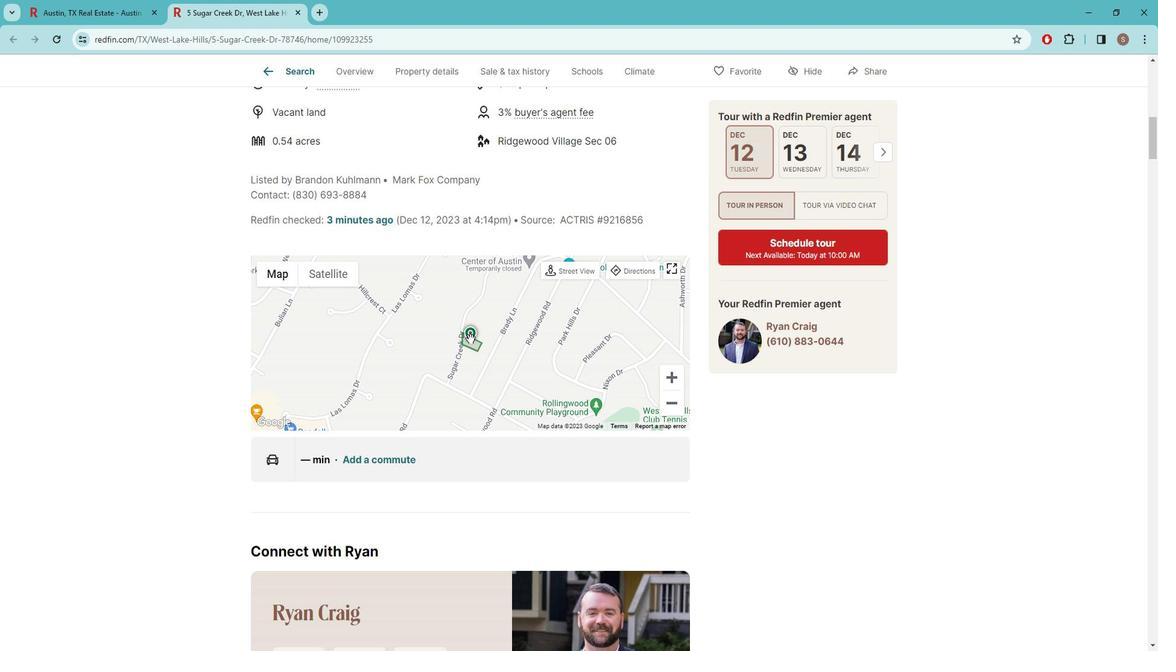 
Action: Mouse pressed left at (478, 332)
Screenshot: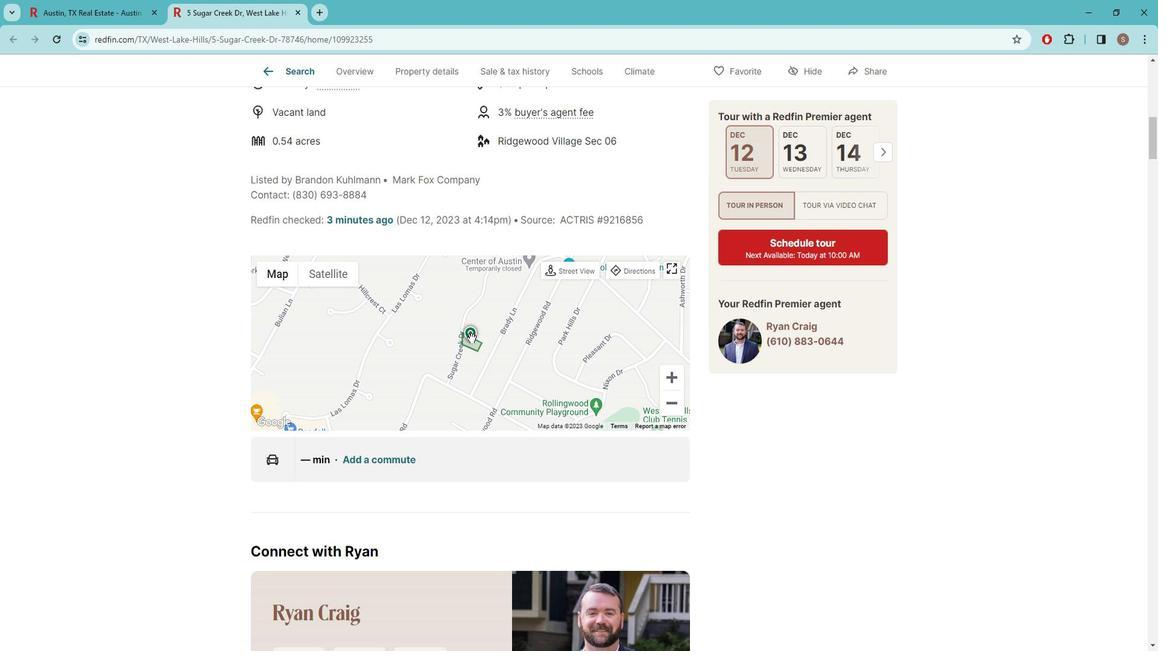 
Action: Mouse moved to (585, 345)
Screenshot: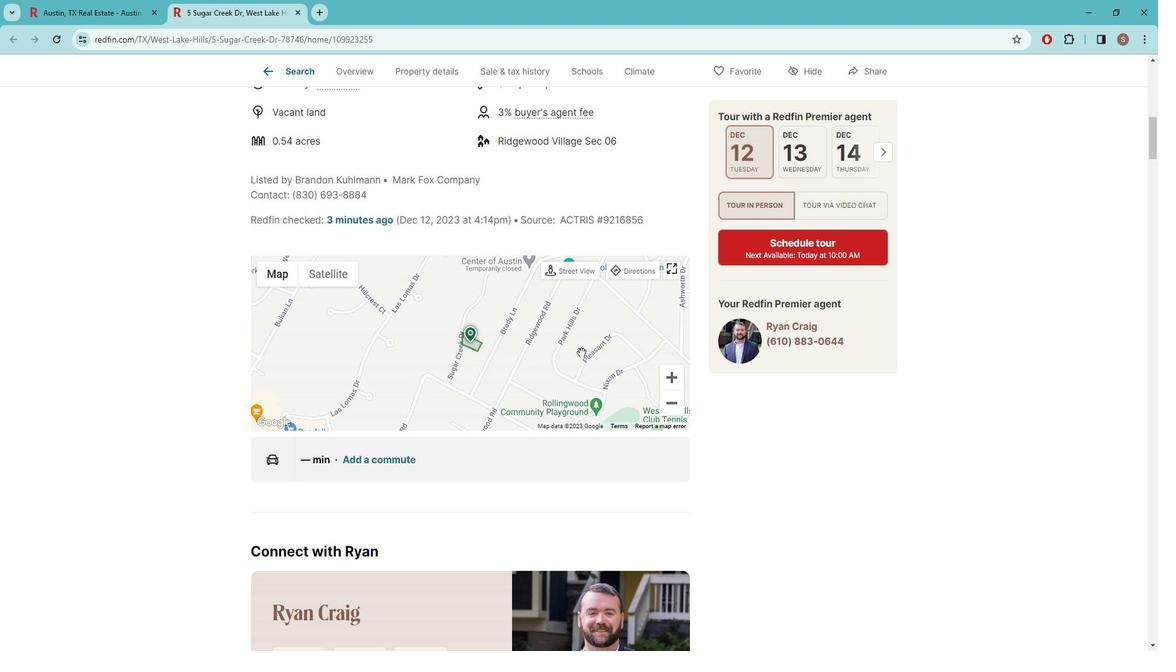 
Action: Mouse pressed left at (585, 345)
Screenshot: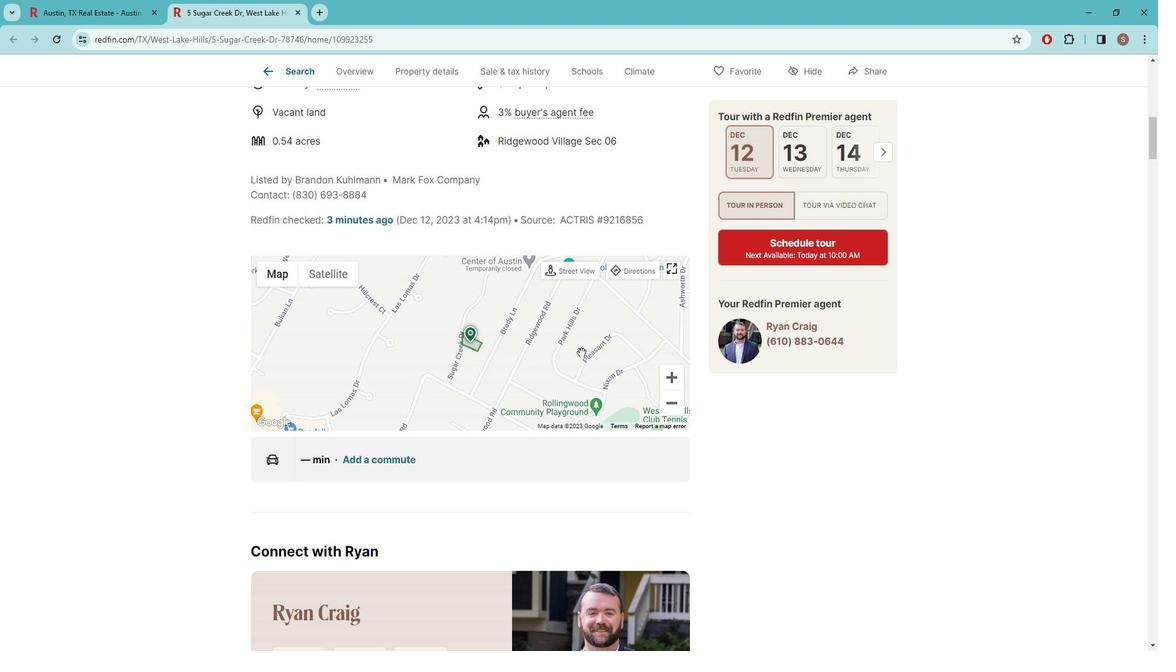 
Action: Mouse pressed left at (585, 345)
Screenshot: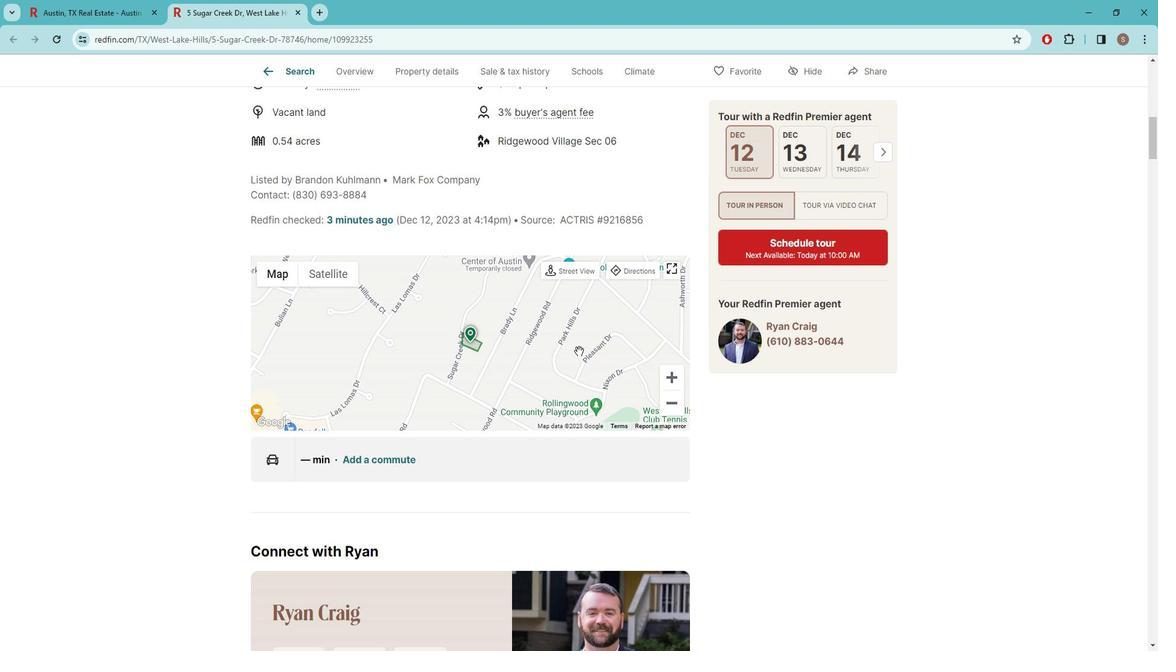 
Action: Mouse moved to (444, 345)
Screenshot: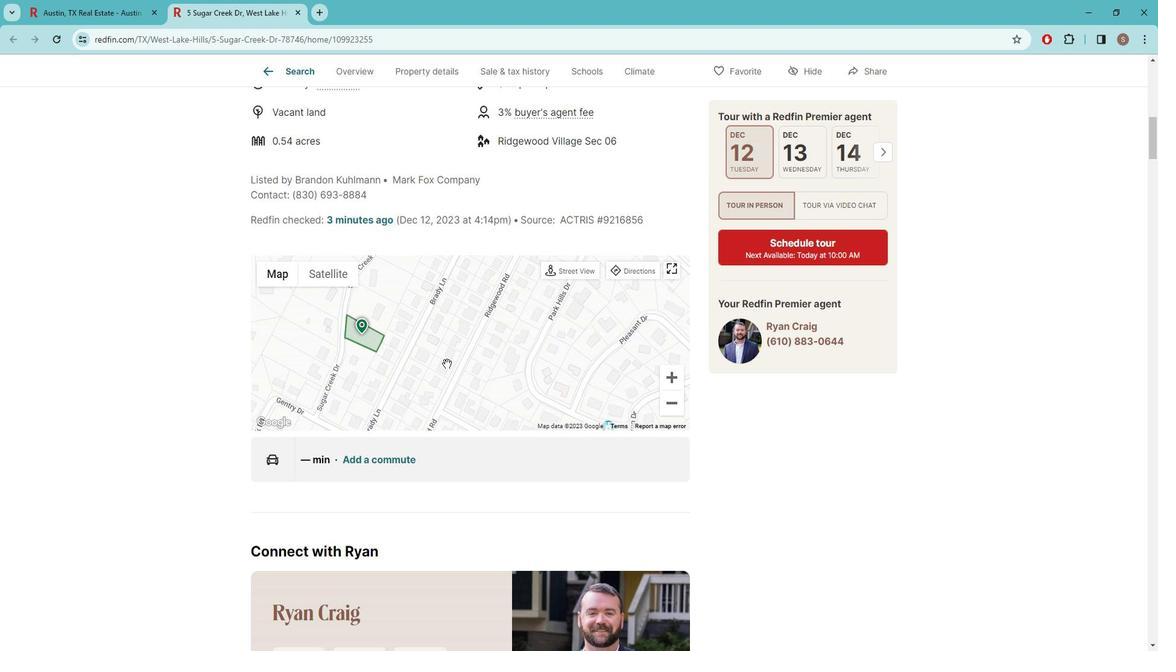
Action: Mouse pressed left at (444, 345)
Screenshot: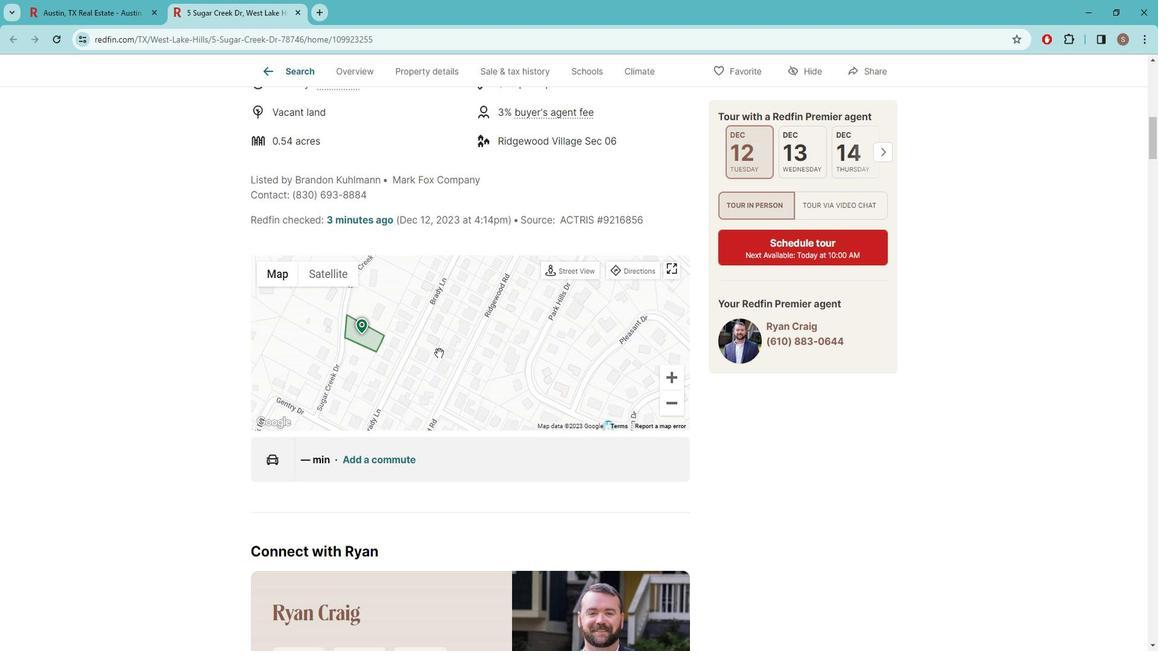 
Action: Mouse moved to (506, 325)
Screenshot: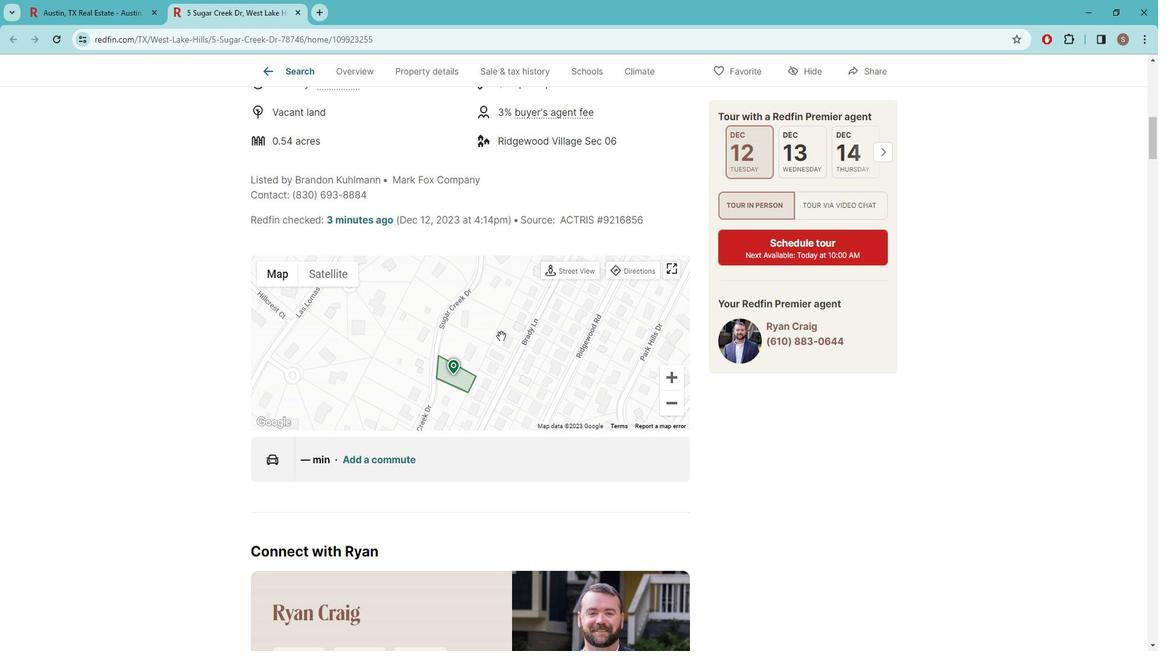 
Action: Mouse pressed left at (506, 325)
Screenshot: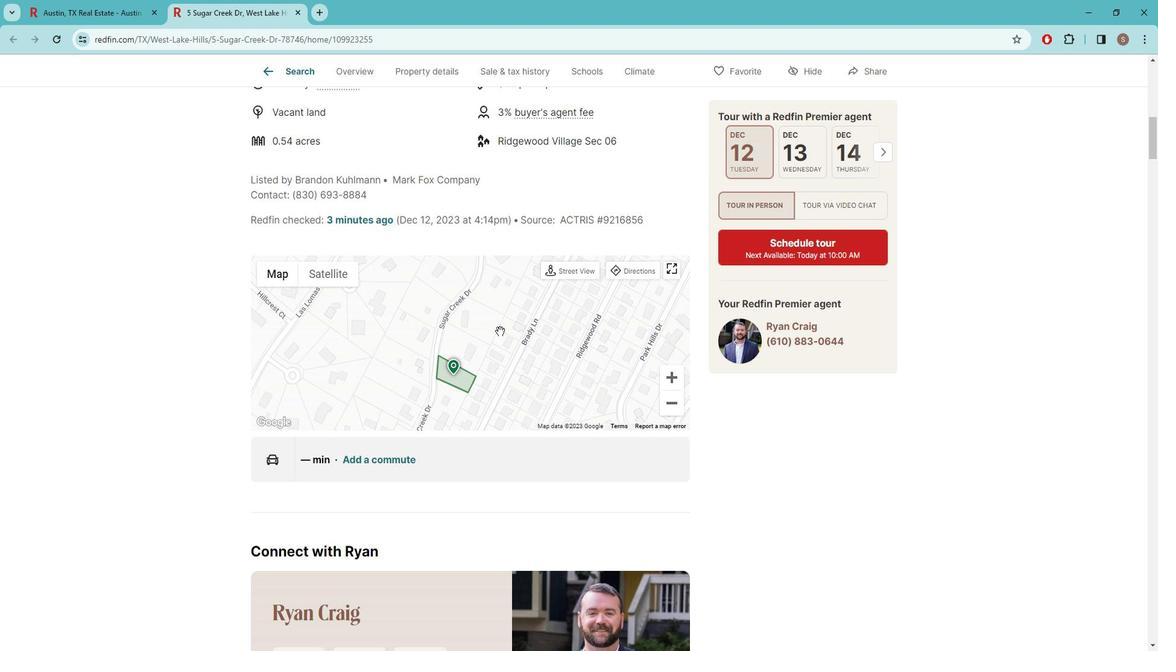 
Action: Mouse moved to (605, 335)
Screenshot: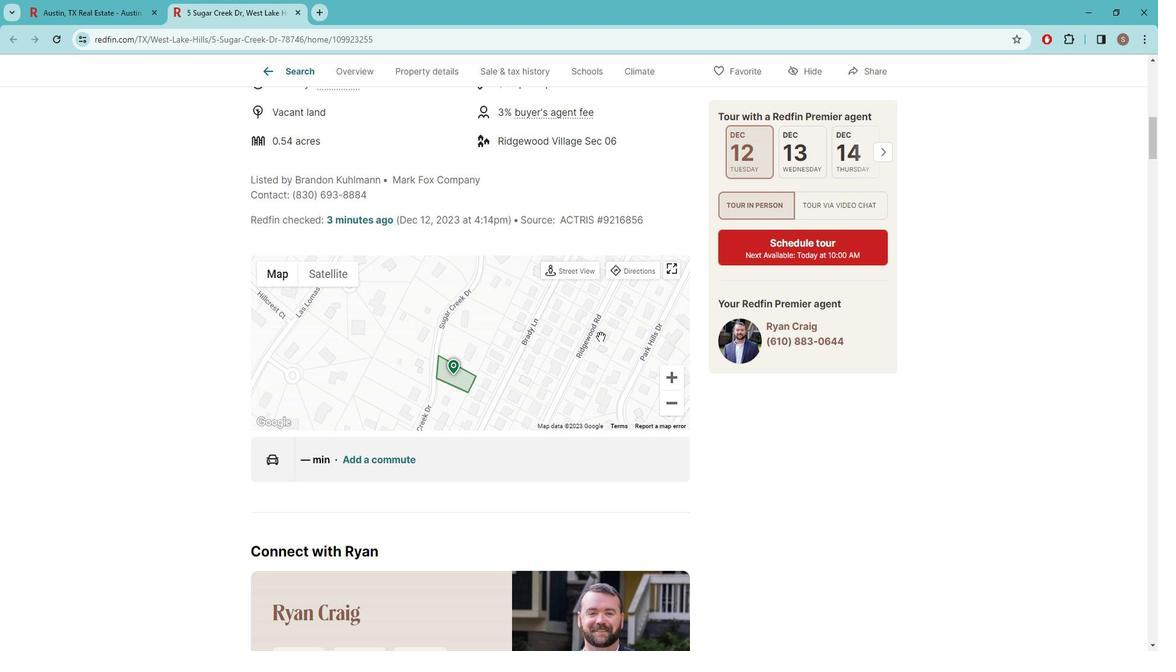 
Action: Mouse scrolled (605, 334) with delta (0, 0)
Screenshot: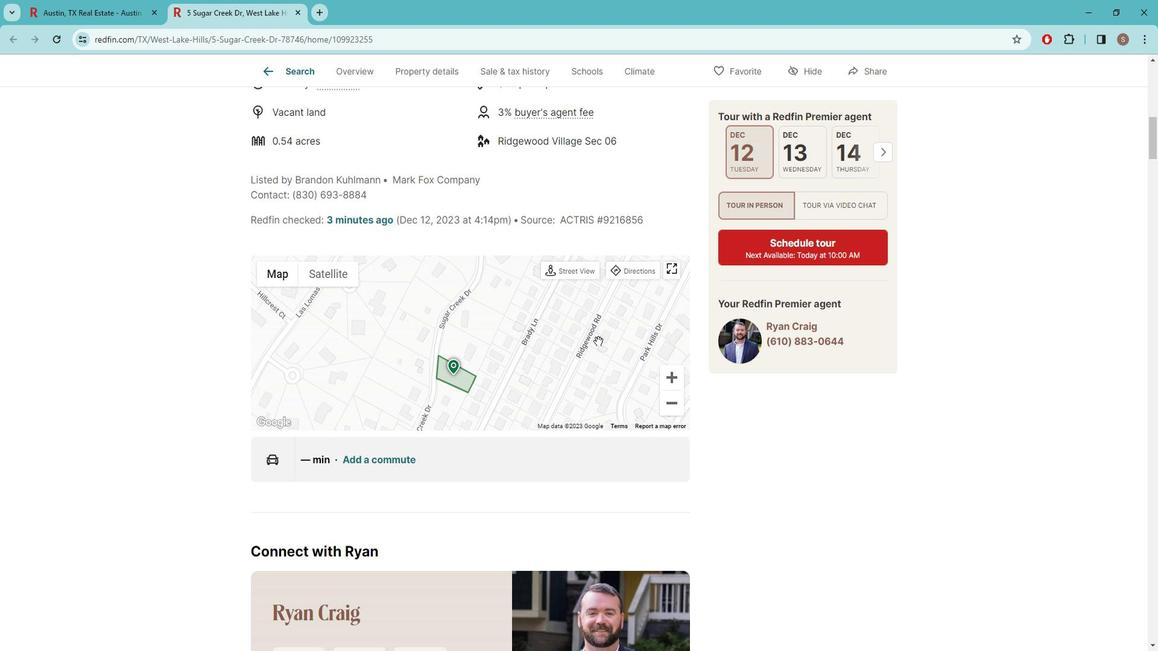
Action: Mouse moved to (497, 295)
Screenshot: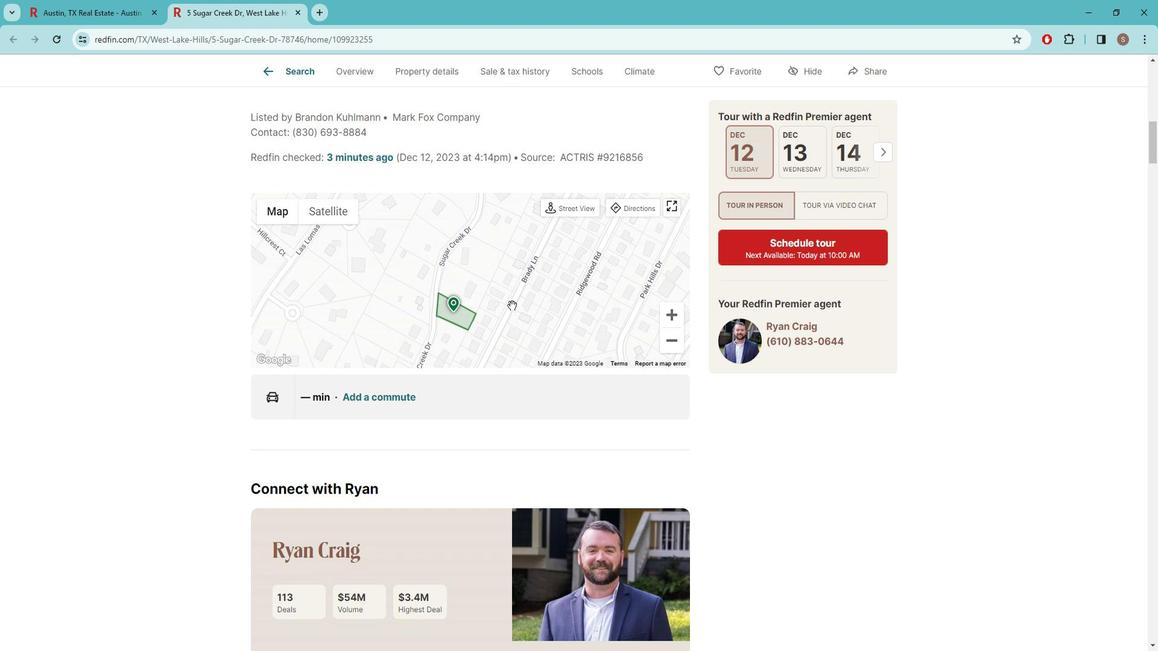 
Action: Mouse pressed left at (497, 295)
Screenshot: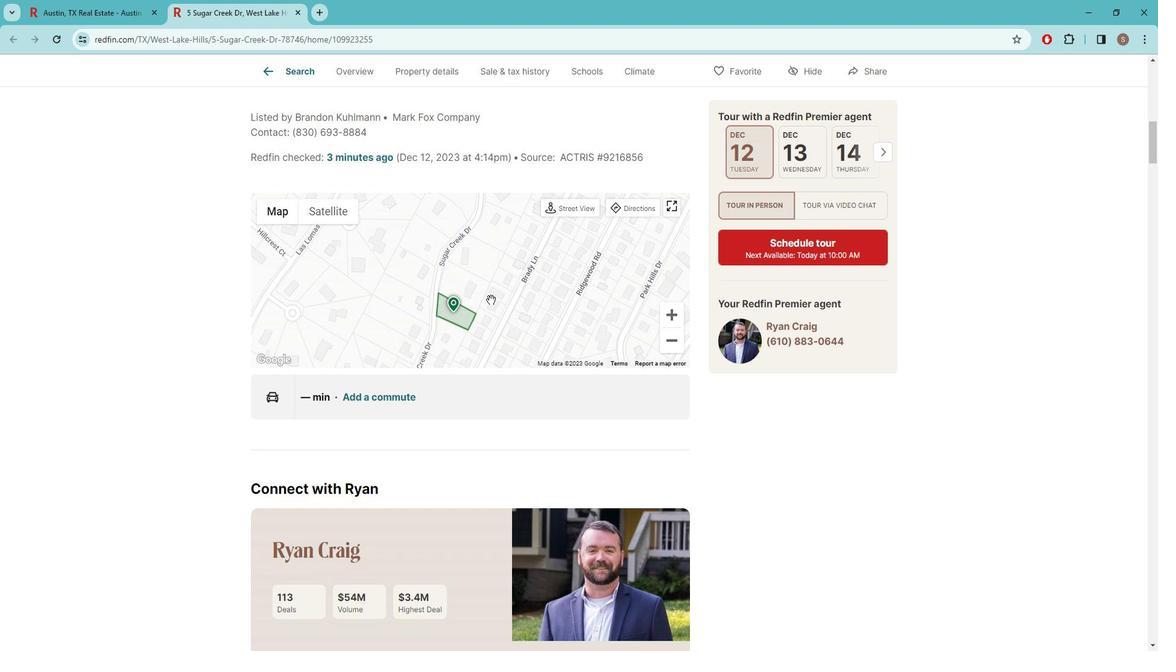 
Action: Mouse moved to (386, 284)
Screenshot: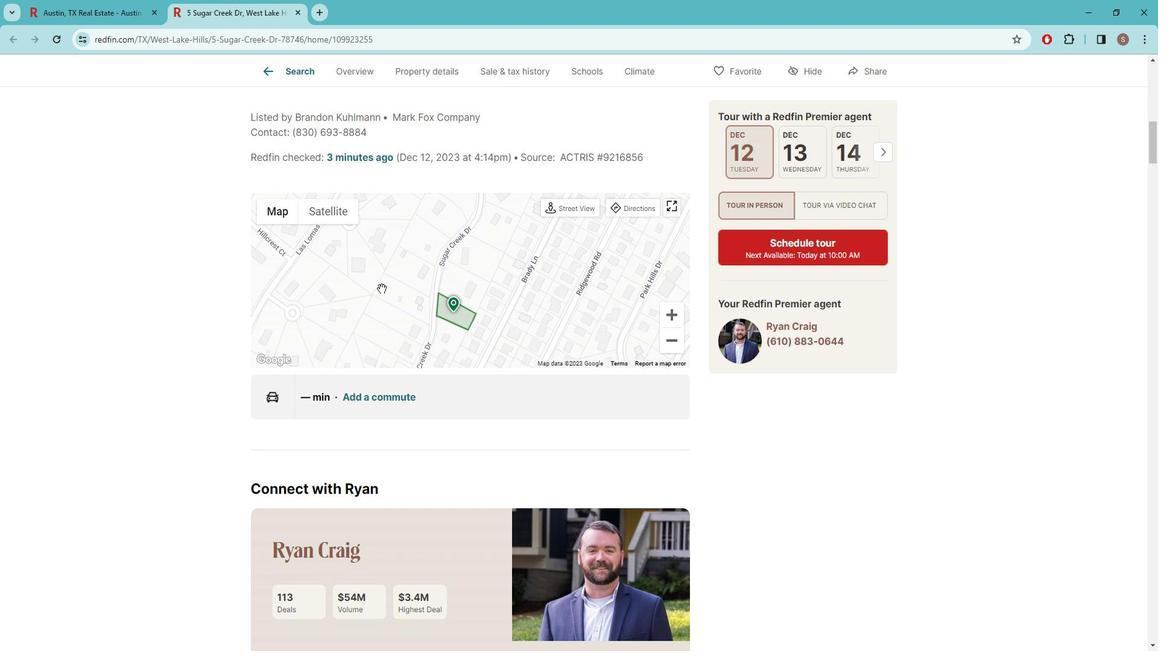 
Action: Mouse pressed left at (386, 284)
Screenshot: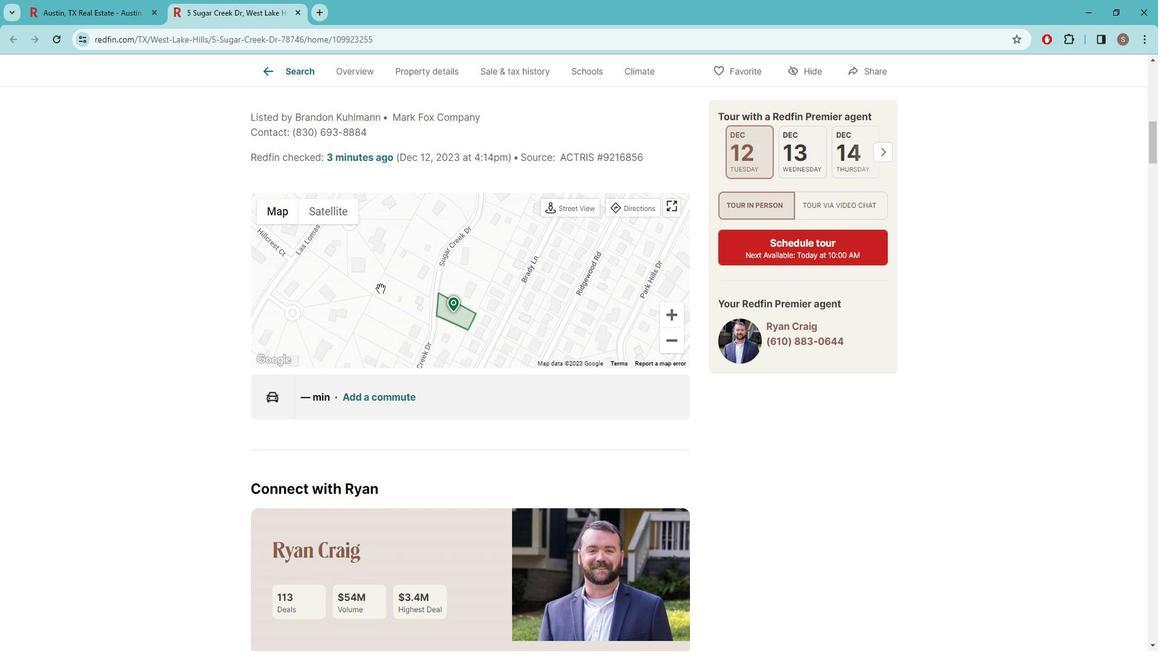 
Action: Mouse moved to (401, 267)
Screenshot: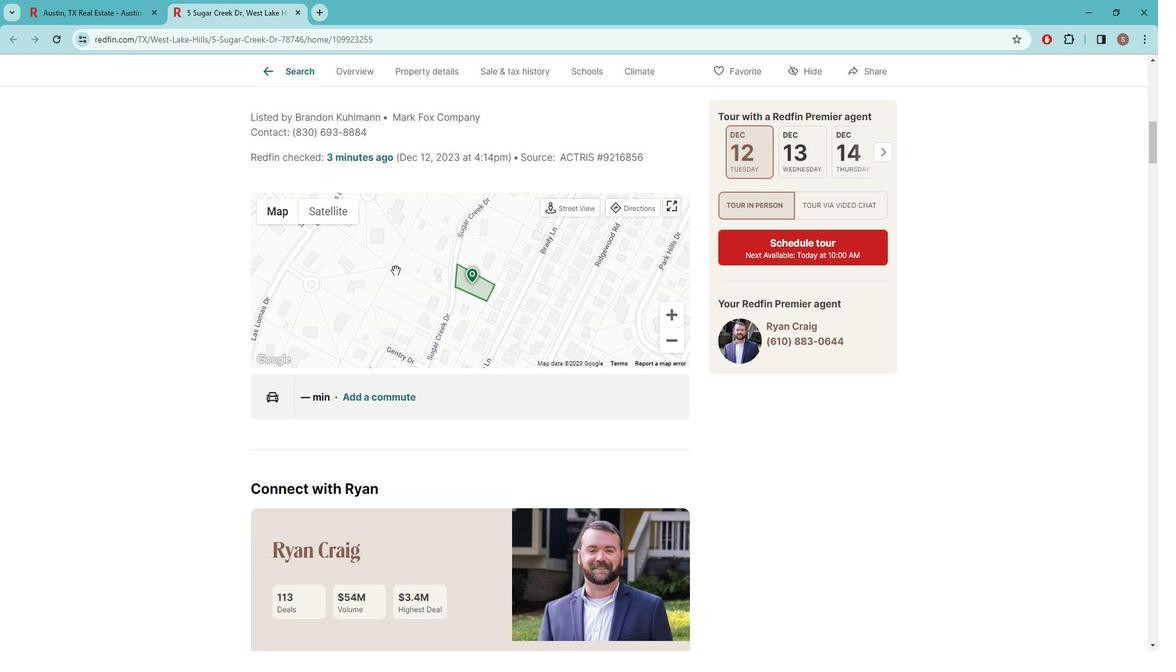
Action: Mouse pressed left at (401, 267)
Screenshot: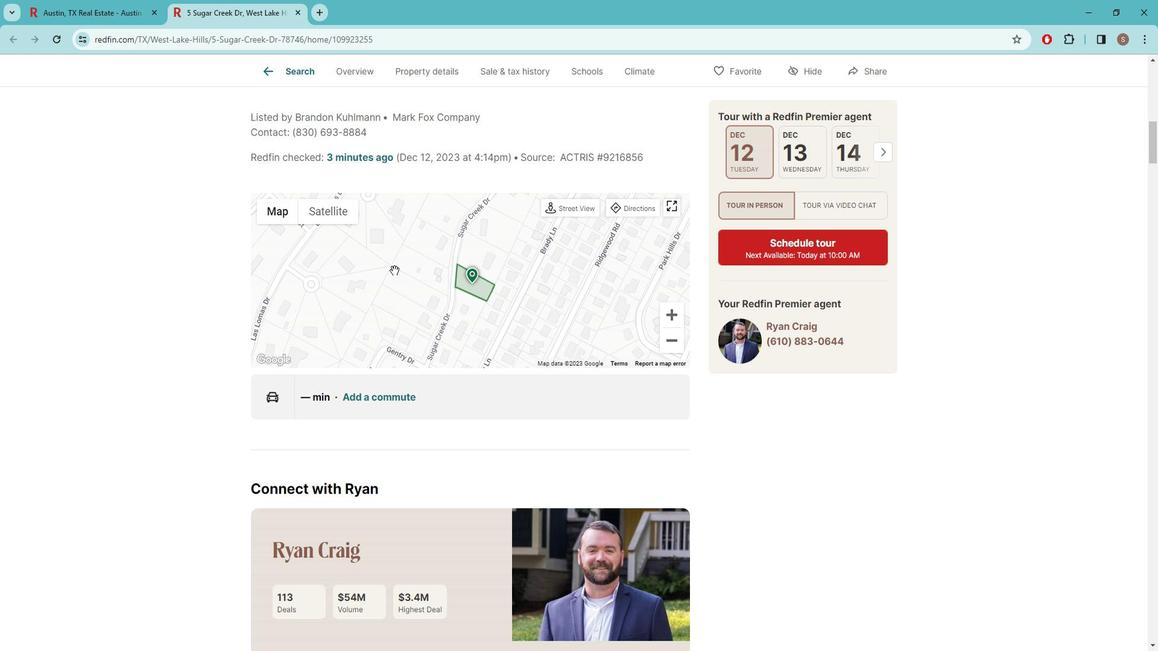 
Action: Mouse moved to (275, 132)
Screenshot: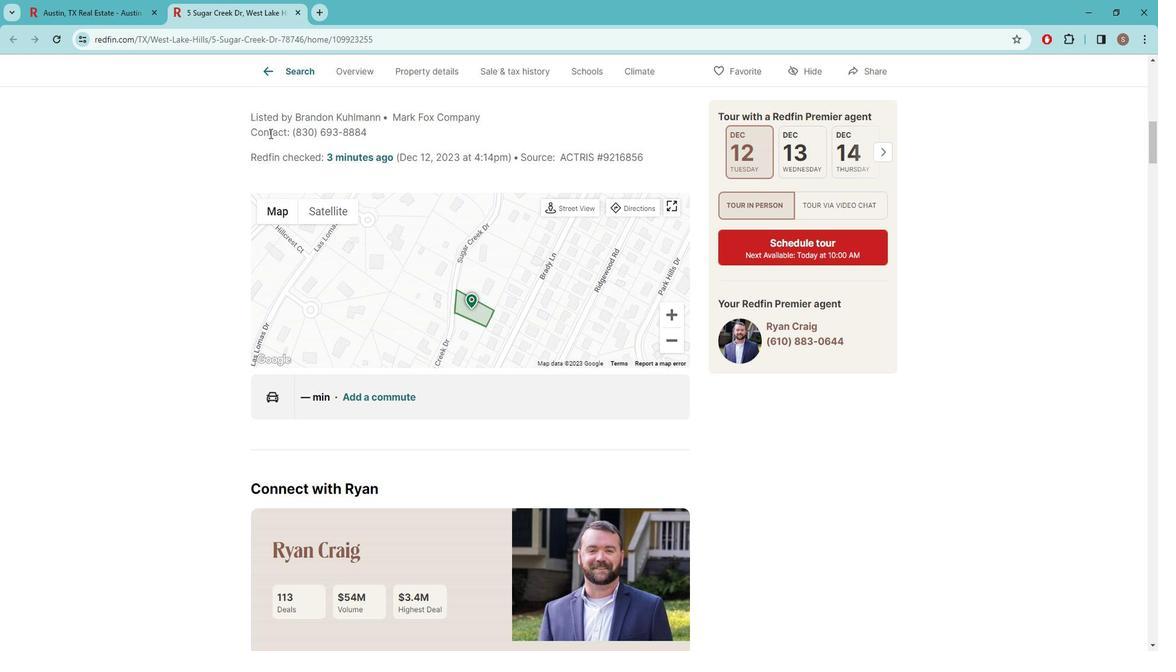 
Action: Mouse scrolled (275, 132) with delta (0, 0)
Screenshot: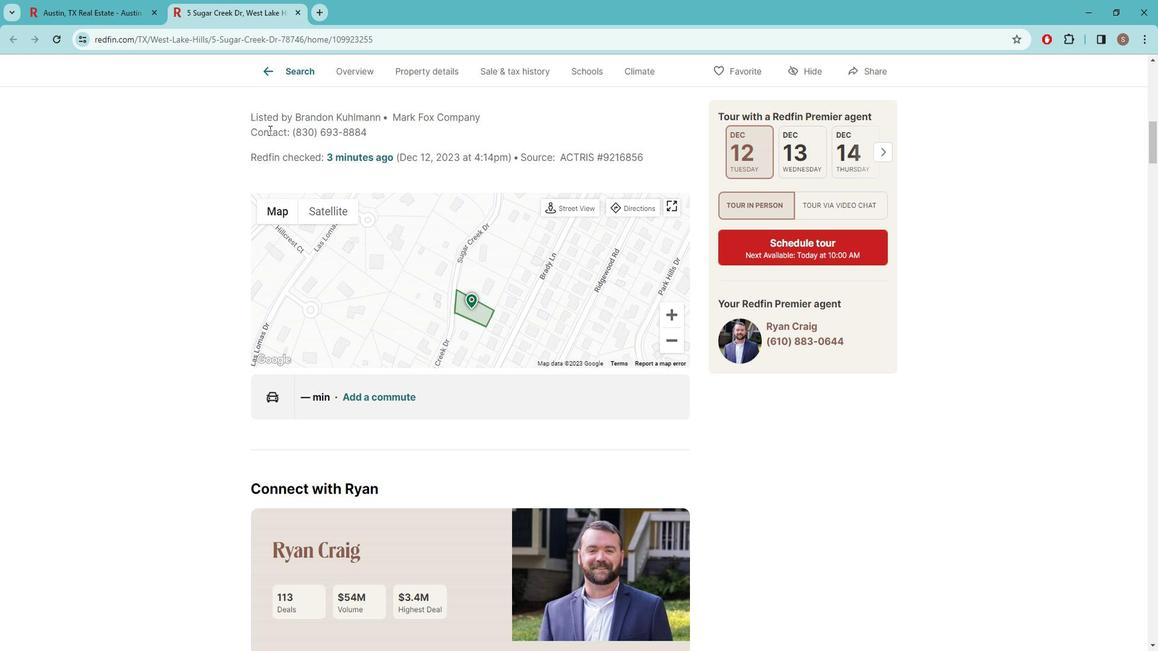 
Action: Mouse scrolled (275, 132) with delta (0, 0)
Screenshot: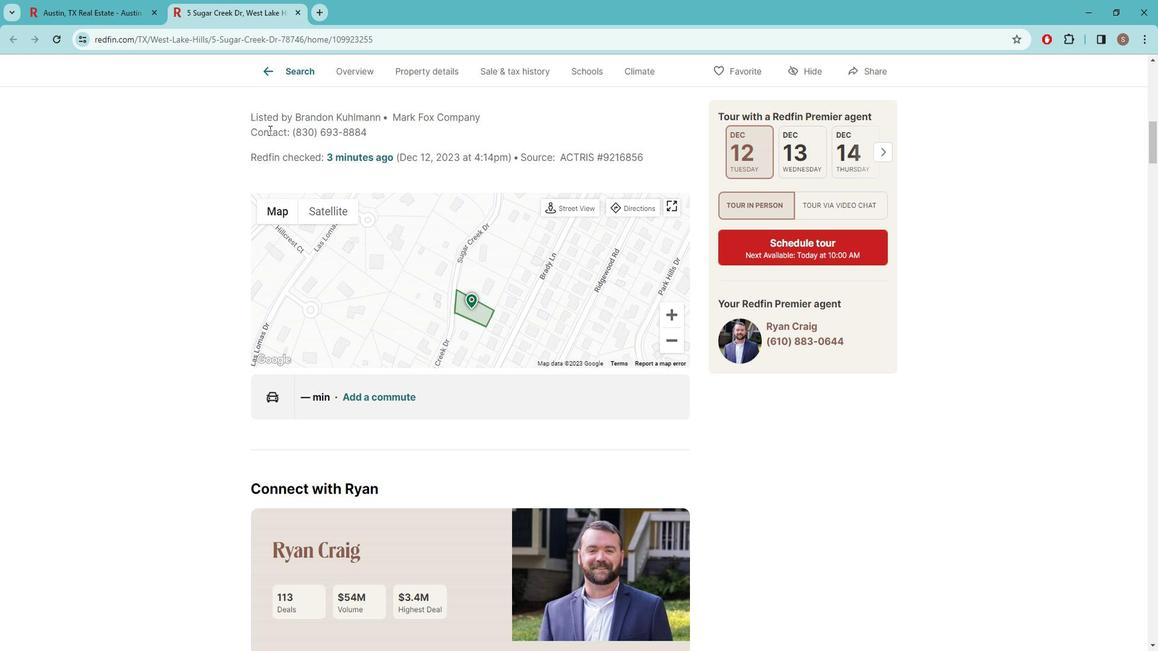 
Action: Mouse scrolled (275, 132) with delta (0, 0)
Screenshot: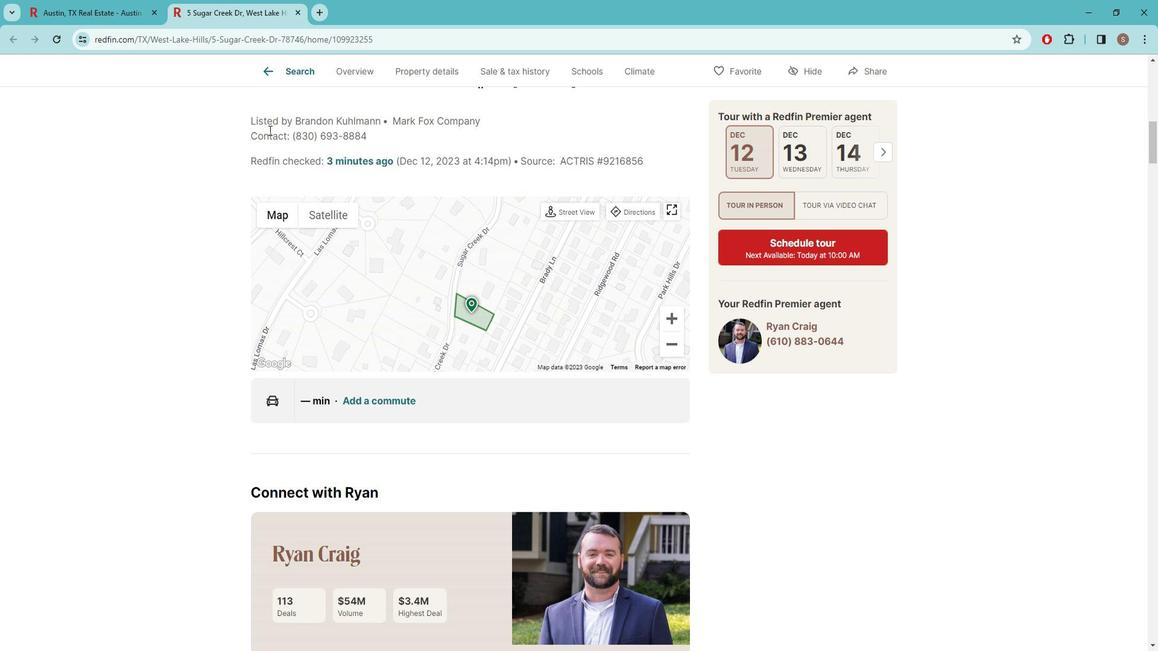 
Action: Mouse scrolled (275, 132) with delta (0, 0)
Screenshot: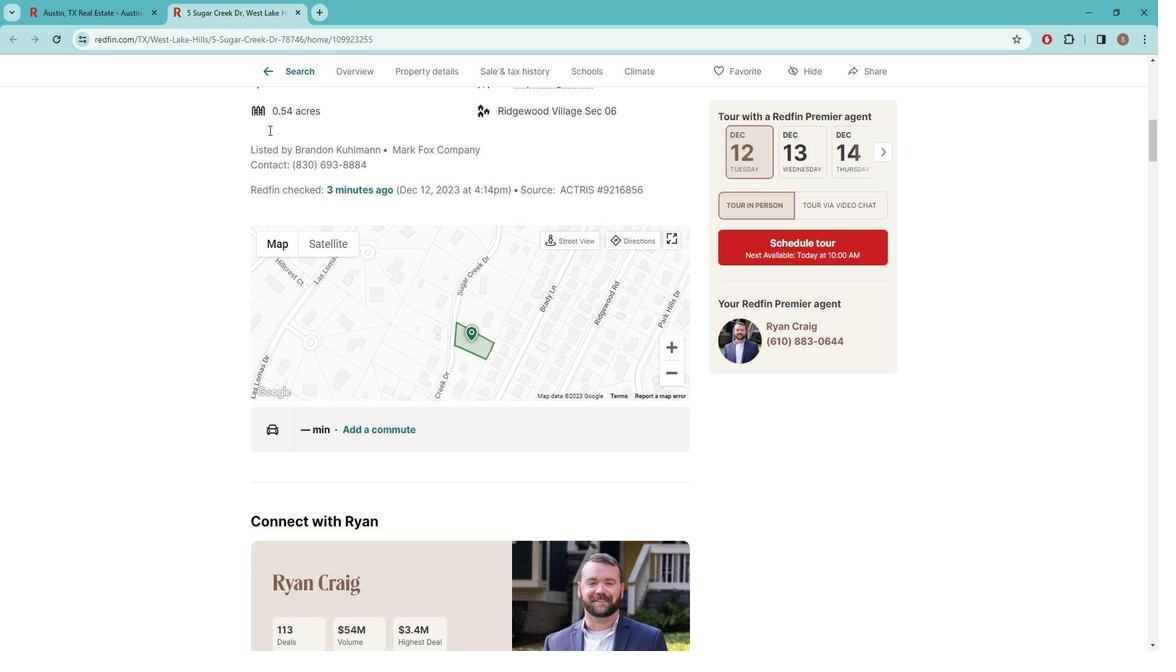 
Action: Mouse scrolled (275, 132) with delta (0, 0)
Screenshot: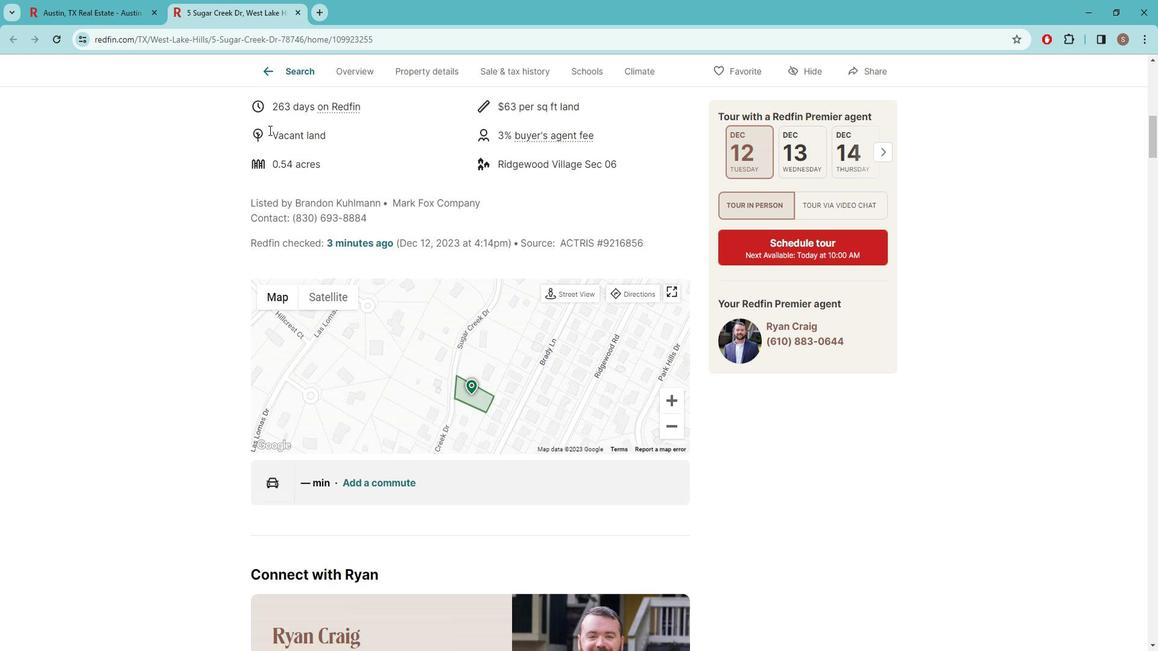 
Action: Mouse scrolled (275, 132) with delta (0, 0)
Screenshot: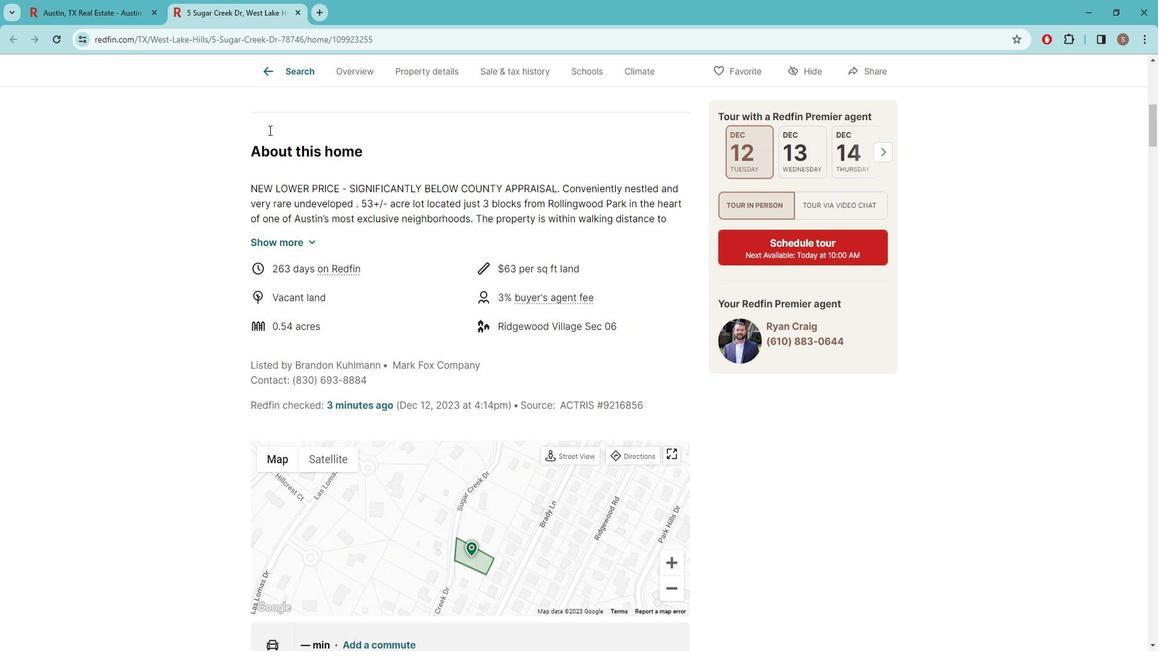 
Action: Mouse scrolled (275, 131) with delta (0, 0)
Screenshot: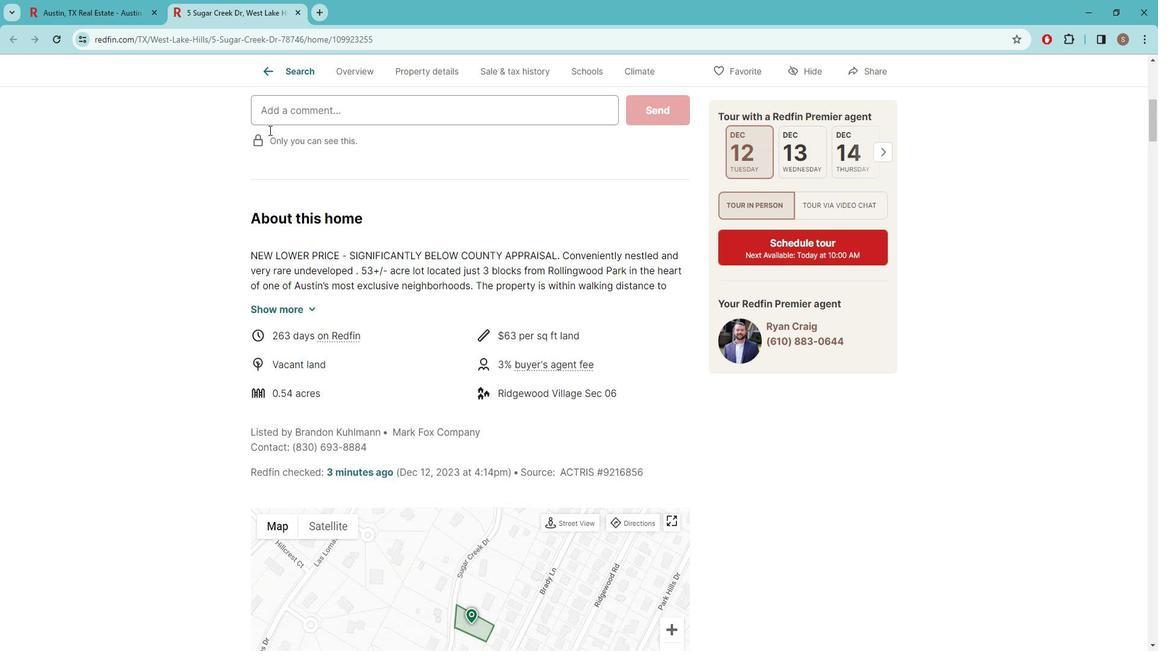 
Action: Mouse moved to (332, 203)
Screenshot: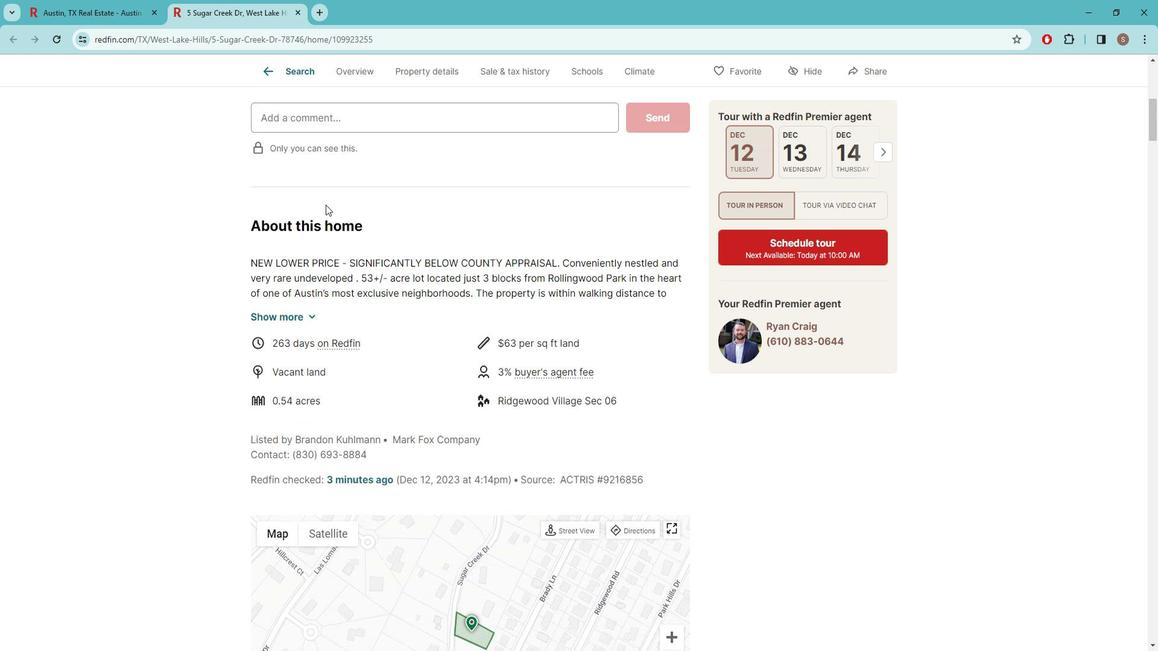 
Action: Mouse scrolled (332, 204) with delta (0, 0)
Screenshot: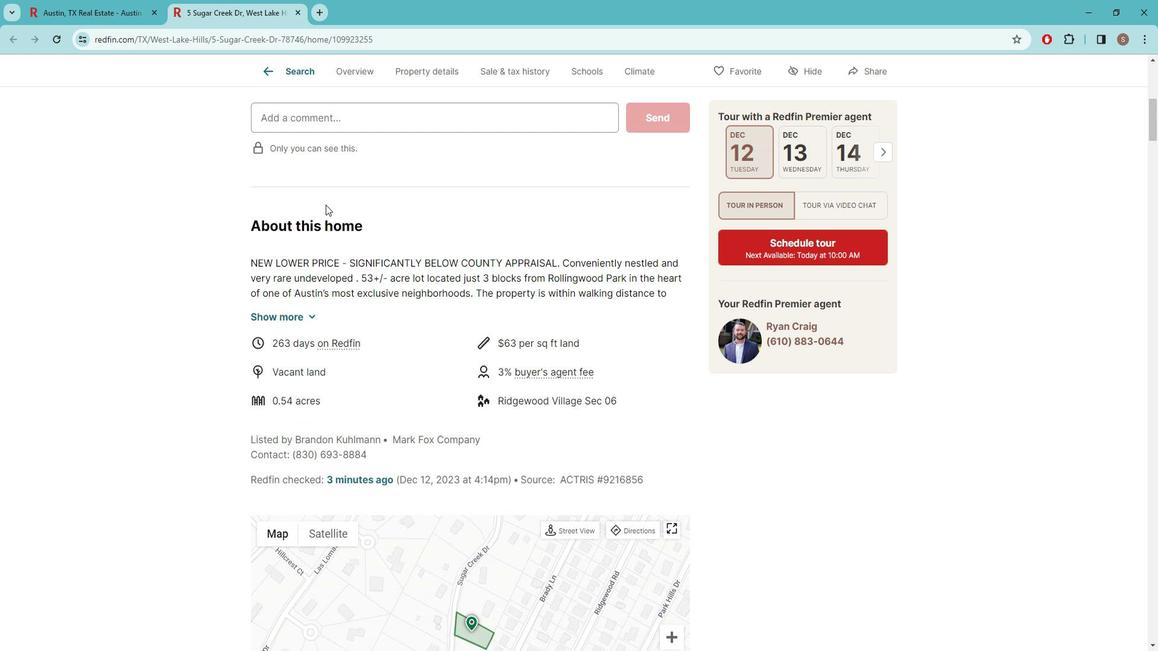 
Action: Mouse scrolled (332, 204) with delta (0, 0)
Screenshot: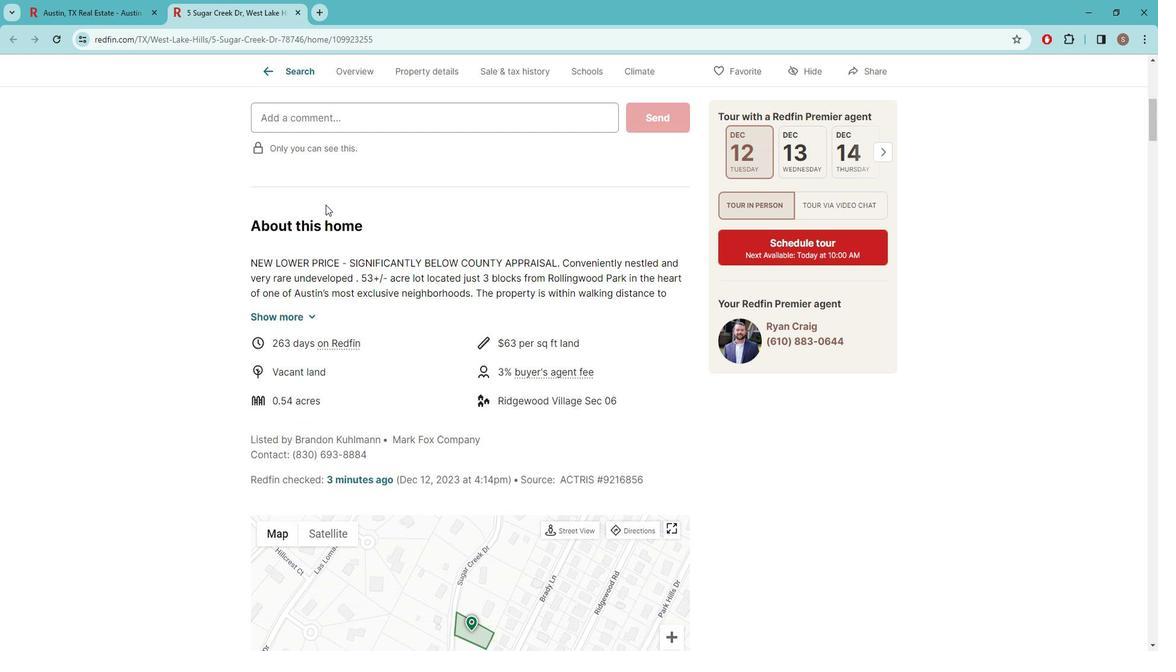 
Action: Mouse scrolled (332, 204) with delta (0, 0)
Screenshot: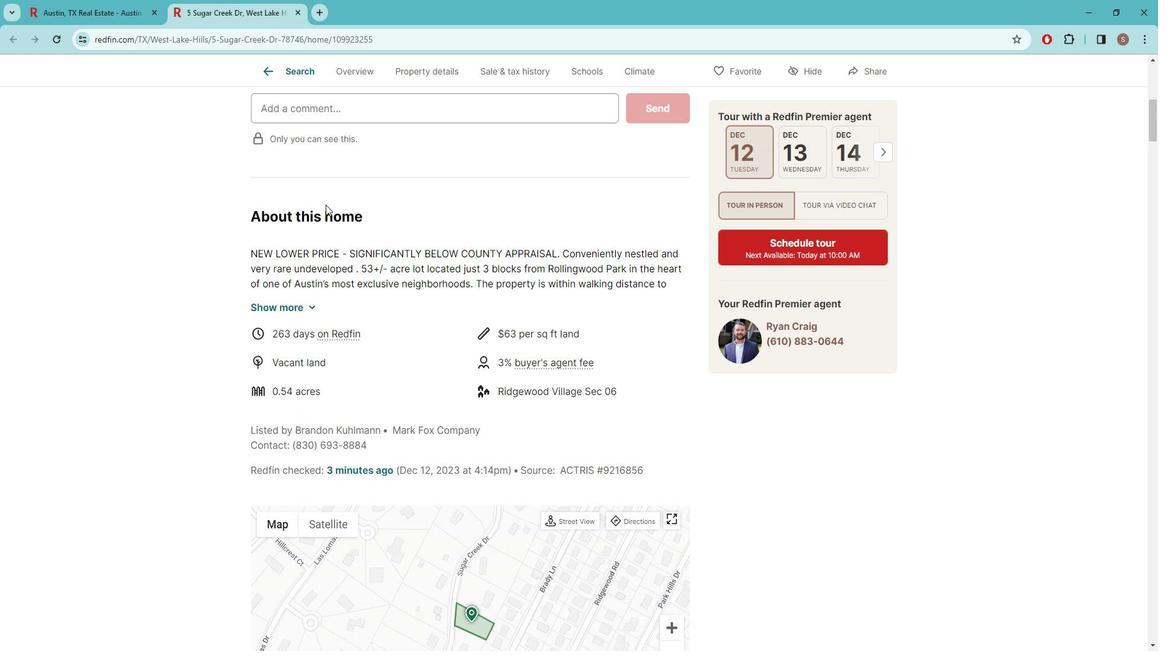
Action: Mouse scrolled (332, 204) with delta (0, 0)
Screenshot: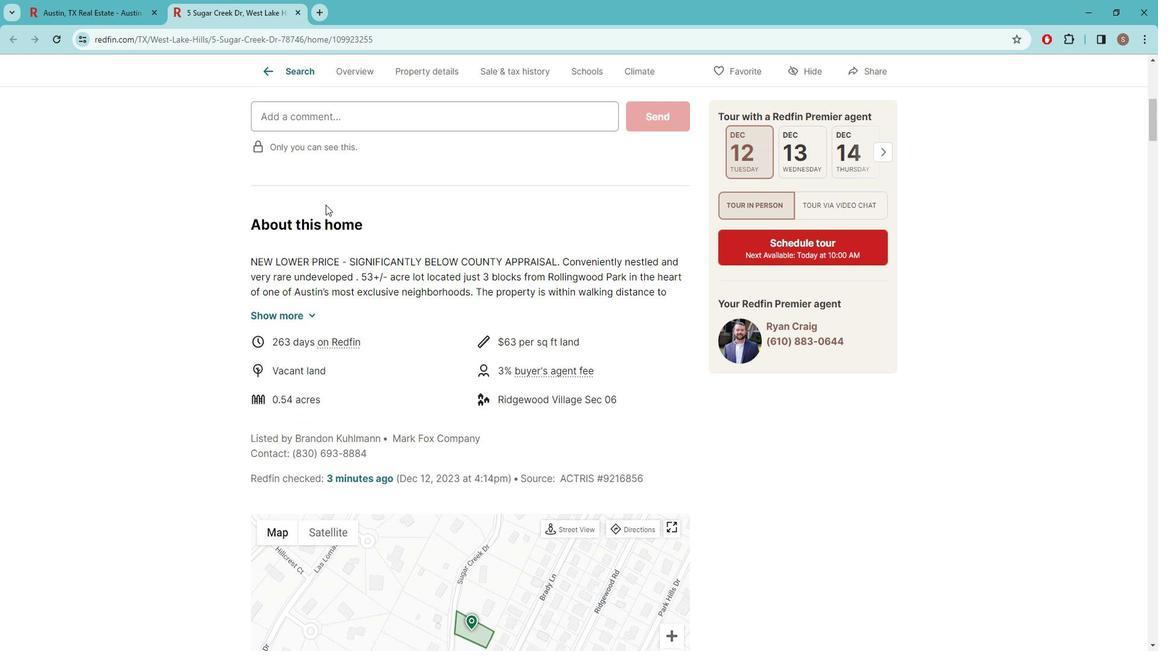 
Action: Mouse scrolled (332, 204) with delta (0, 0)
Screenshot: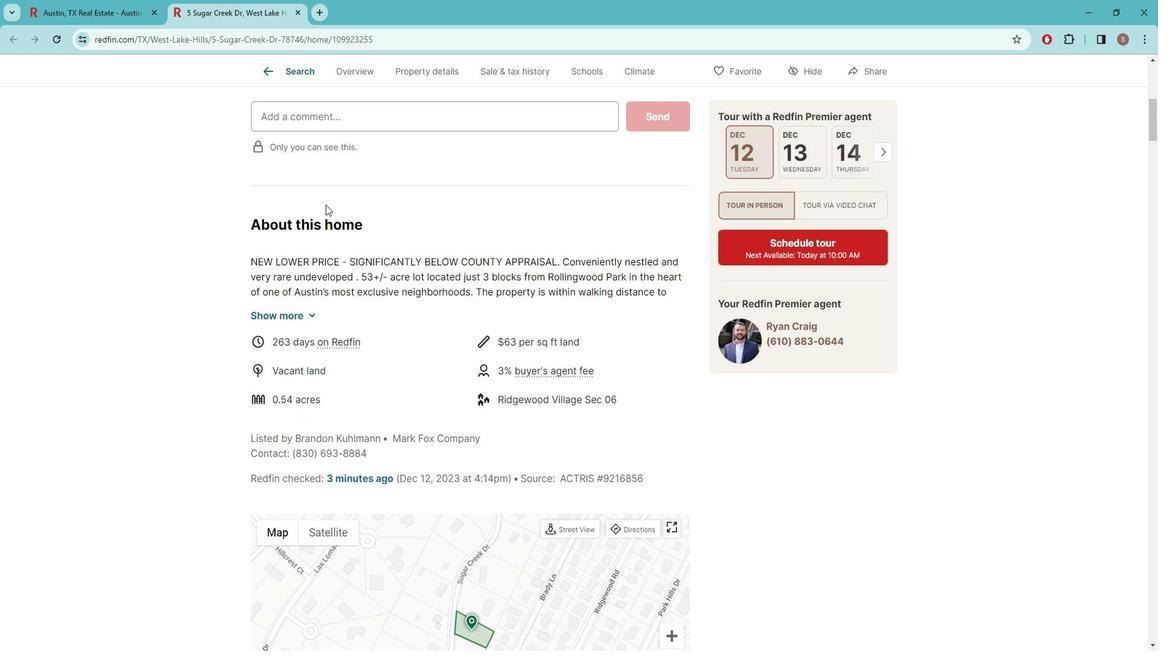 
Action: Mouse scrolled (332, 204) with delta (0, 0)
Screenshot: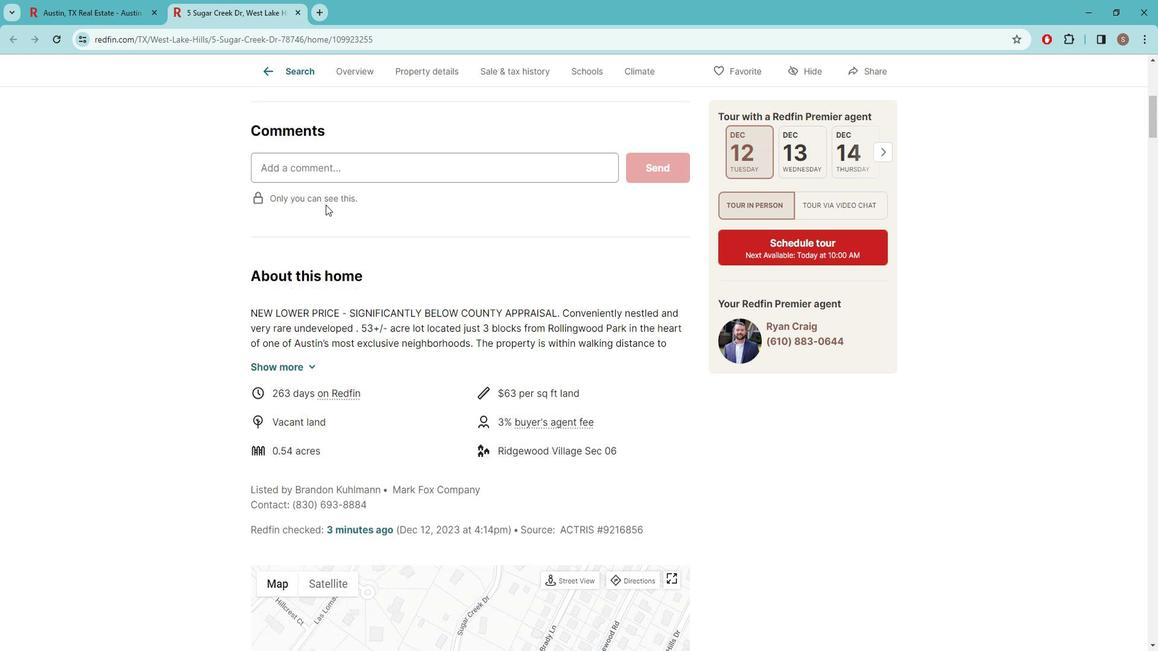 
Action: Mouse scrolled (332, 204) with delta (0, 0)
Screenshot: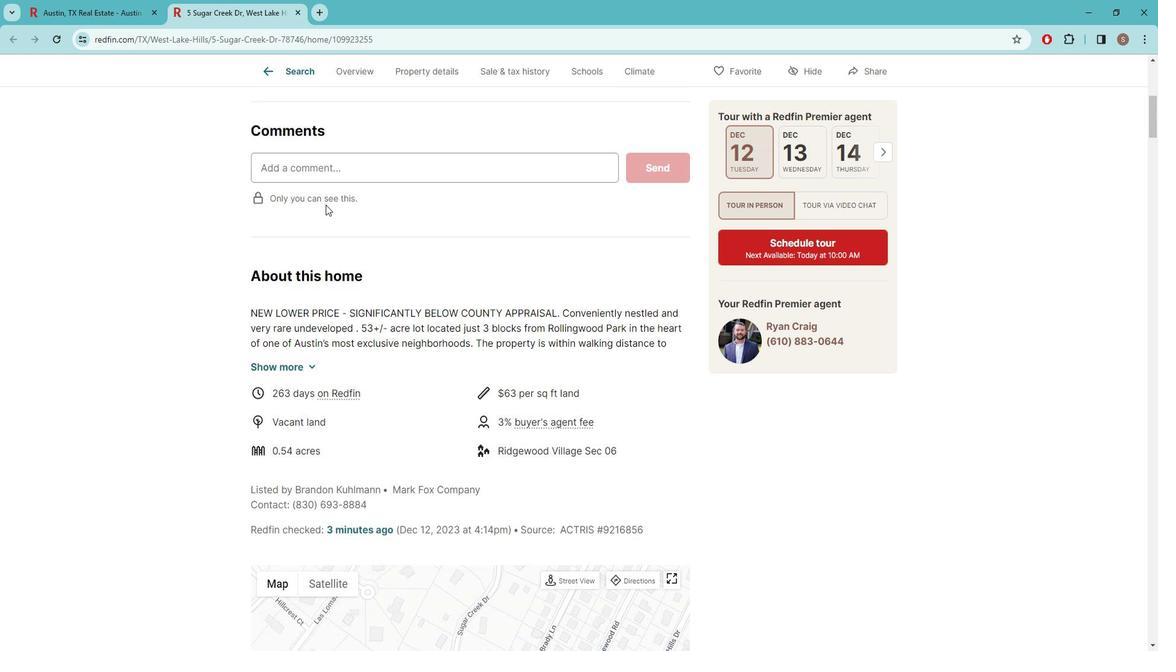 
Action: Mouse scrolled (332, 204) with delta (0, 0)
Screenshot: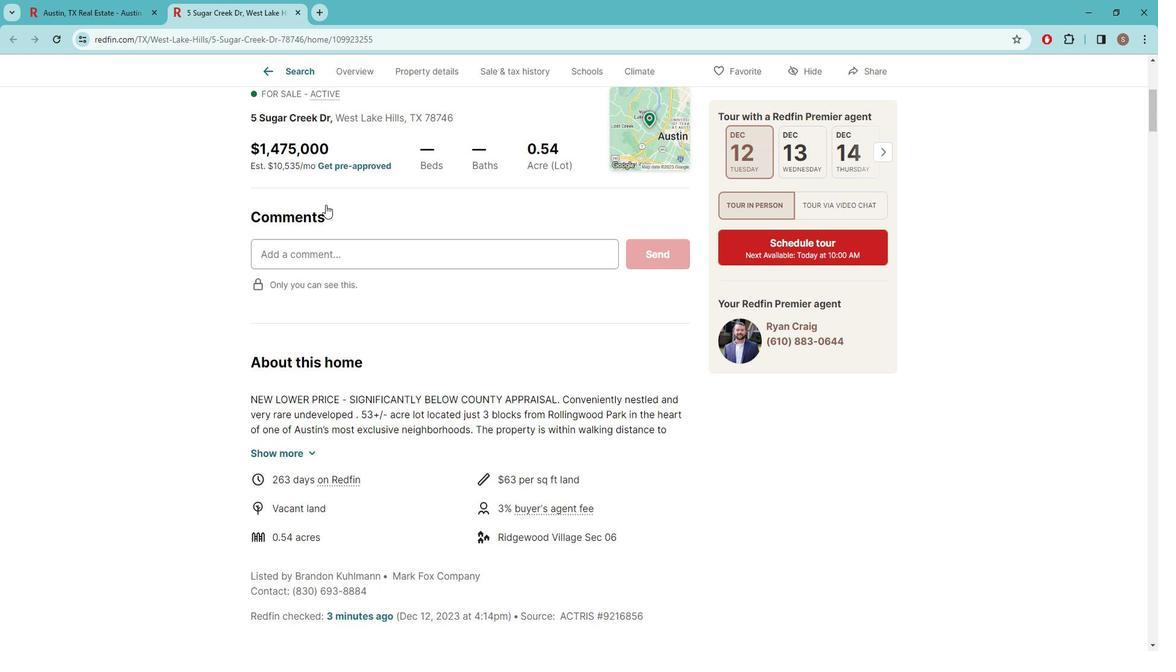 
Action: Mouse moved to (320, 197)
Screenshot: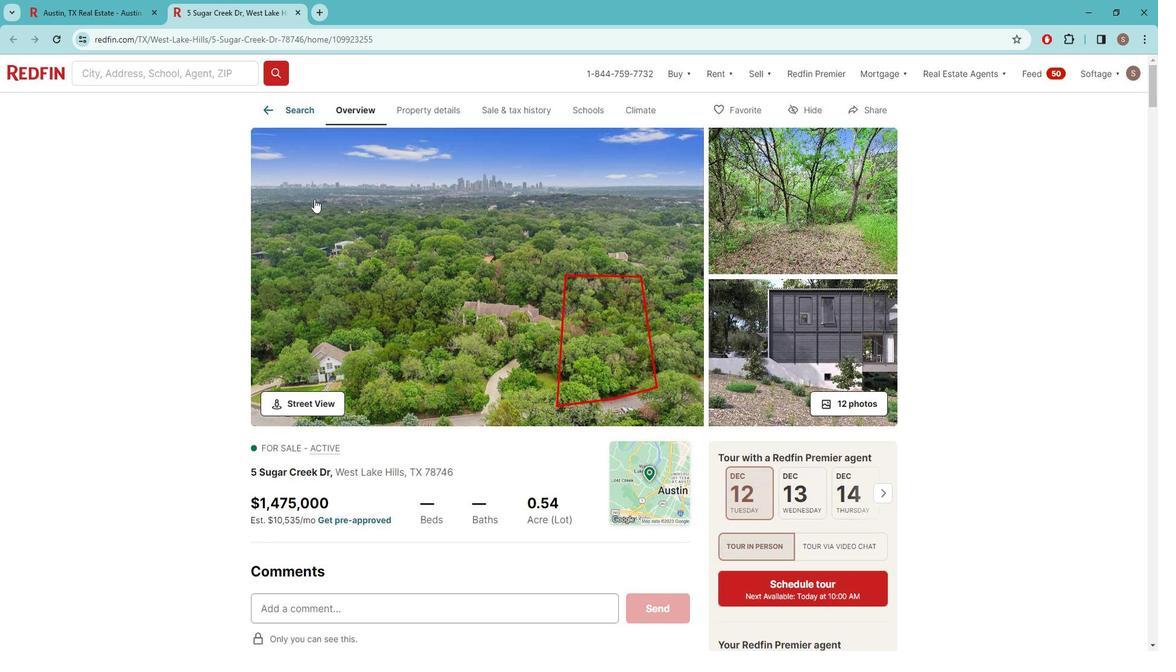 
Action: Mouse scrolled (320, 198) with delta (0, 0)
Screenshot: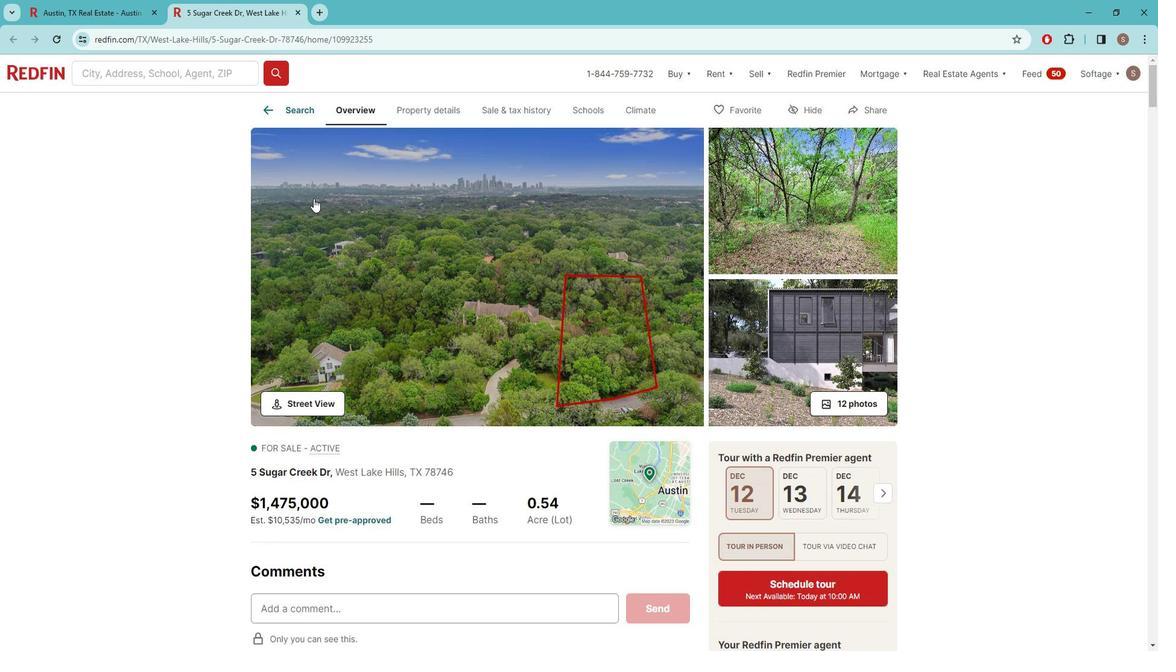 
Action: Mouse scrolled (320, 198) with delta (0, 0)
Screenshot: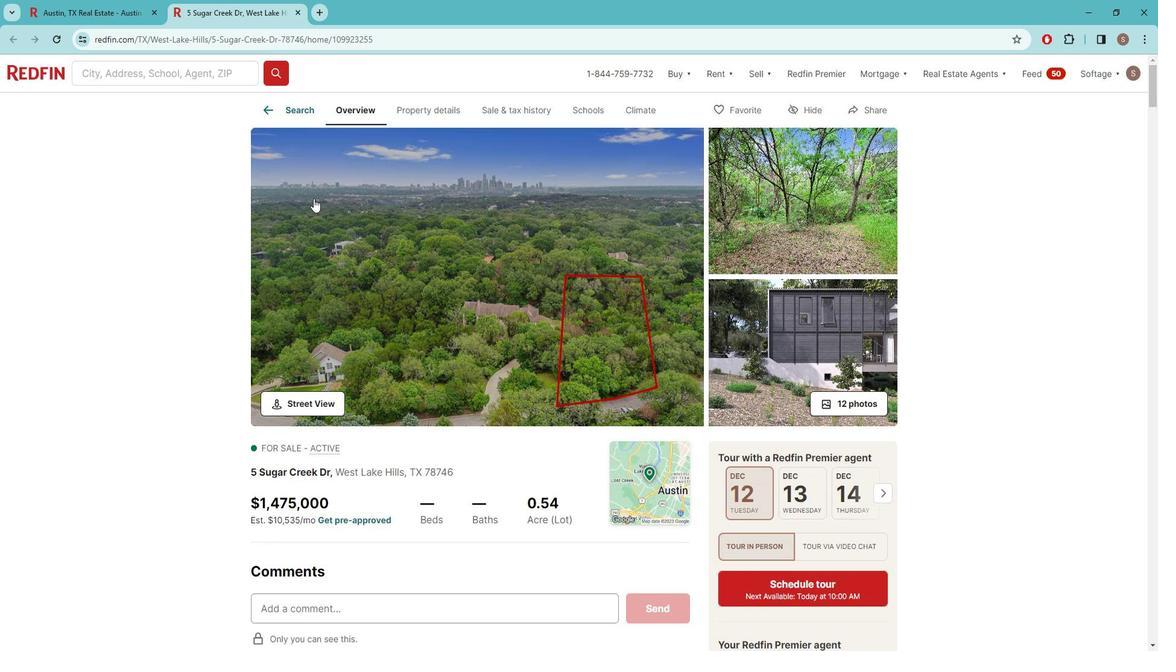 
Action: Mouse moved to (319, 197)
Screenshot: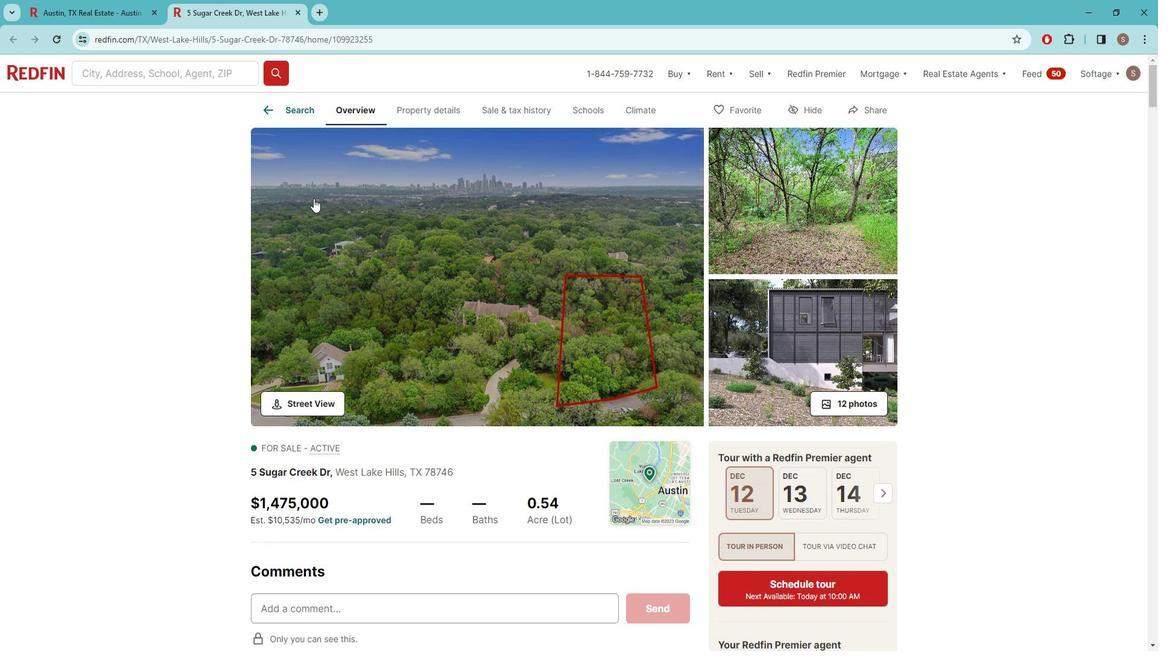 
Action: Mouse scrolled (319, 198) with delta (0, 0)
Screenshot: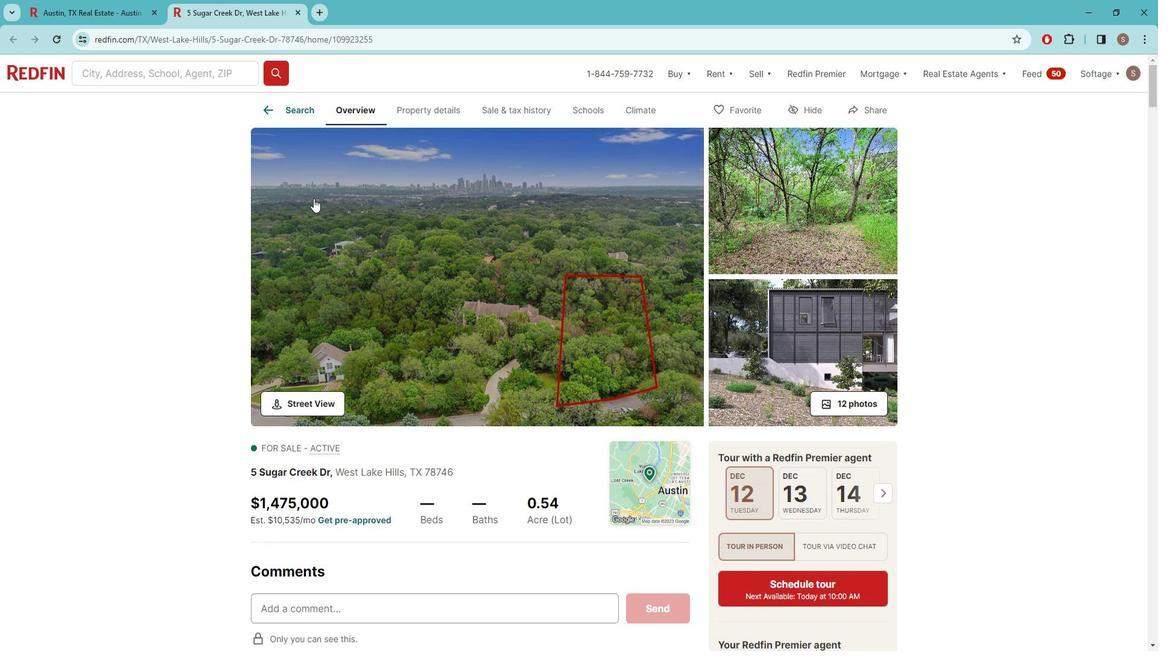 
Action: Mouse moved to (275, 111)
Screenshot: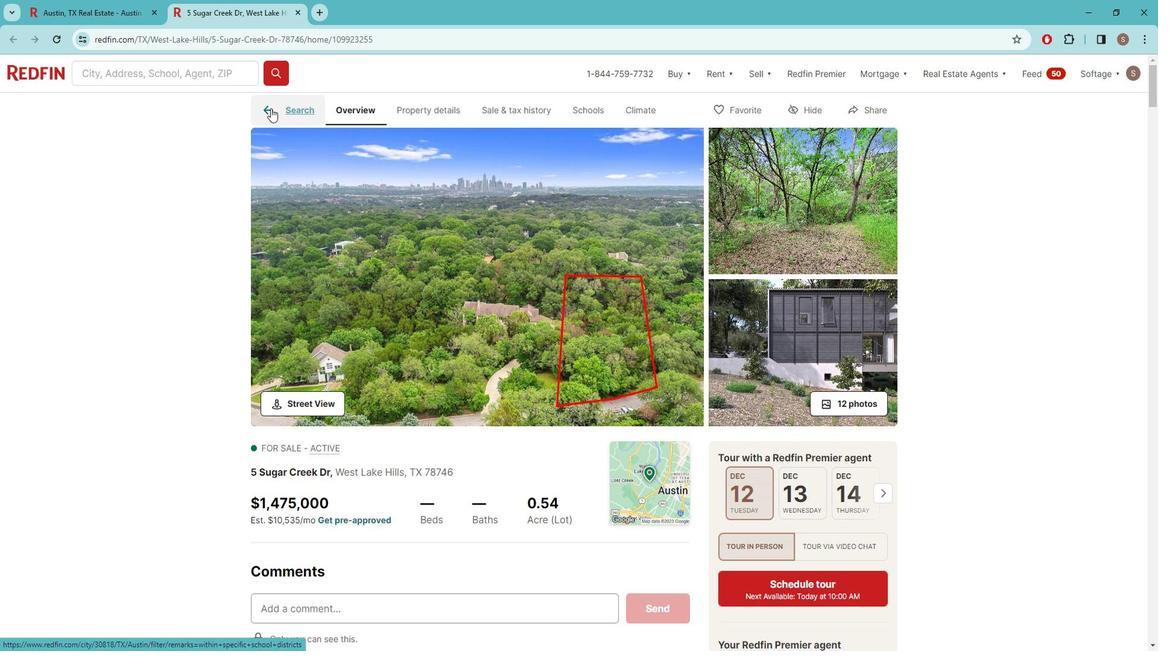 
Action: Mouse pressed left at (275, 111)
Screenshot: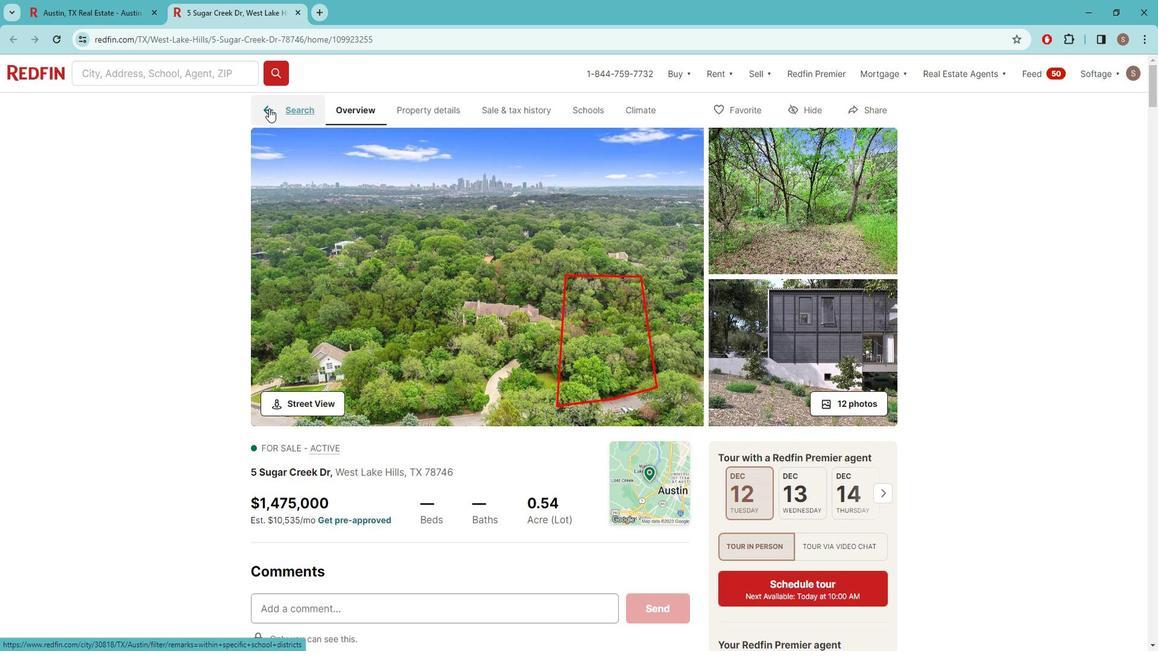 
Action: Mouse moved to (634, 122)
Screenshot: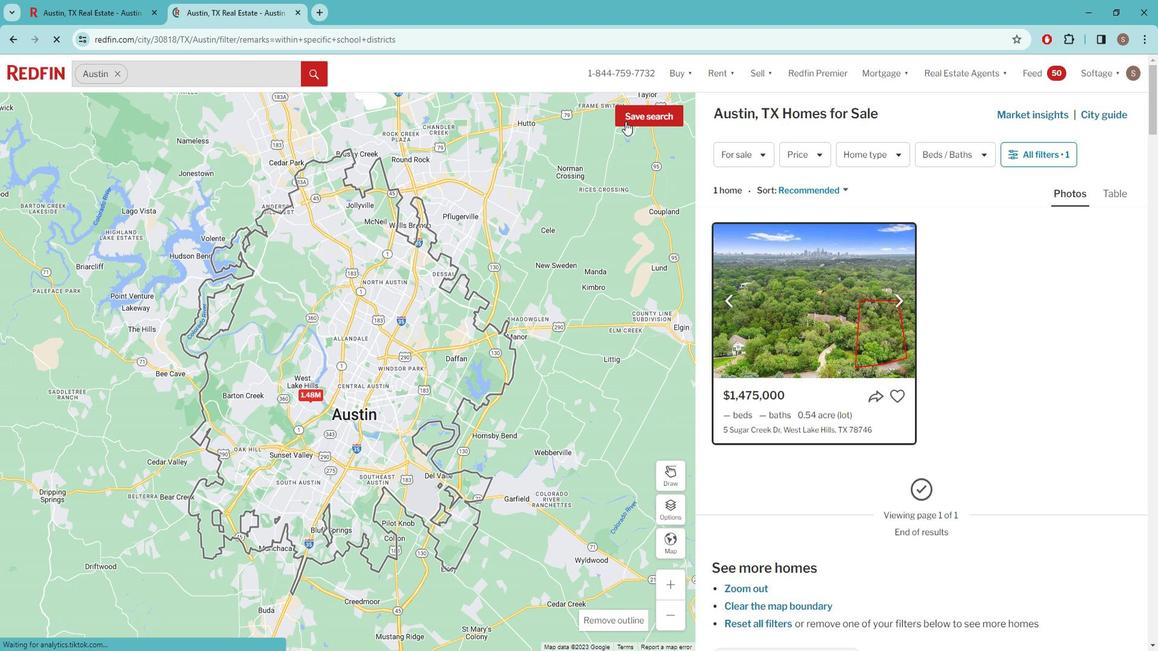 
Action: Mouse pressed left at (634, 122)
Screenshot: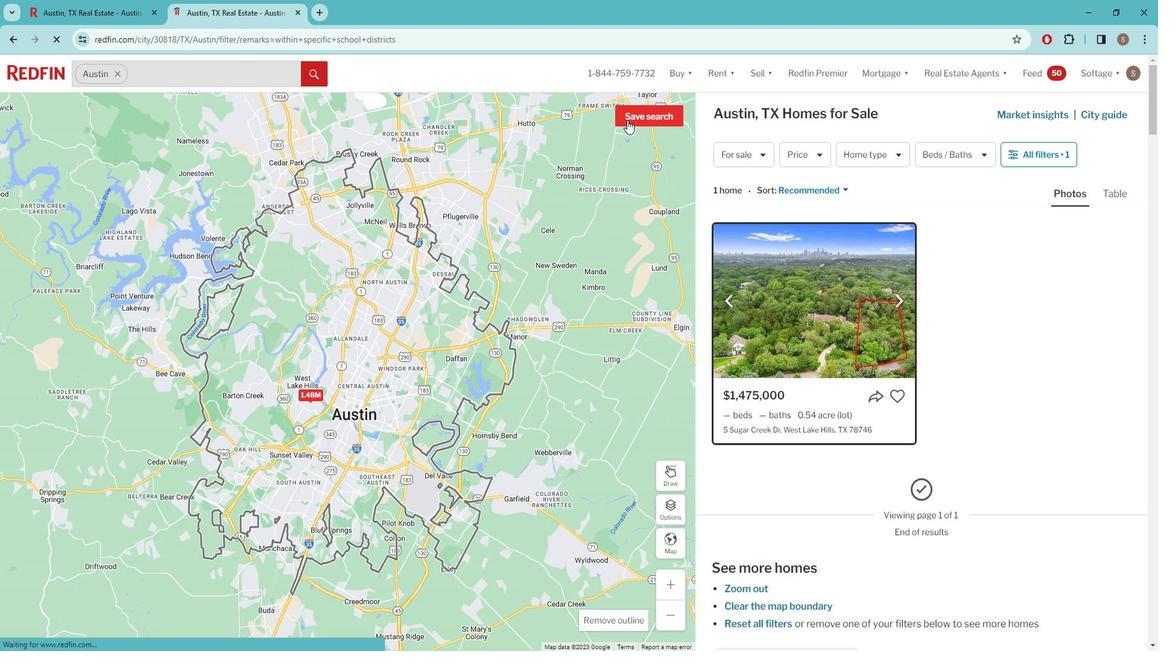 
Action: Mouse moved to (642, 112)
Screenshot: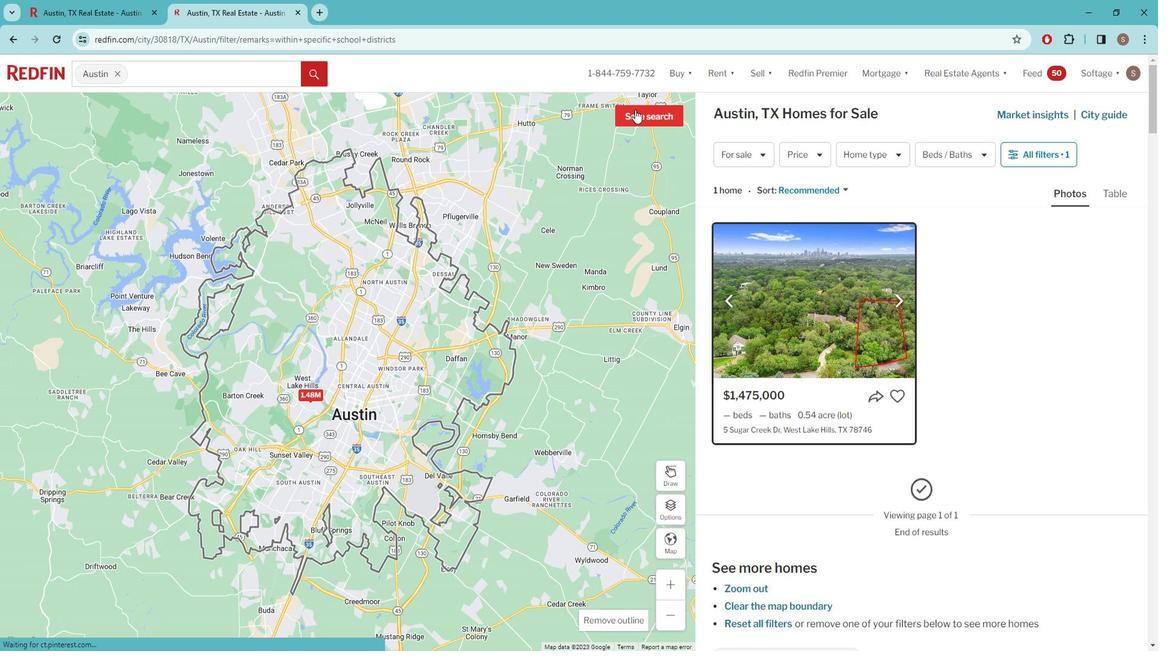 
Action: Mouse pressed left at (642, 112)
Screenshot: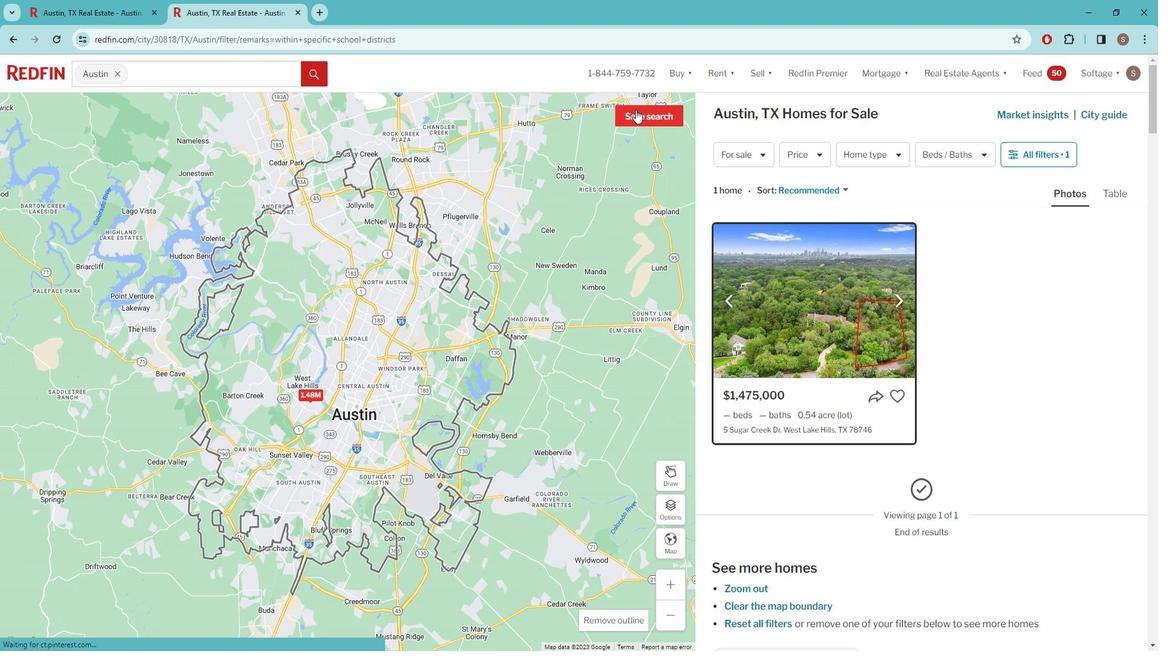 
Action: Mouse moved to (556, 297)
Screenshot: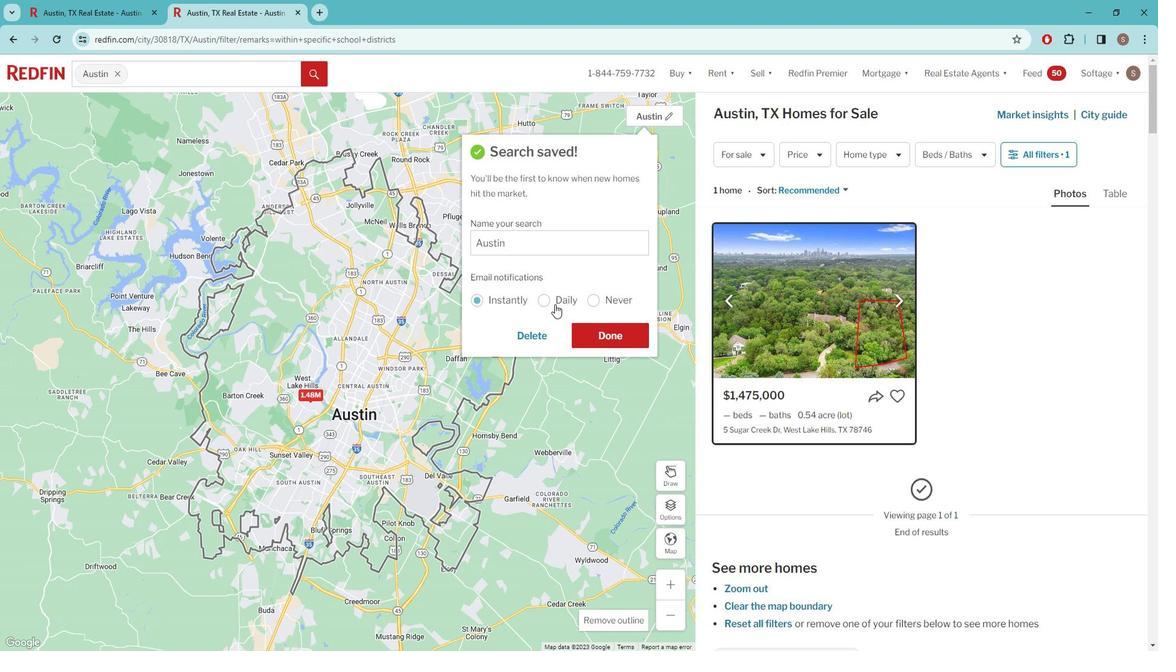 
Action: Mouse pressed left at (556, 297)
Screenshot: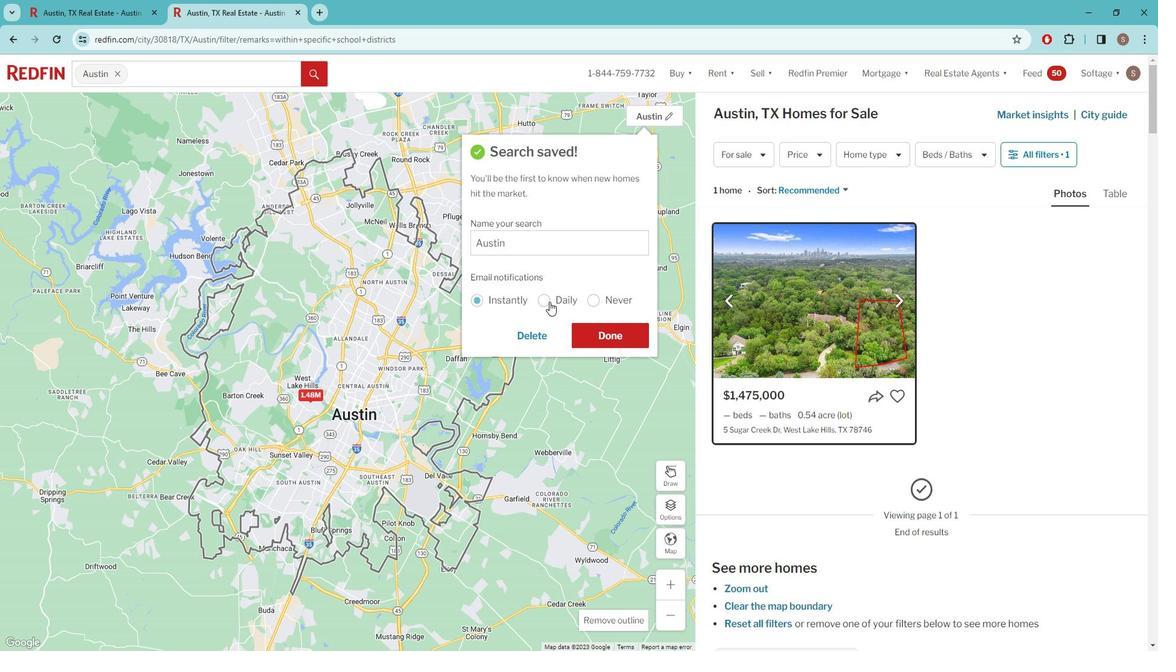 
Action: Mouse moved to (601, 329)
Screenshot: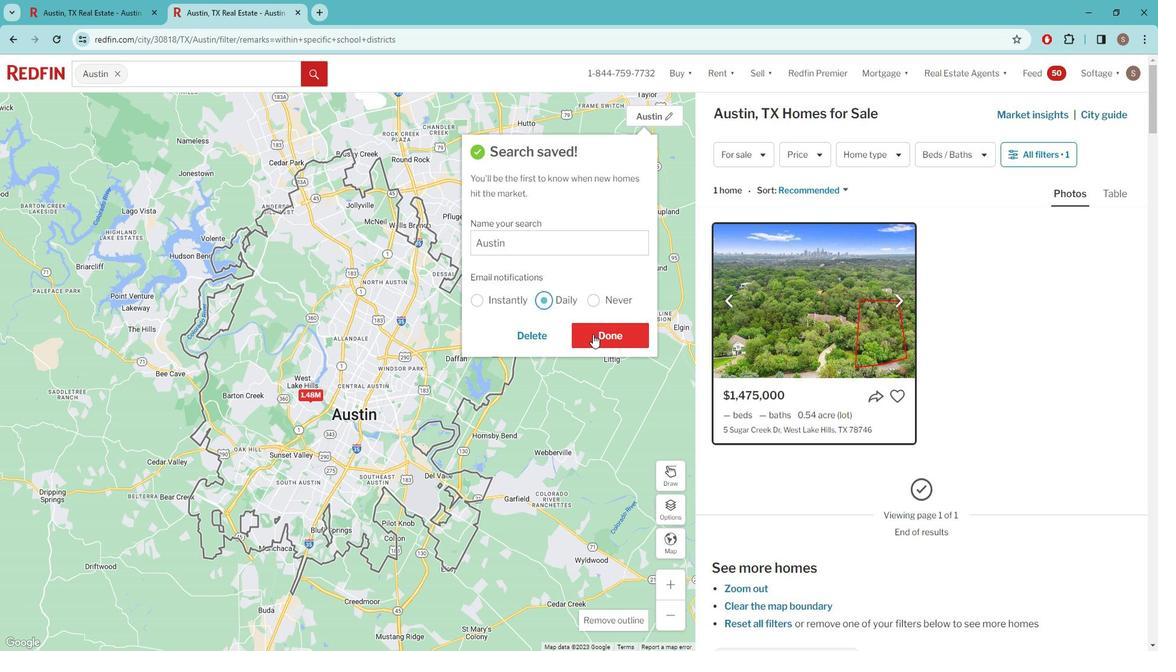 
Action: Mouse pressed left at (601, 329)
Screenshot: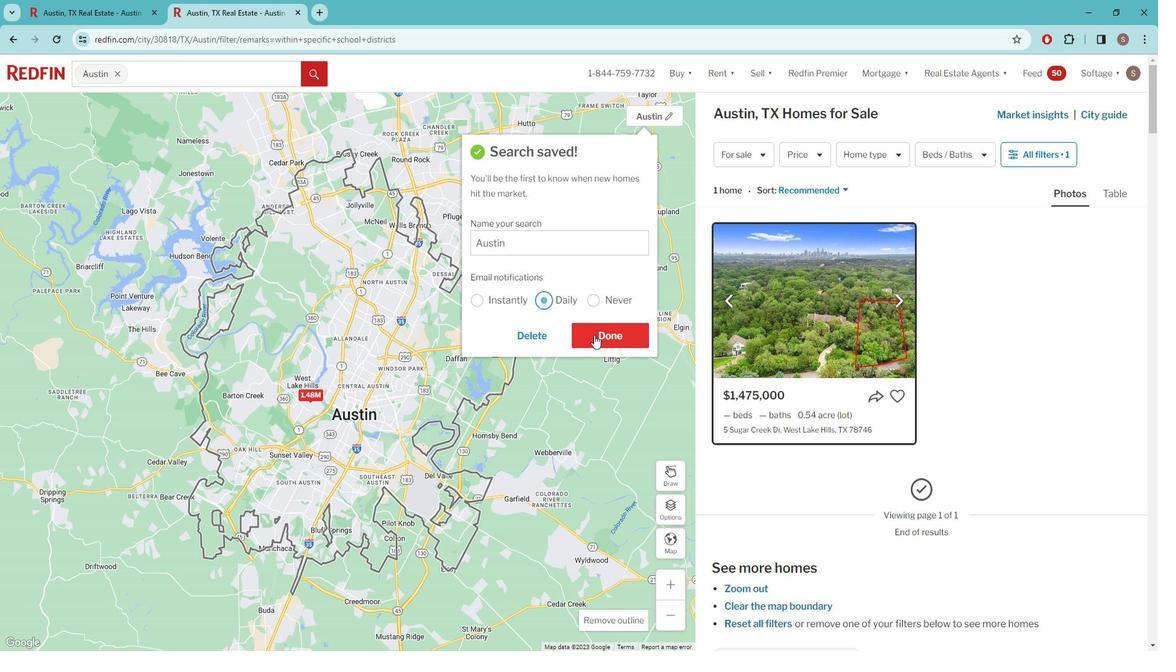 
Action: Mouse moved to (447, 185)
Screenshot: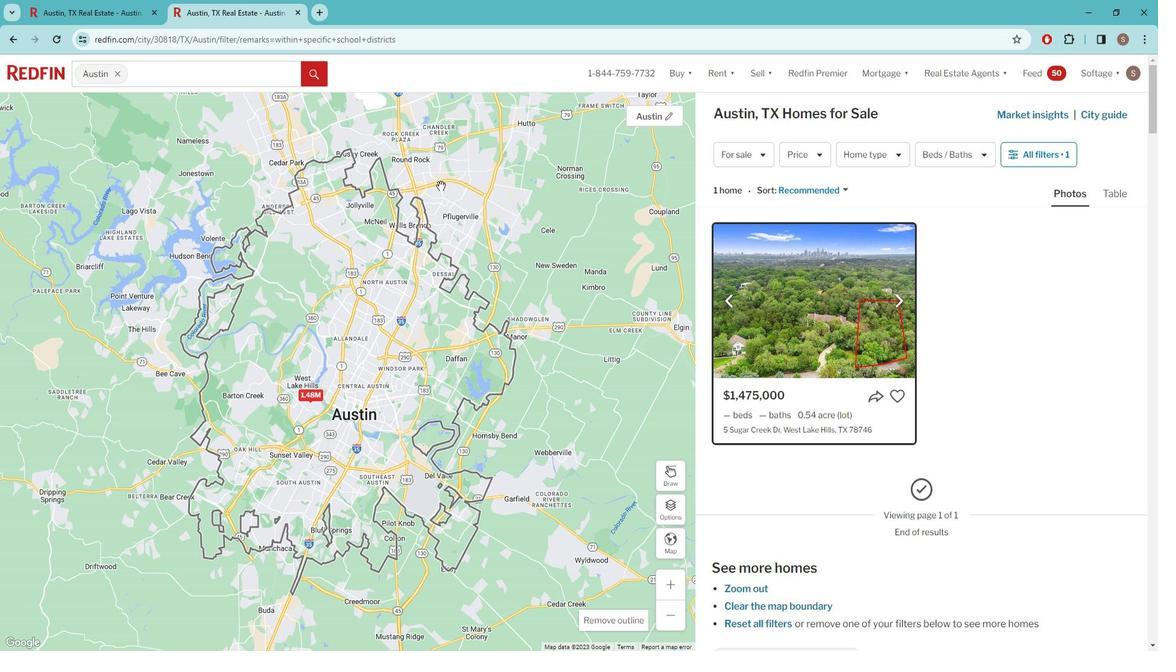 
